 Task: Find connections with filter location Keratsíni with filter topic #productmanagementwith filter profile language Potuguese with filter current company CTG with filter school SP Jain School of Global Management - Dubai, Mumbai, Singapore & Sydney with filter industry Glass, Ceramics and Concrete Manufacturing with filter service category SupportTechnical Writing with filter keywords title Event Planner
Action: Mouse moved to (353, 250)
Screenshot: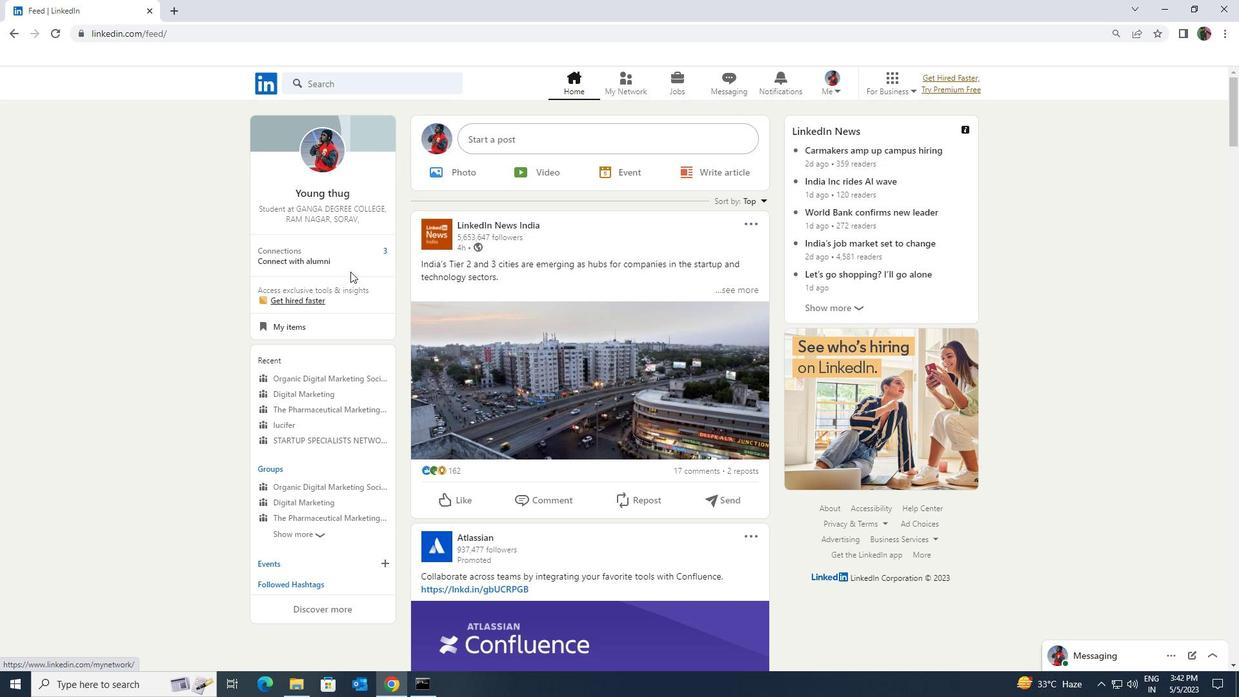 
Action: Mouse pressed left at (353, 250)
Screenshot: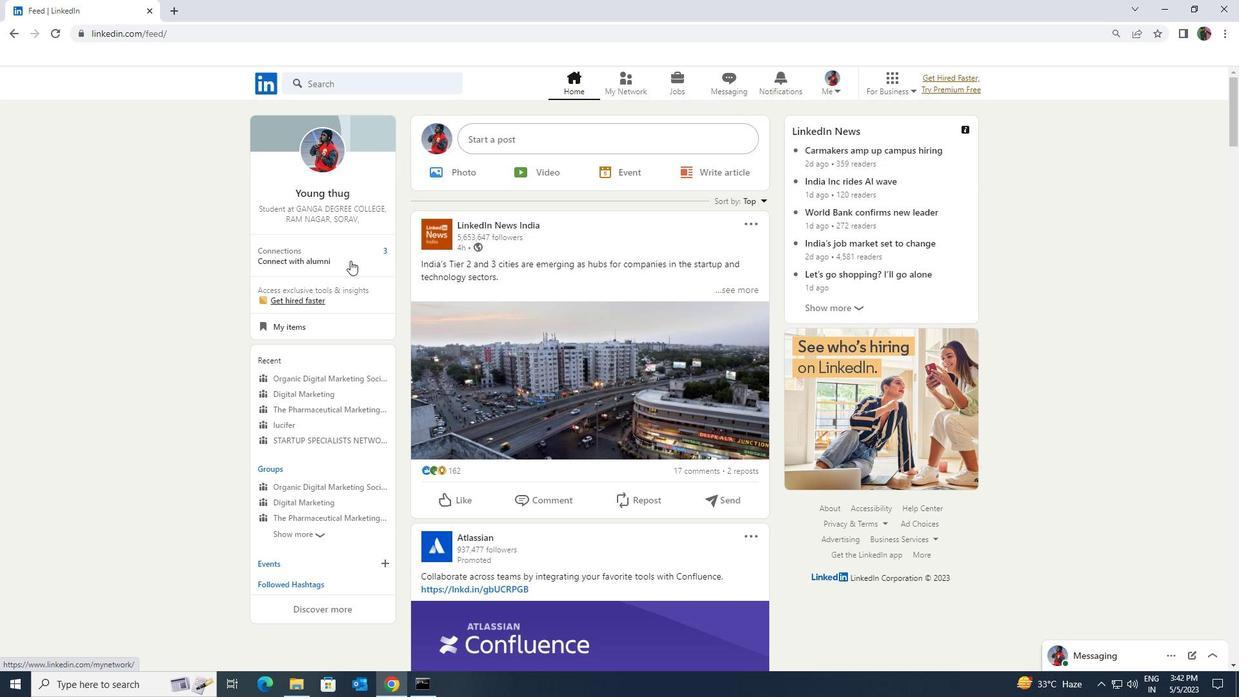 
Action: Mouse moved to (355, 160)
Screenshot: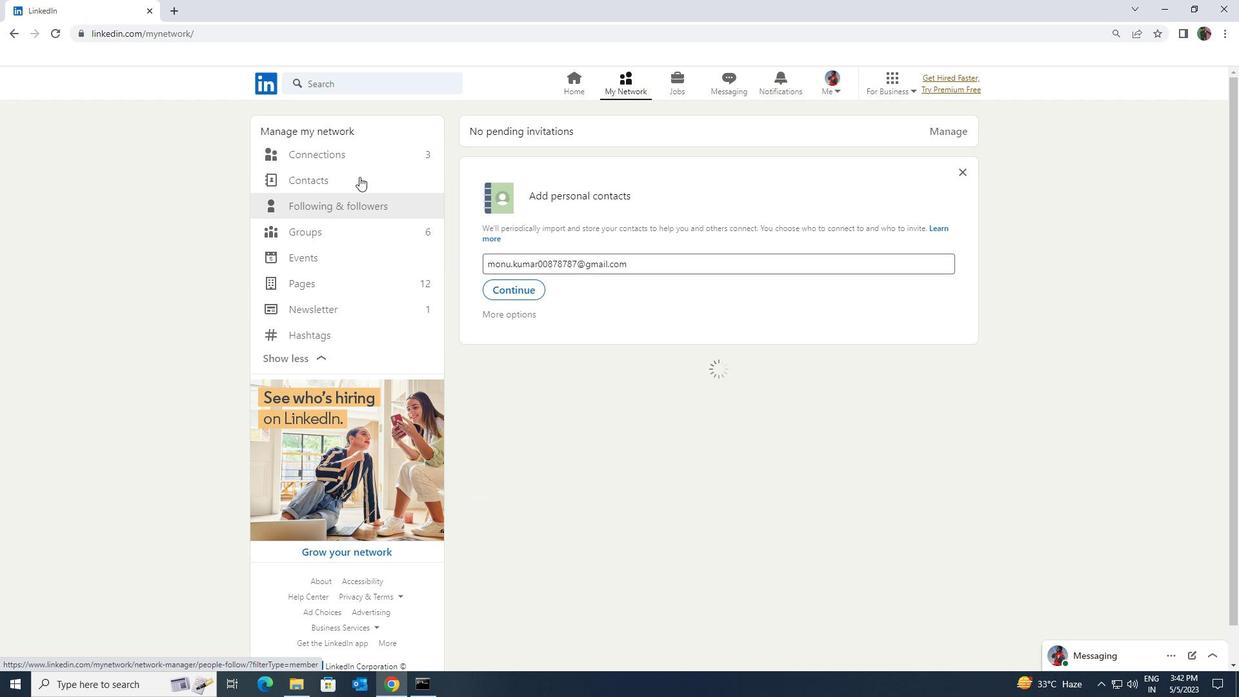 
Action: Mouse pressed left at (355, 160)
Screenshot: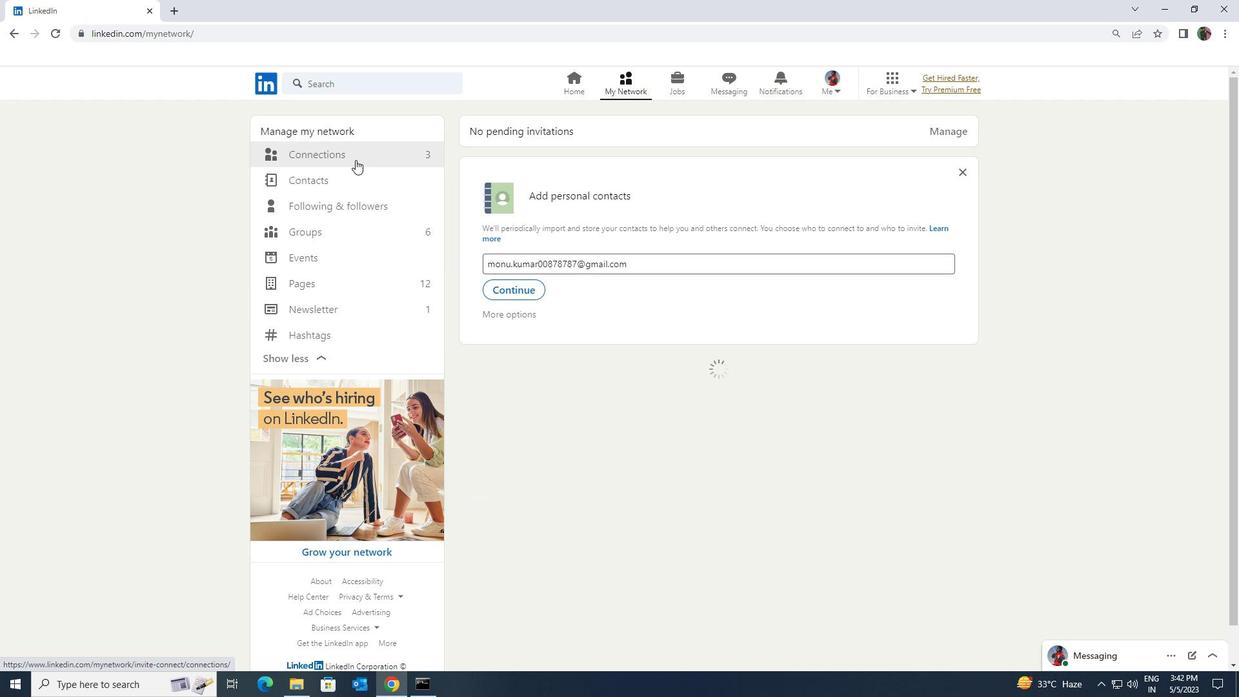 
Action: Mouse moved to (701, 158)
Screenshot: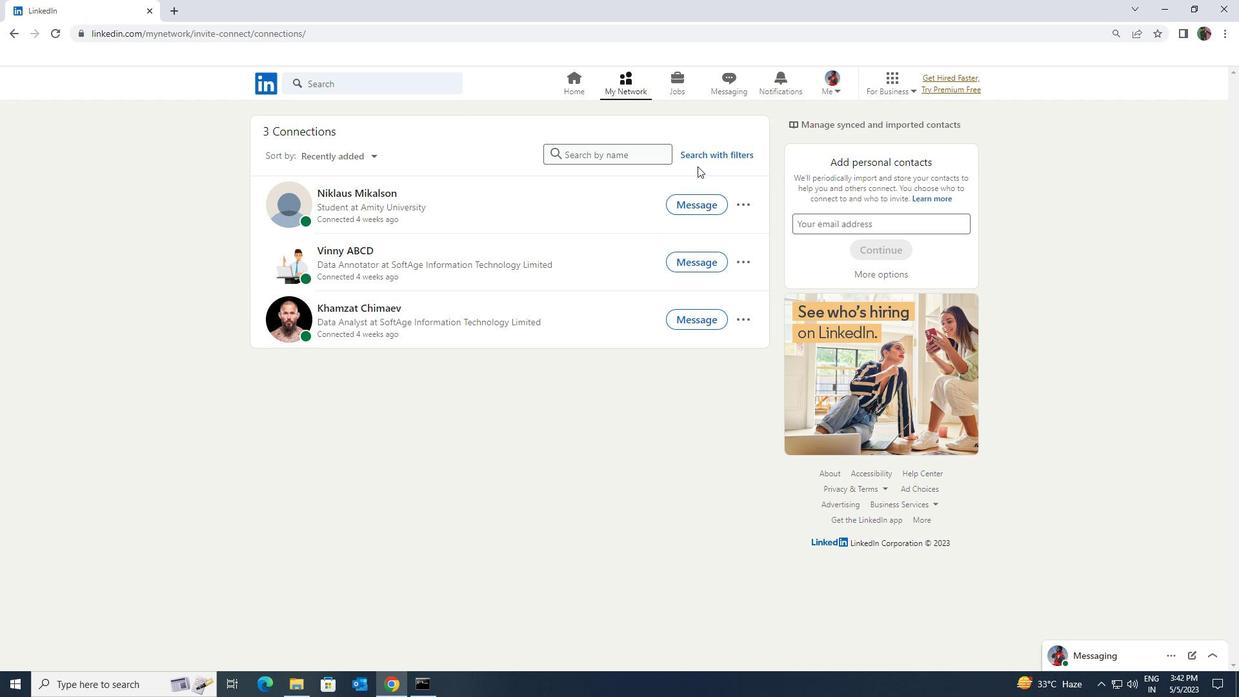 
Action: Mouse pressed left at (701, 158)
Screenshot: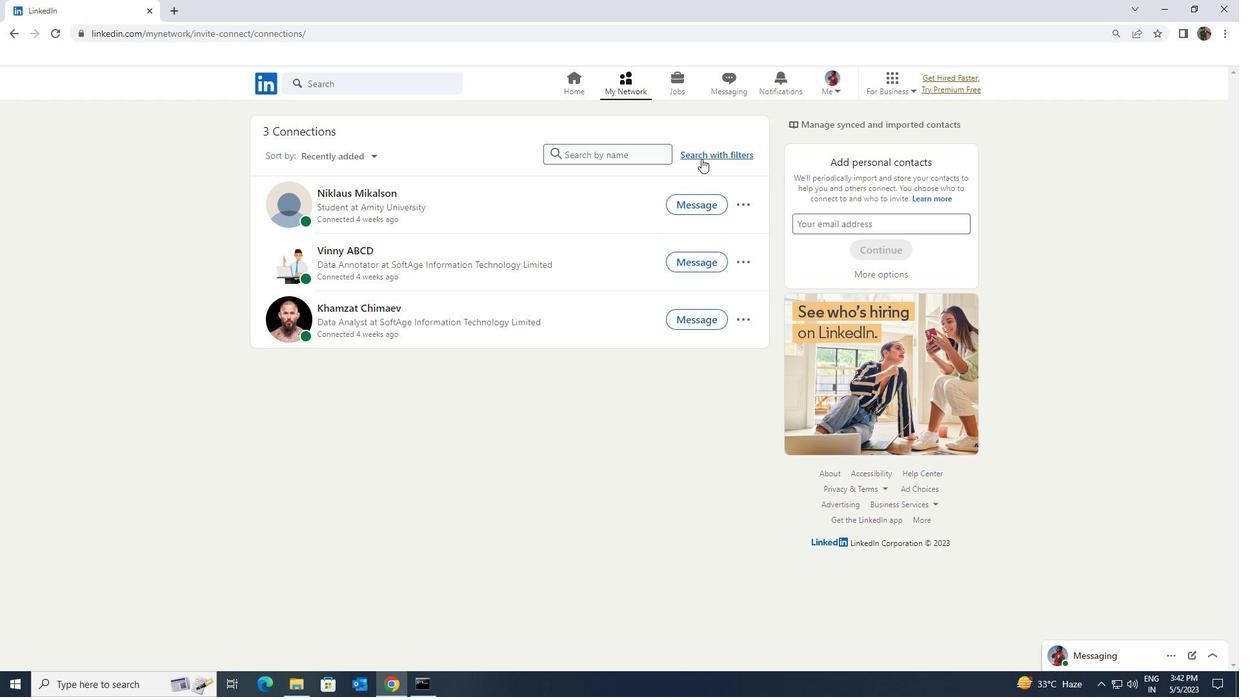 
Action: Mouse moved to (668, 118)
Screenshot: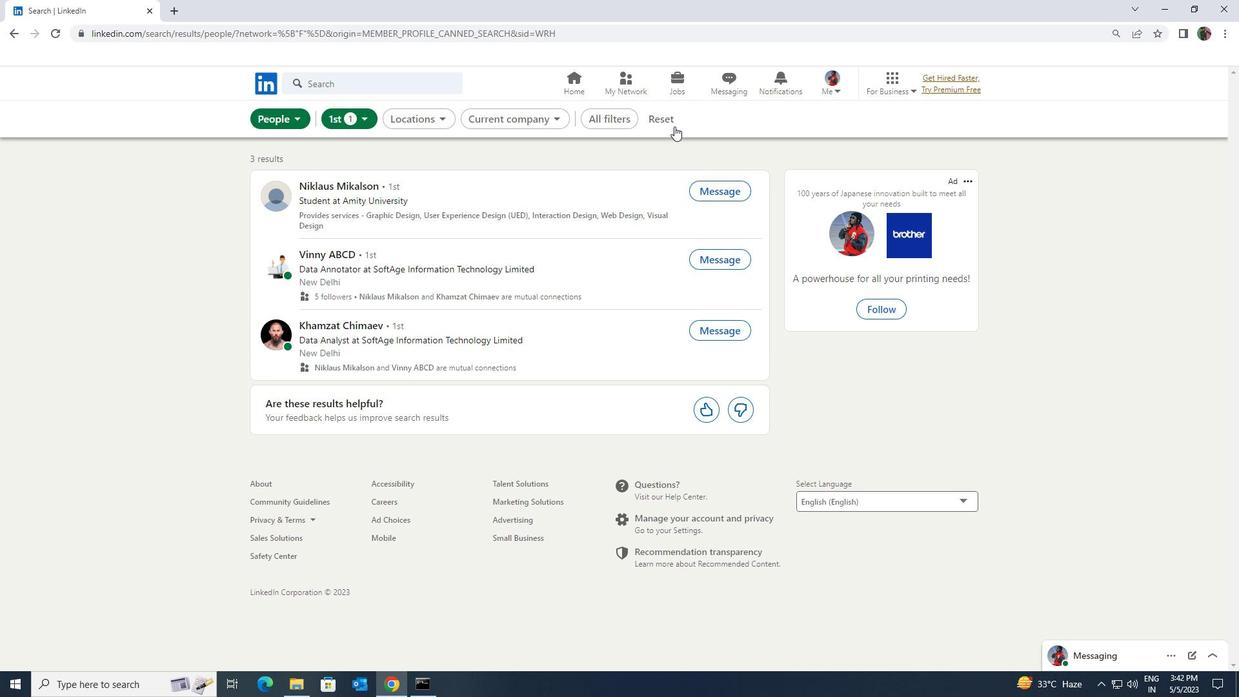 
Action: Mouse pressed left at (668, 118)
Screenshot: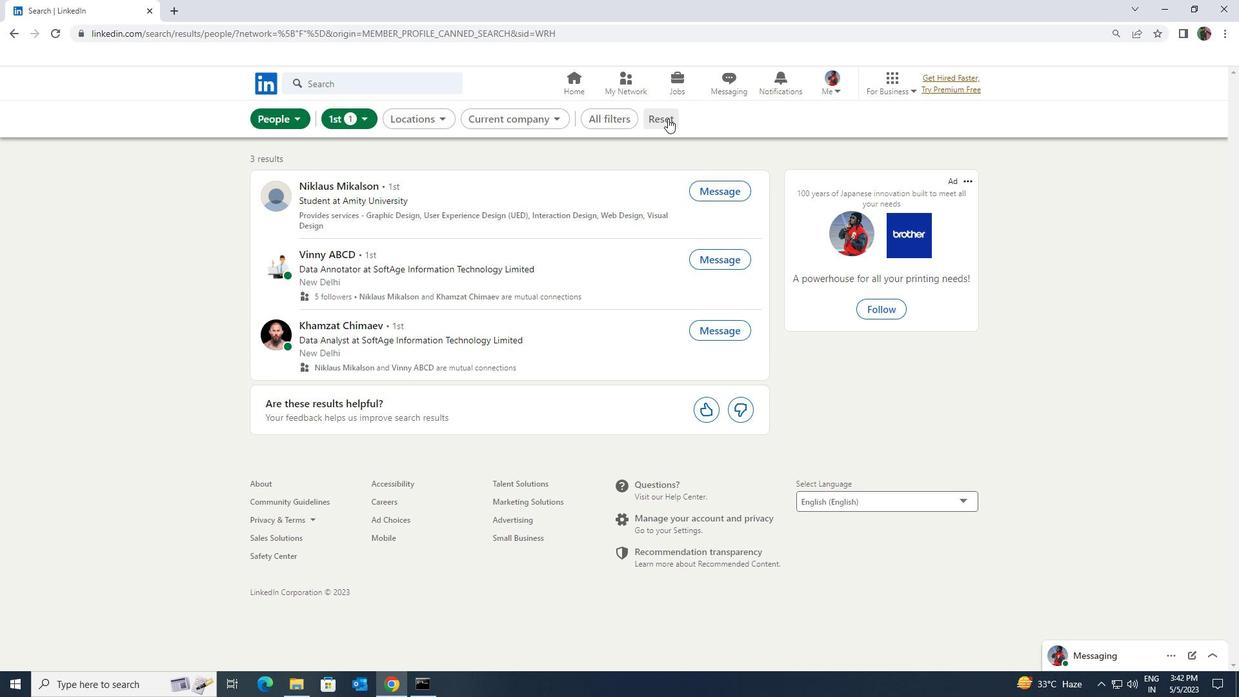 
Action: Mouse moved to (646, 118)
Screenshot: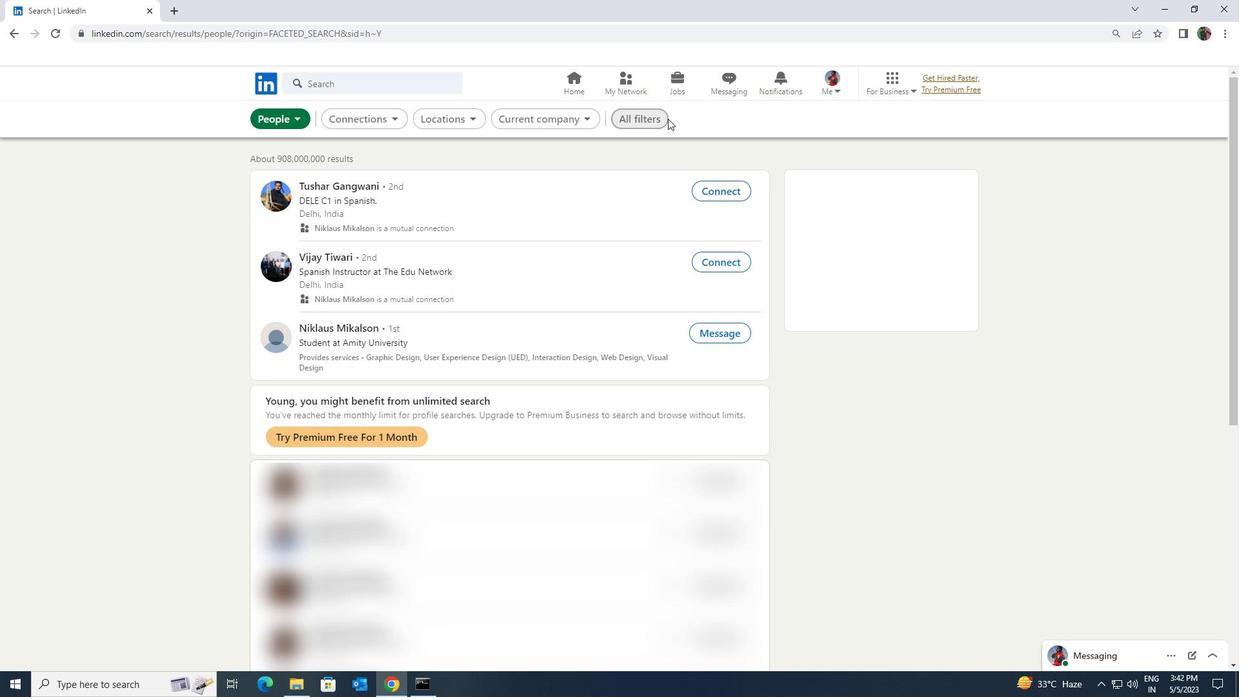 
Action: Mouse pressed left at (646, 118)
Screenshot: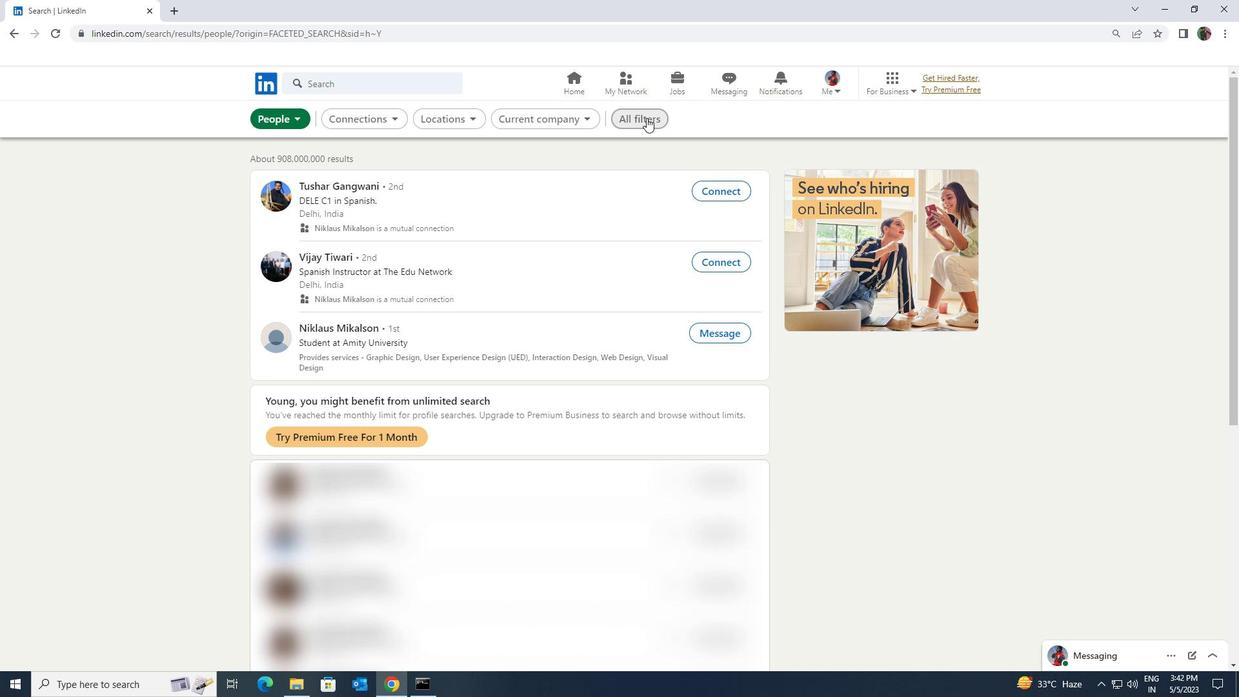 
Action: Mouse moved to (1083, 506)
Screenshot: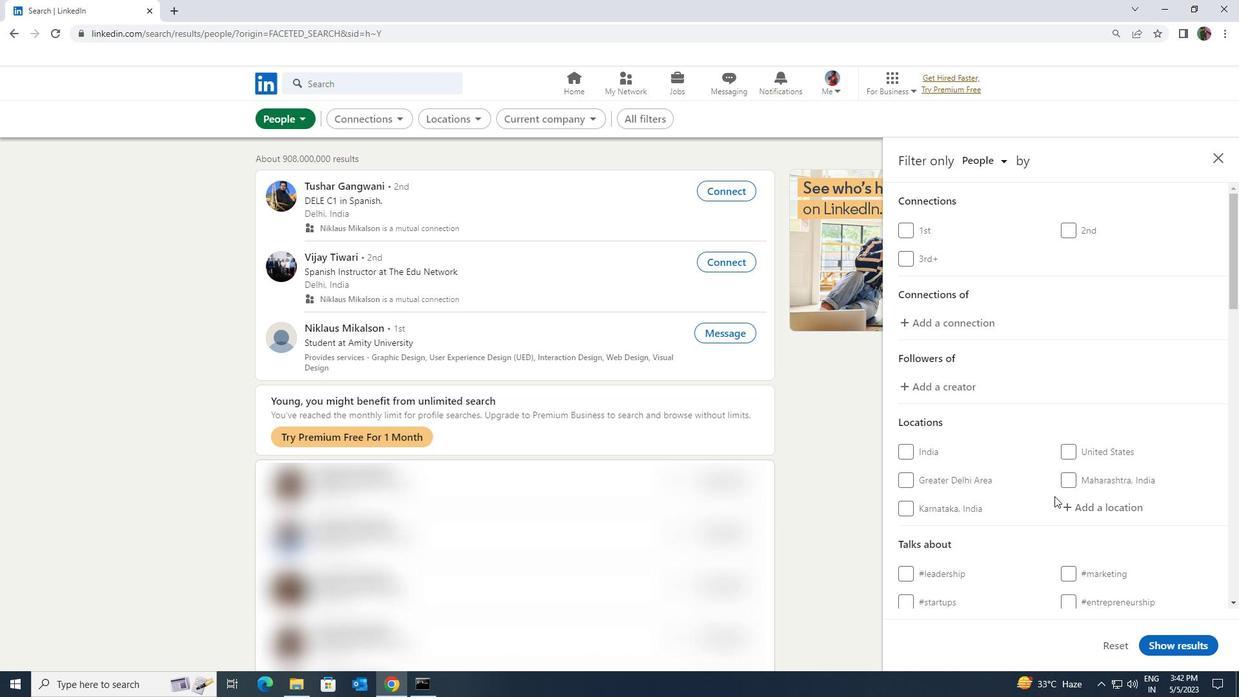 
Action: Mouse pressed left at (1083, 506)
Screenshot: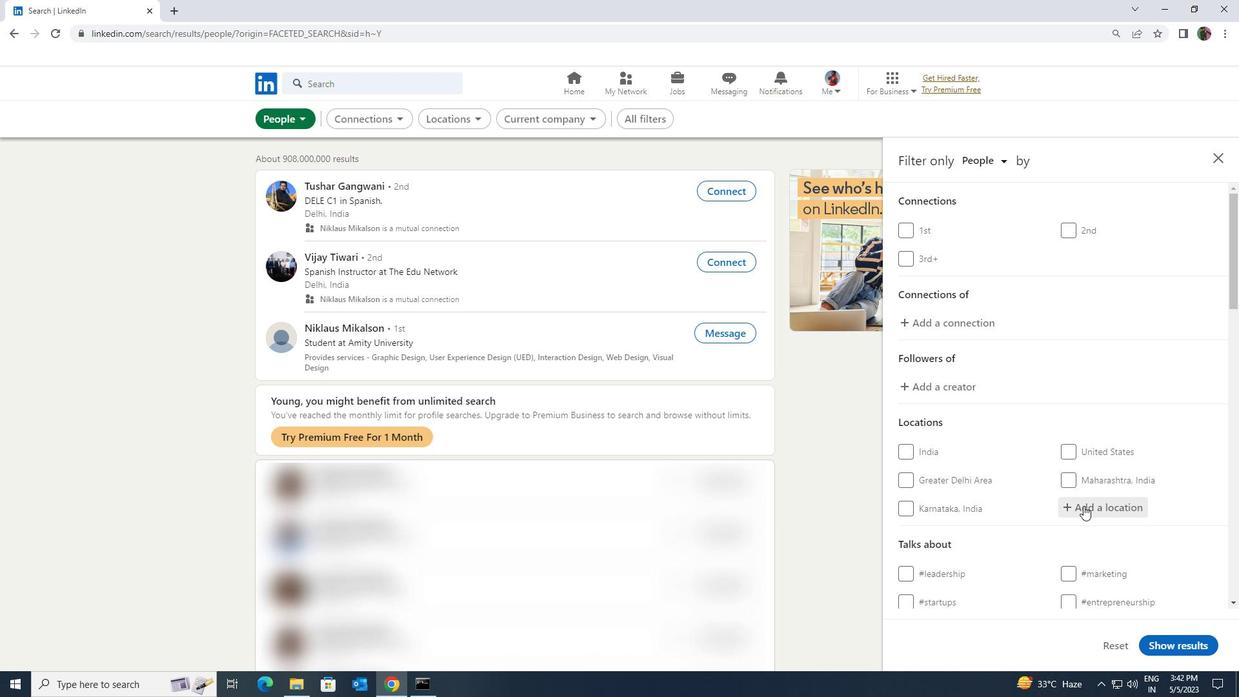 
Action: Key pressed <Key.shift>KERATSINI
Screenshot: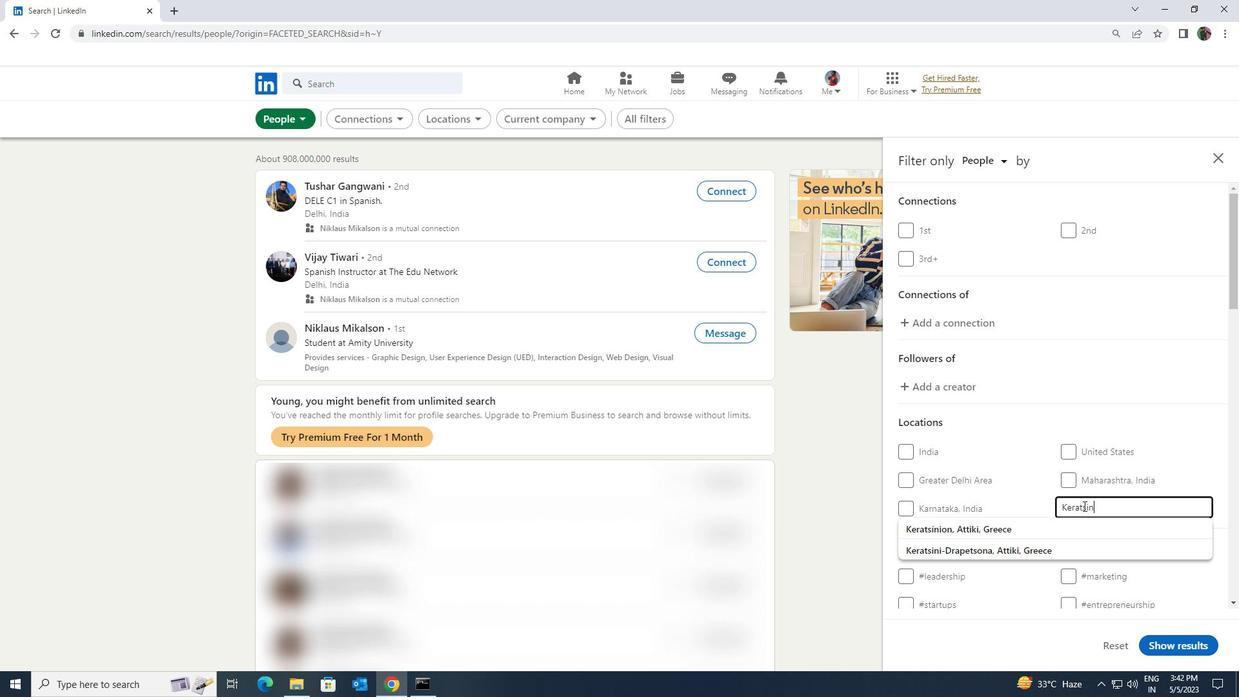
Action: Mouse moved to (1083, 520)
Screenshot: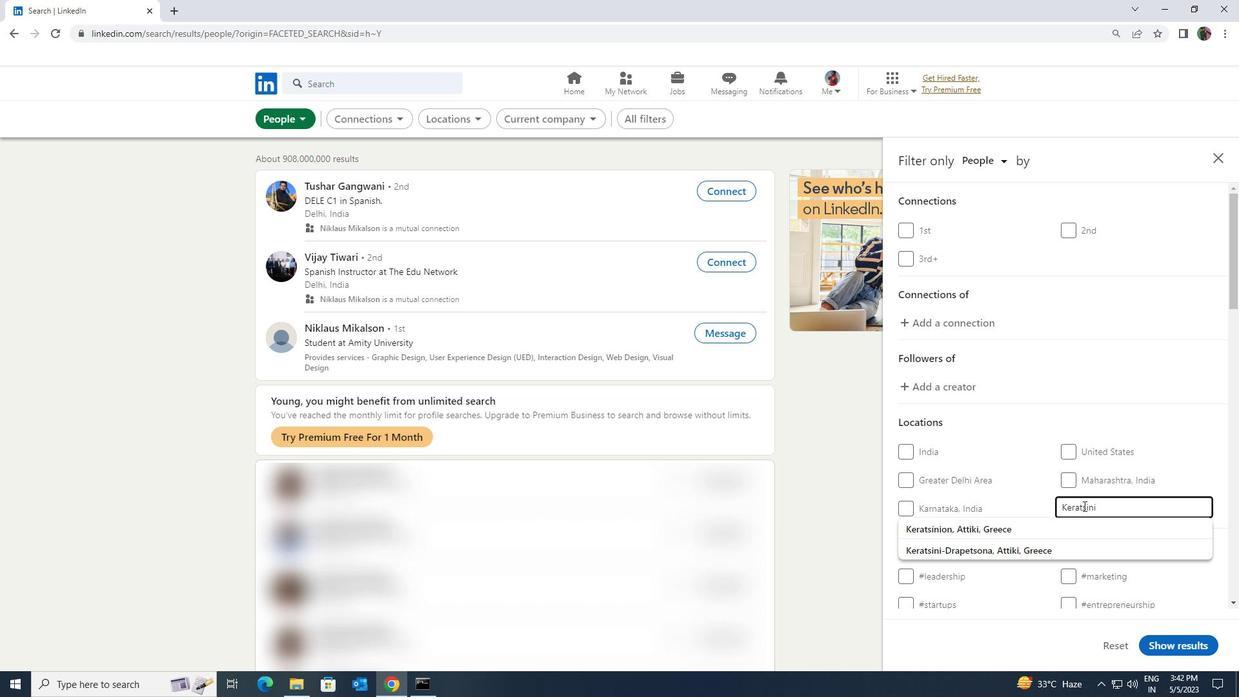 
Action: Mouse pressed left at (1083, 520)
Screenshot: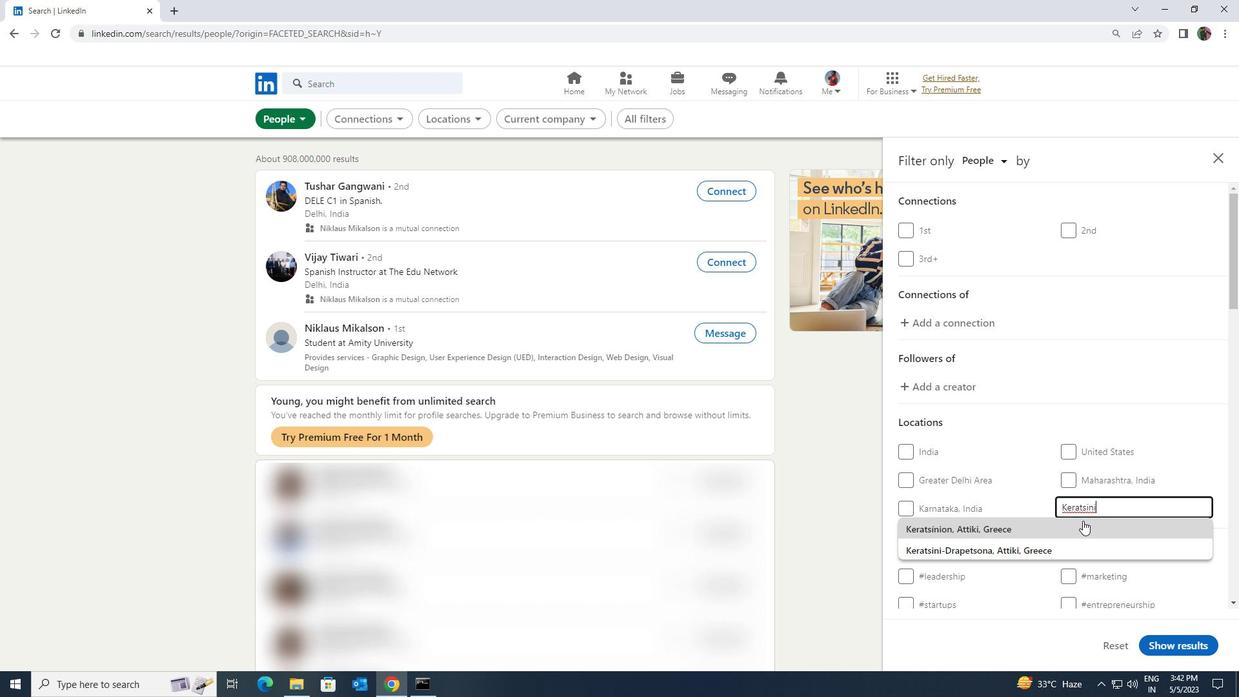 
Action: Mouse scrolled (1083, 520) with delta (0, 0)
Screenshot: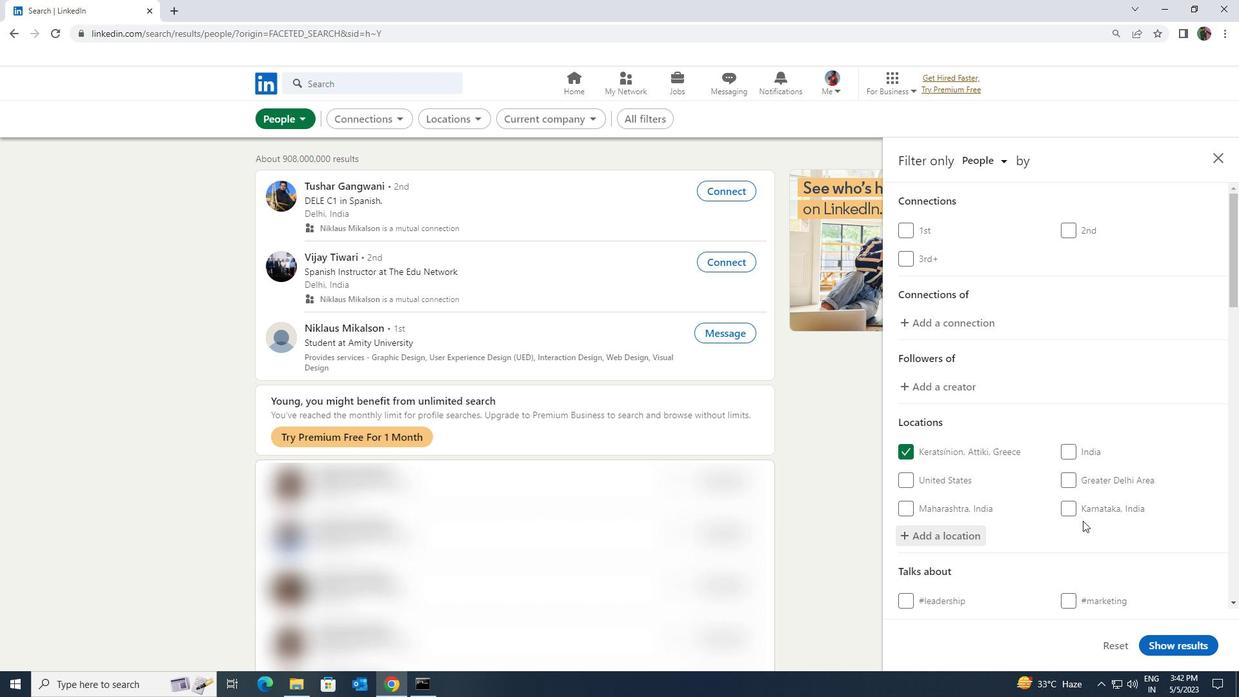 
Action: Mouse scrolled (1083, 520) with delta (0, 0)
Screenshot: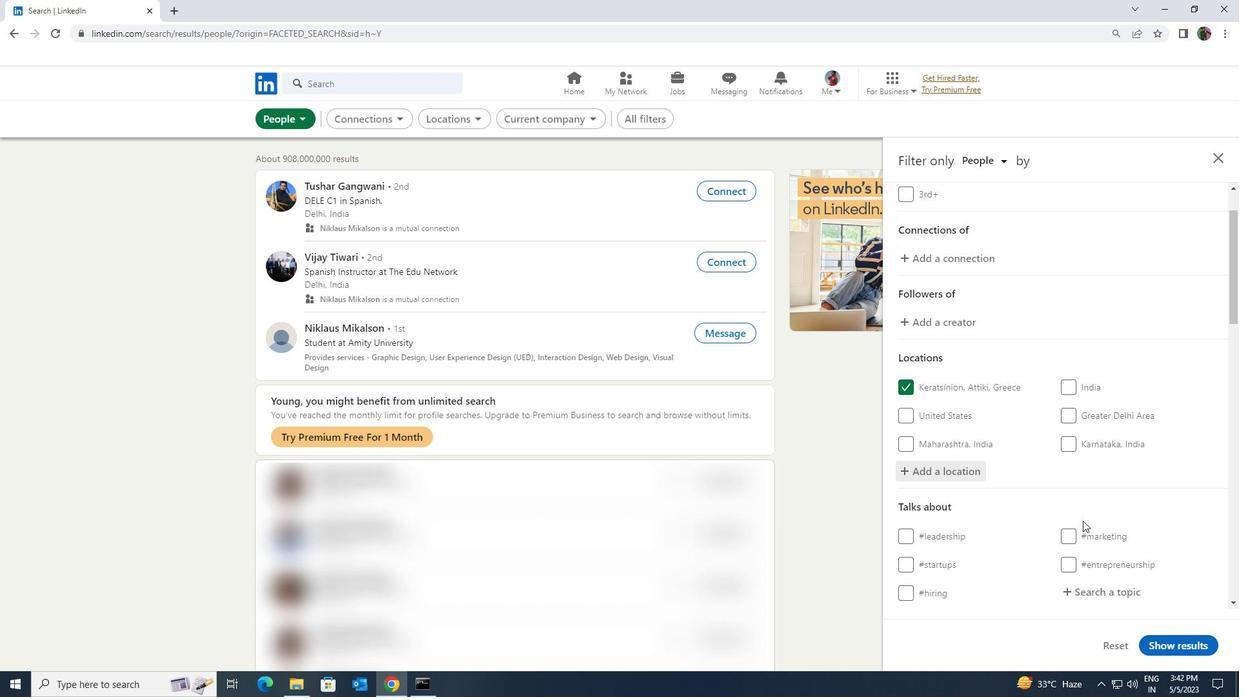 
Action: Mouse moved to (1082, 523)
Screenshot: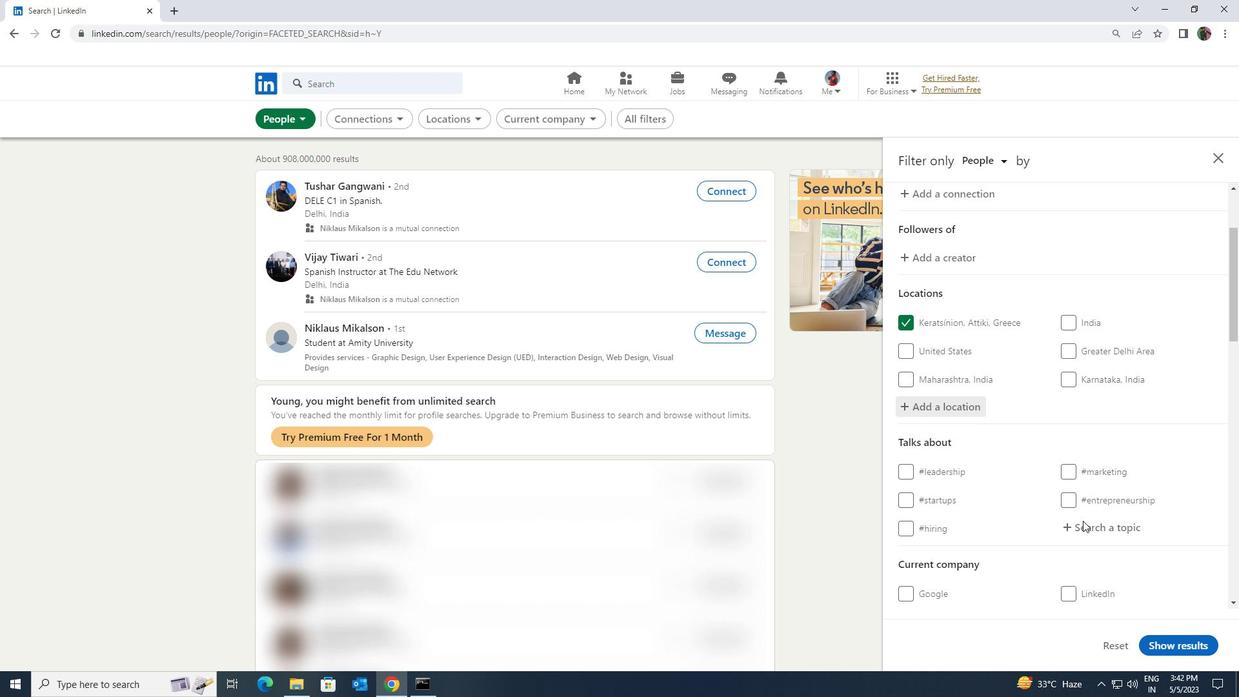 
Action: Mouse pressed left at (1082, 523)
Screenshot: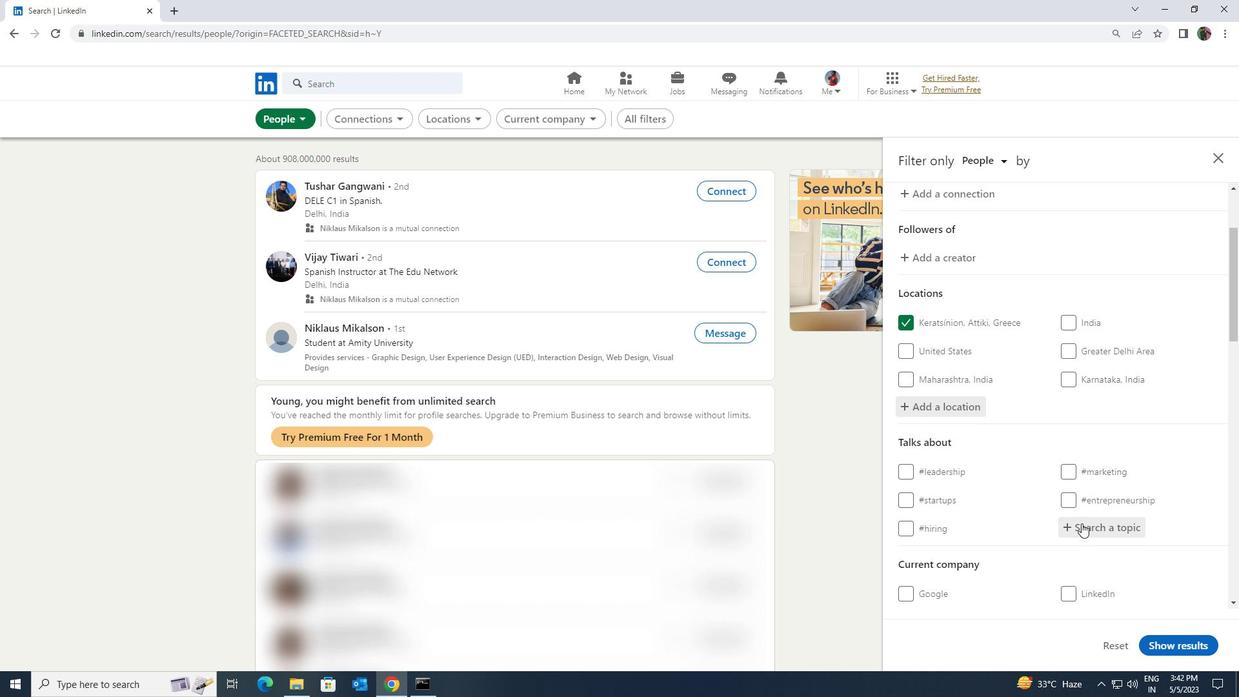 
Action: Key pressed <Key.shift><Key.shift><Key.shift><Key.shift>PRODUCTMANAGEMN<Key.backspace>
Screenshot: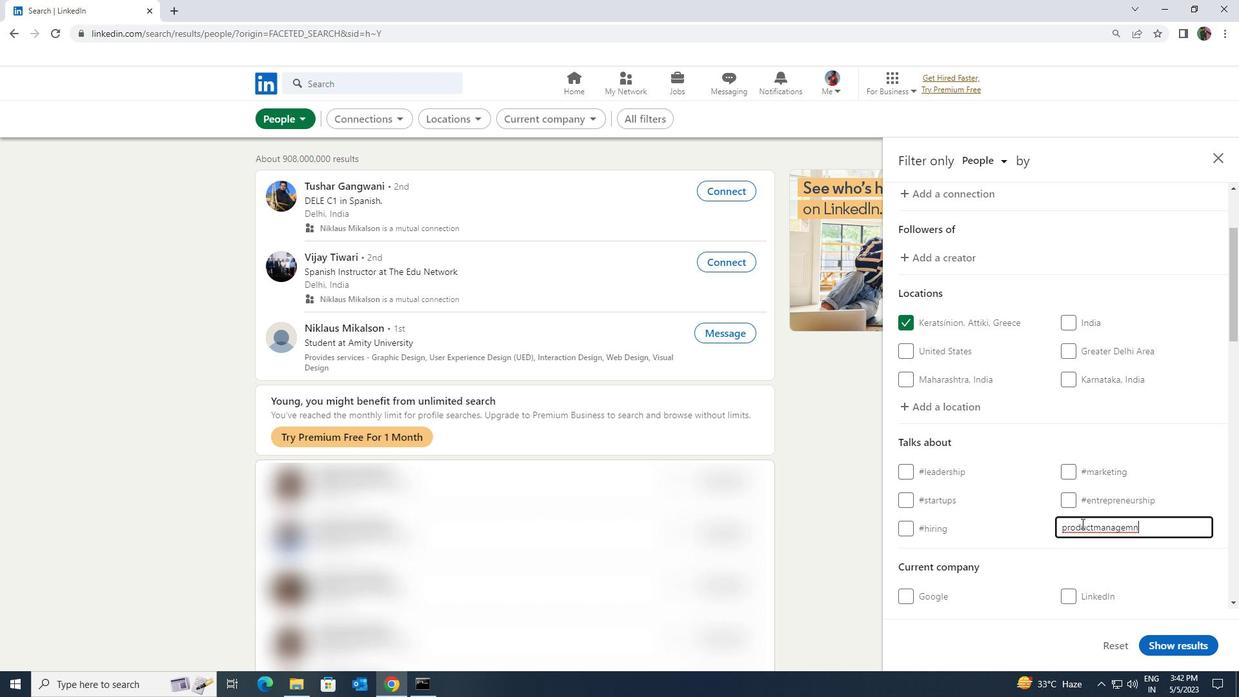 
Action: Mouse moved to (1072, 544)
Screenshot: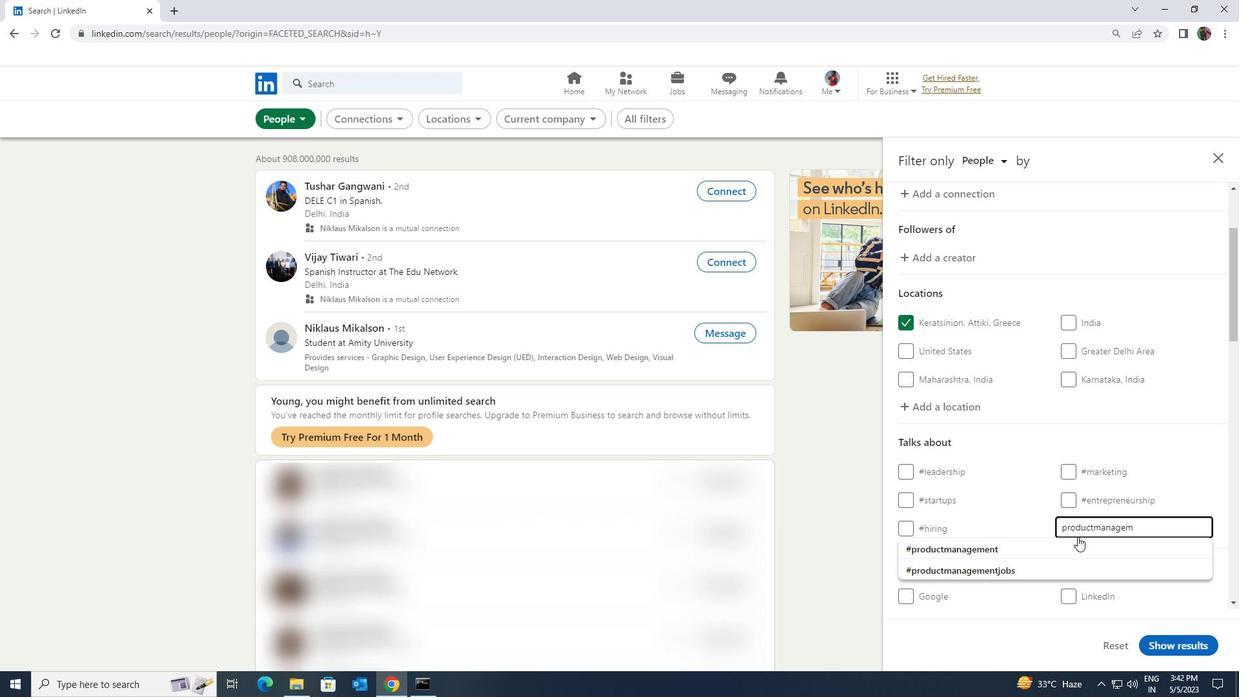 
Action: Mouse pressed left at (1072, 544)
Screenshot: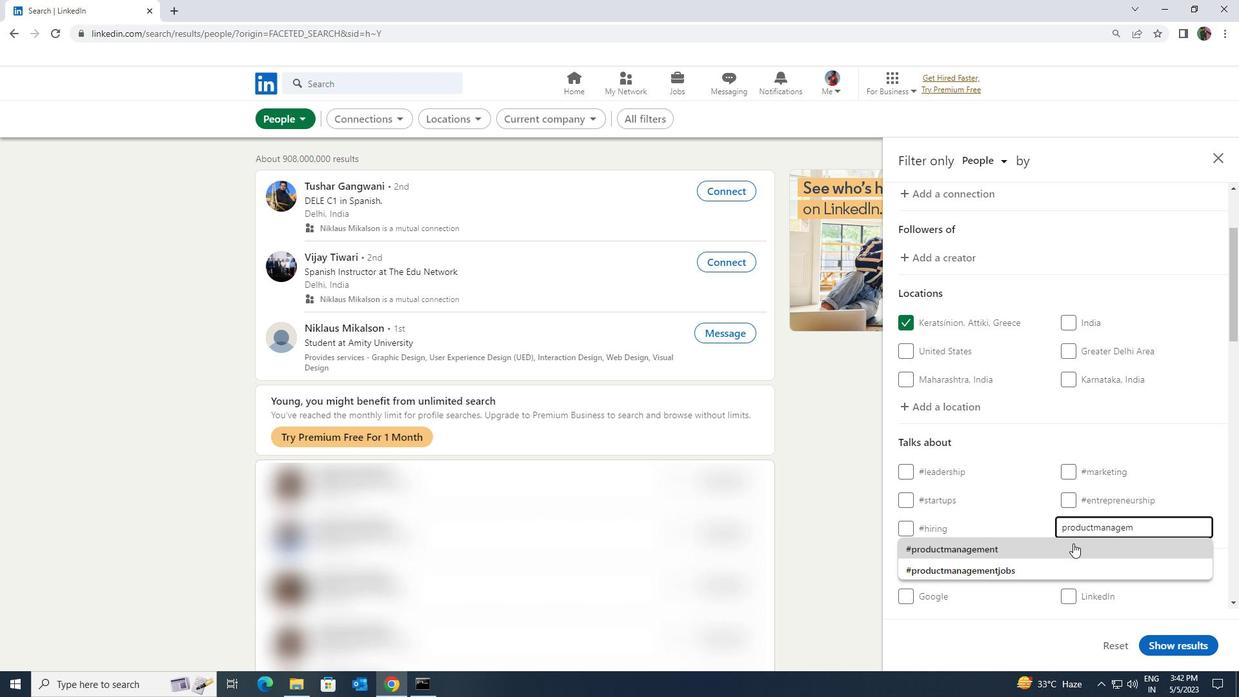 
Action: Mouse scrolled (1072, 544) with delta (0, 0)
Screenshot: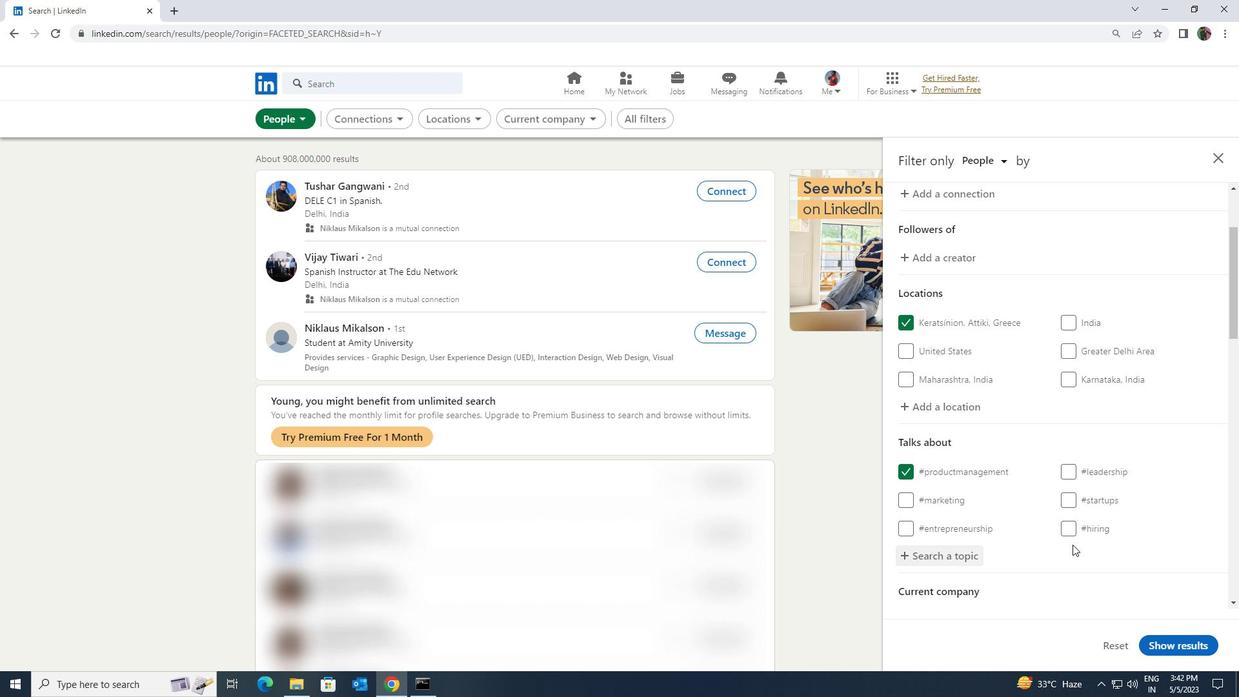
Action: Mouse scrolled (1072, 544) with delta (0, 0)
Screenshot: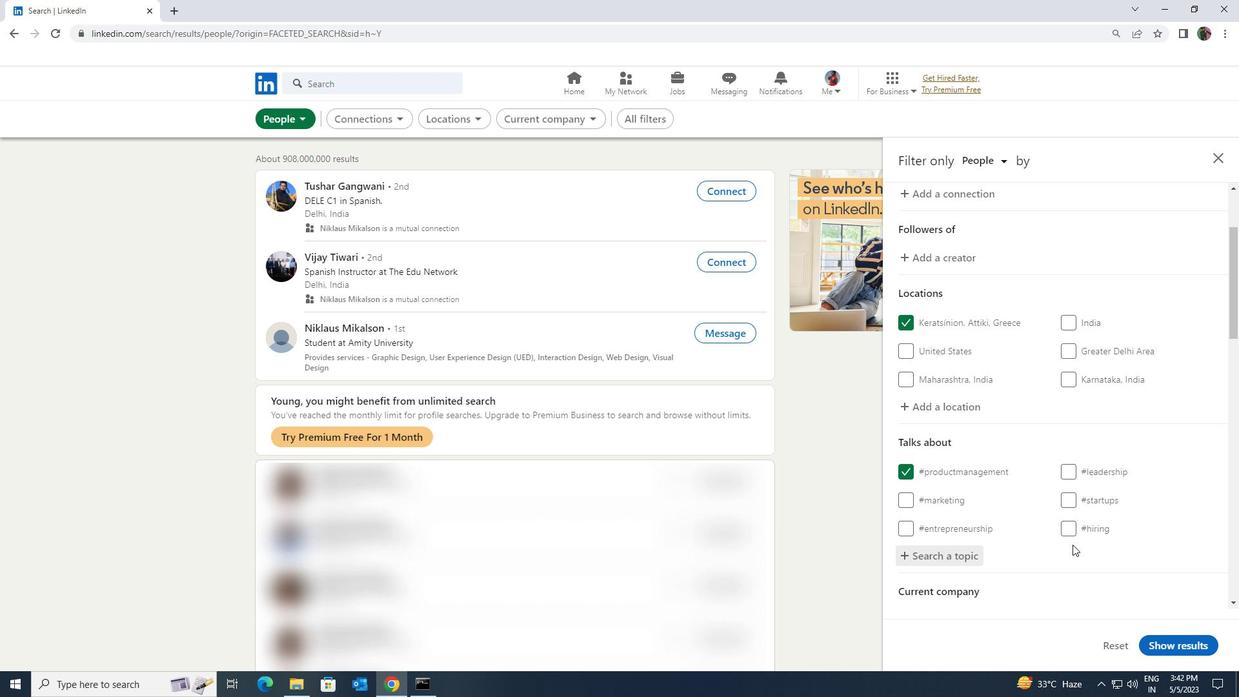 
Action: Mouse scrolled (1072, 544) with delta (0, 0)
Screenshot: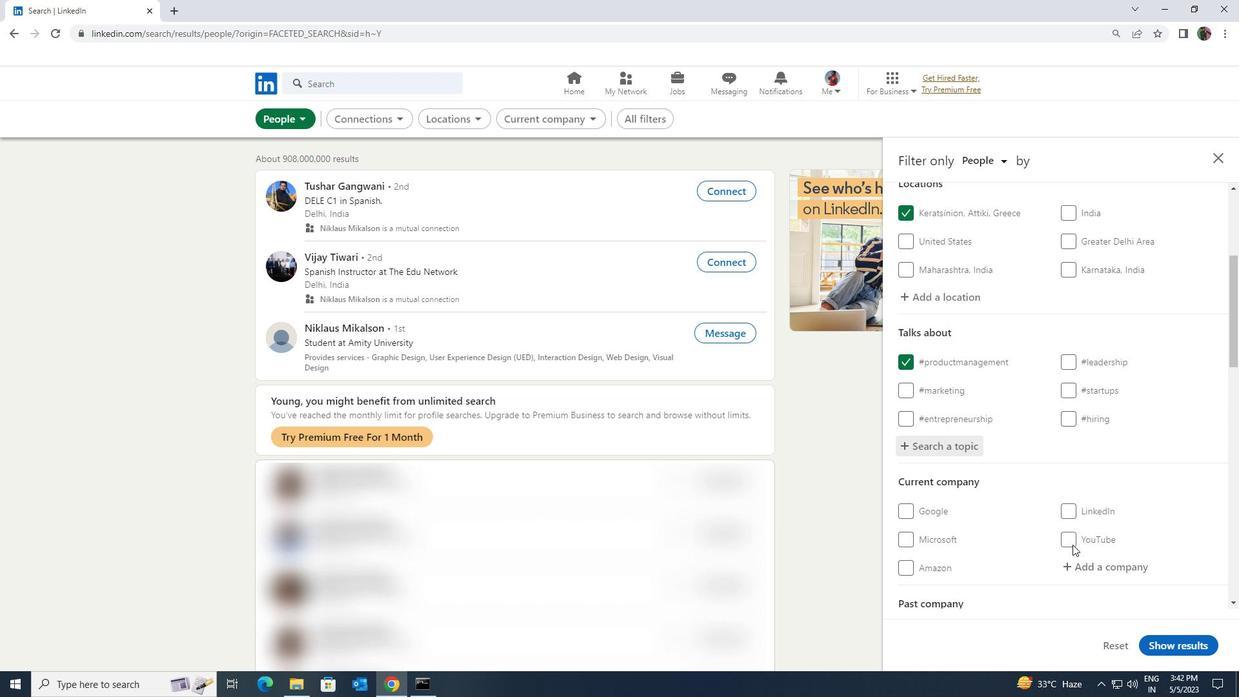 
Action: Mouse scrolled (1072, 544) with delta (0, 0)
Screenshot: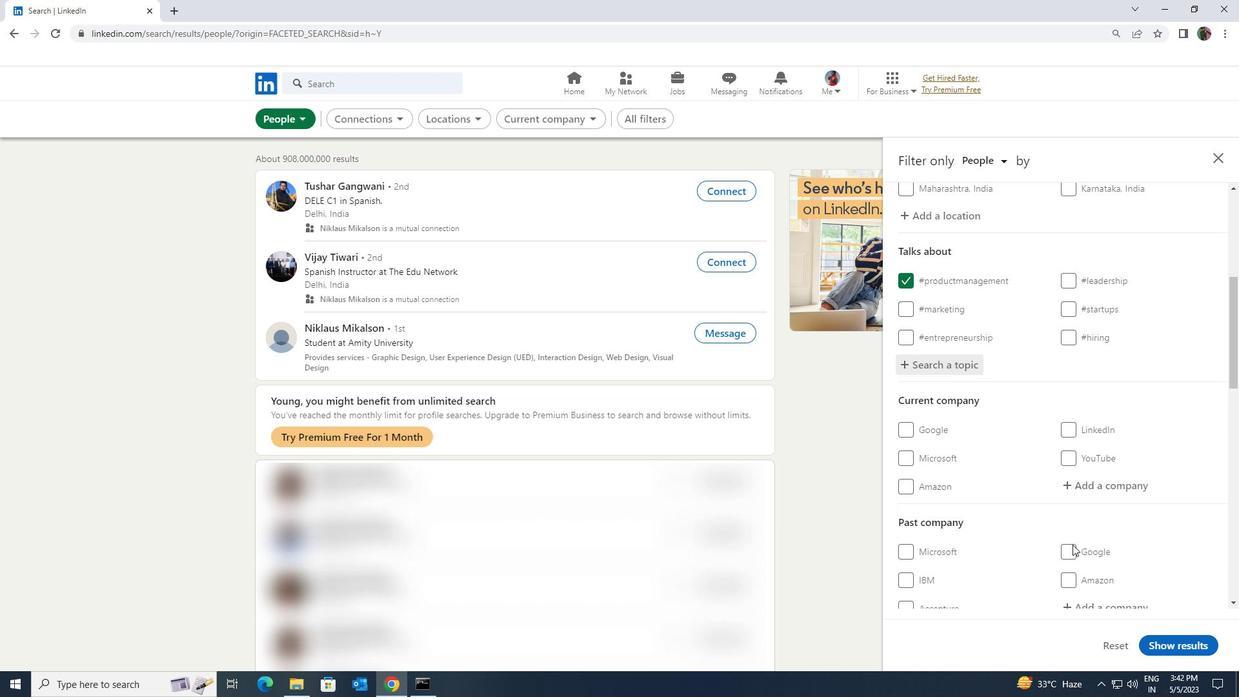 
Action: Mouse scrolled (1072, 544) with delta (0, 0)
Screenshot: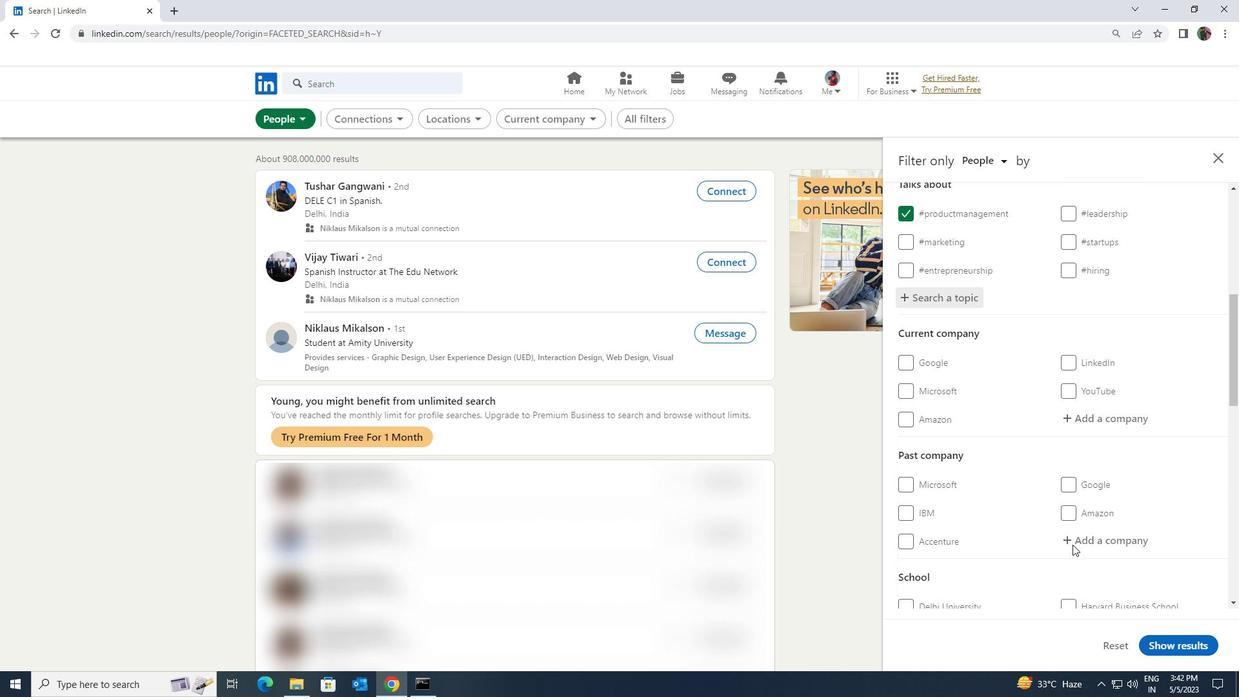 
Action: Mouse scrolled (1072, 544) with delta (0, 0)
Screenshot: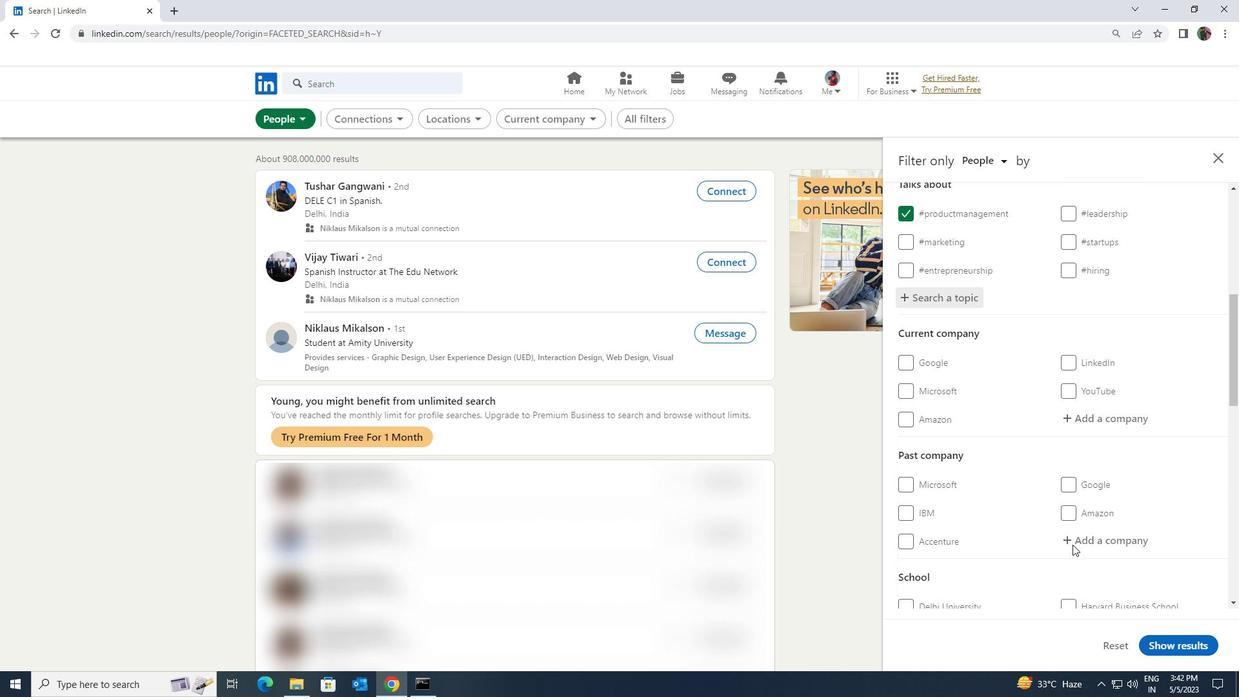 
Action: Mouse scrolled (1072, 545) with delta (0, 0)
Screenshot: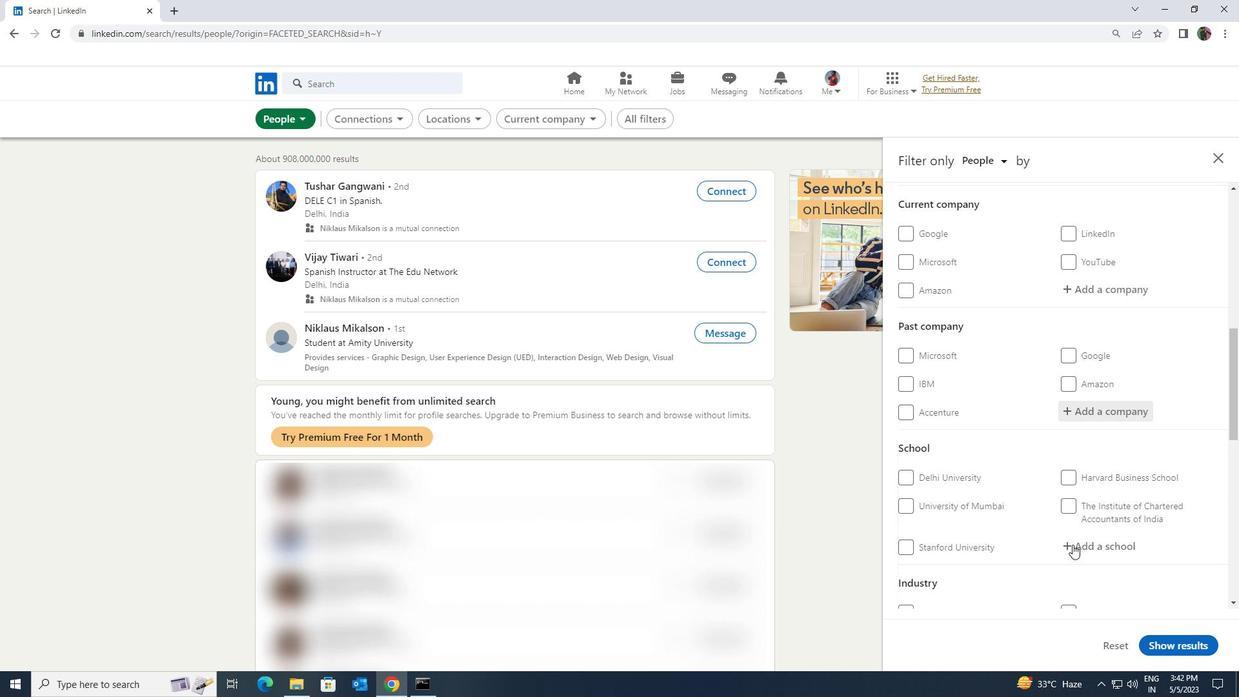 
Action: Mouse scrolled (1072, 545) with delta (0, 0)
Screenshot: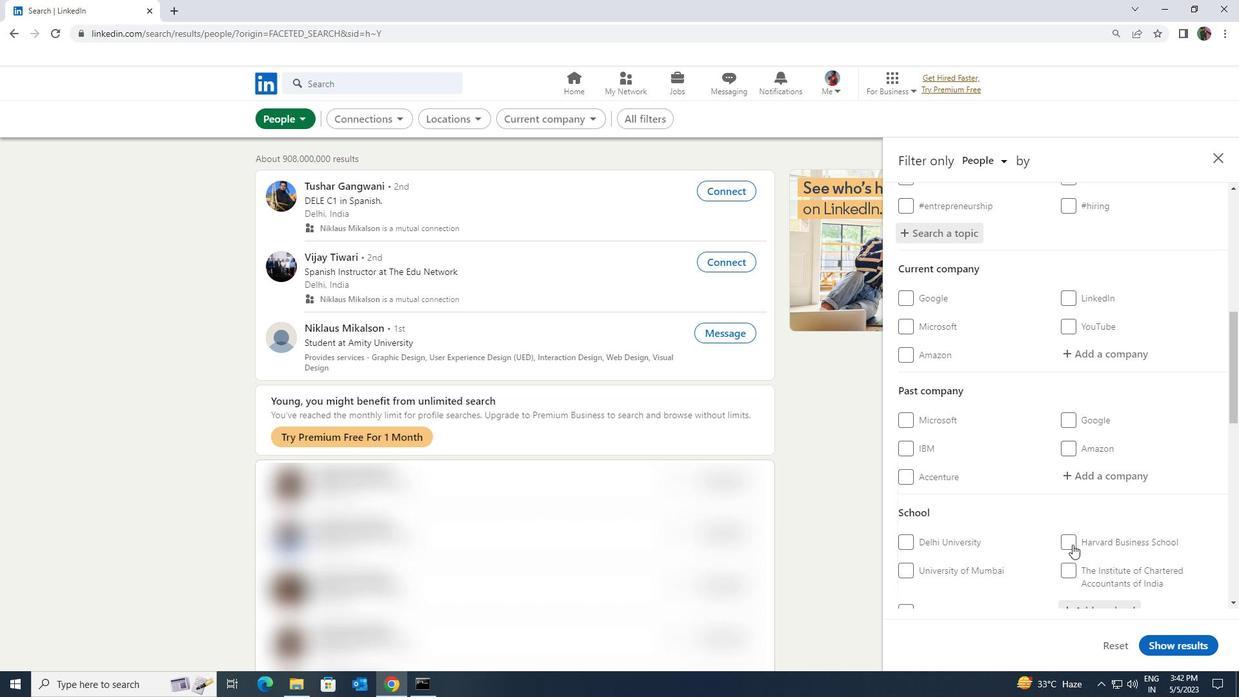 
Action: Mouse scrolled (1072, 545) with delta (0, 0)
Screenshot: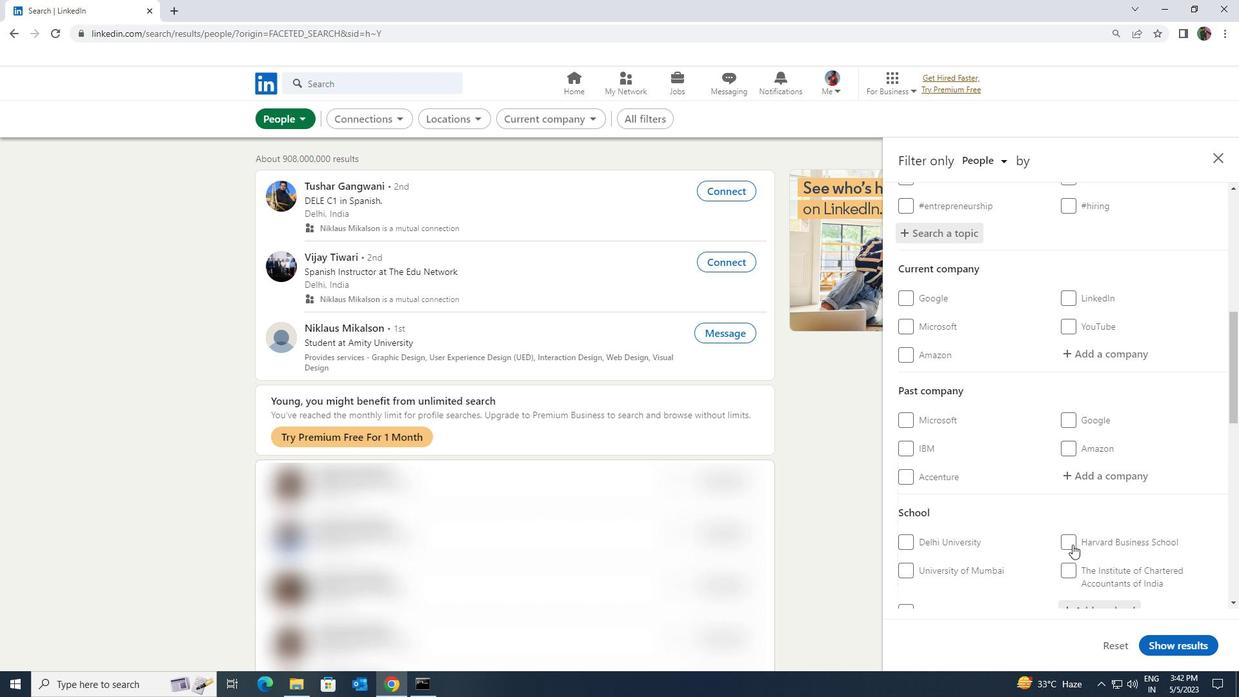 
Action: Mouse moved to (1096, 495)
Screenshot: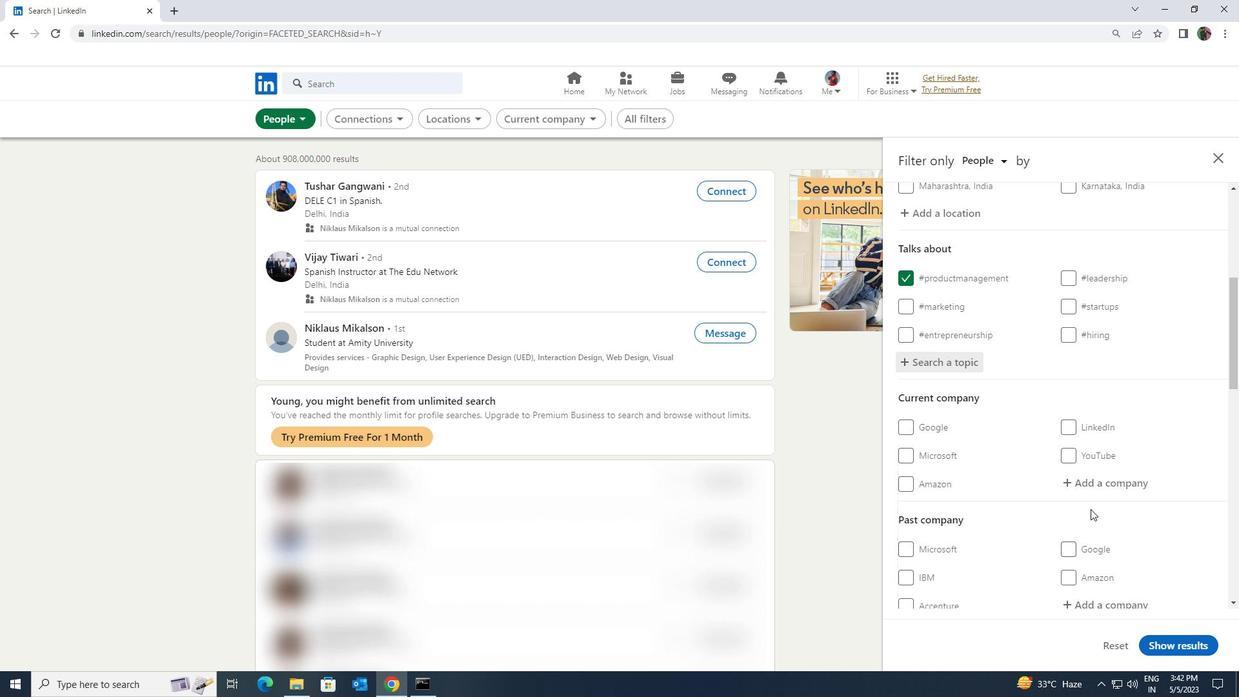 
Action: Mouse scrolled (1096, 494) with delta (0, 0)
Screenshot: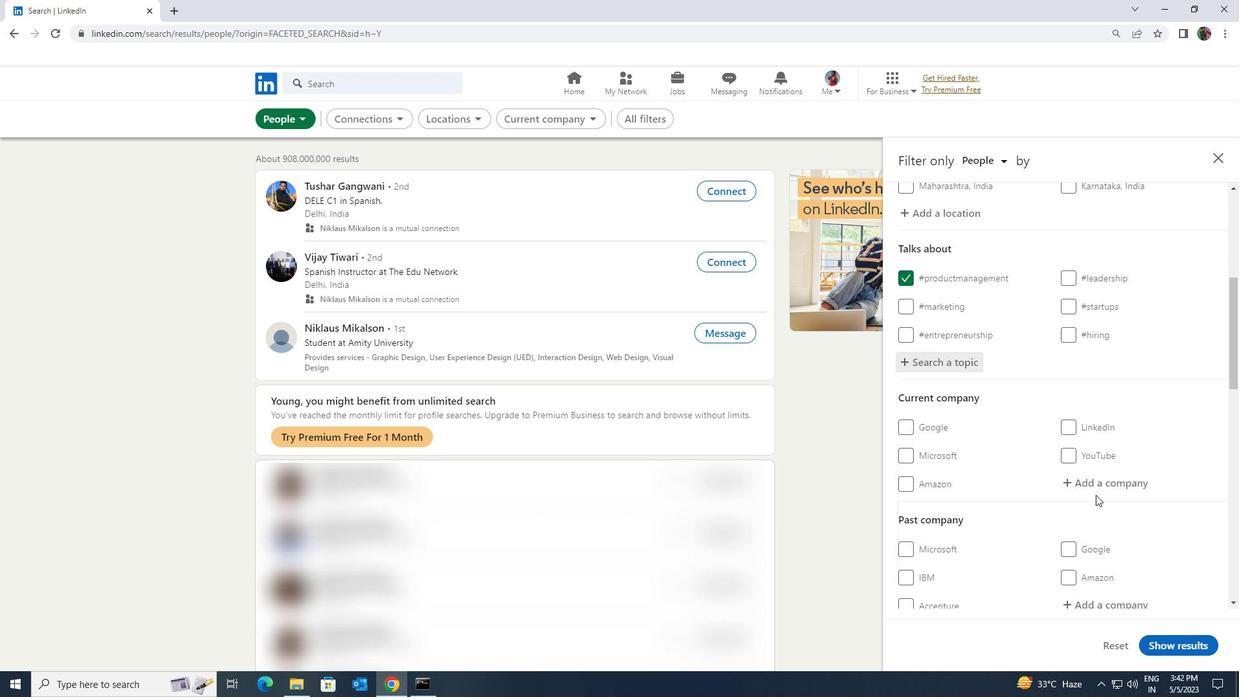 
Action: Mouse scrolled (1096, 494) with delta (0, 0)
Screenshot: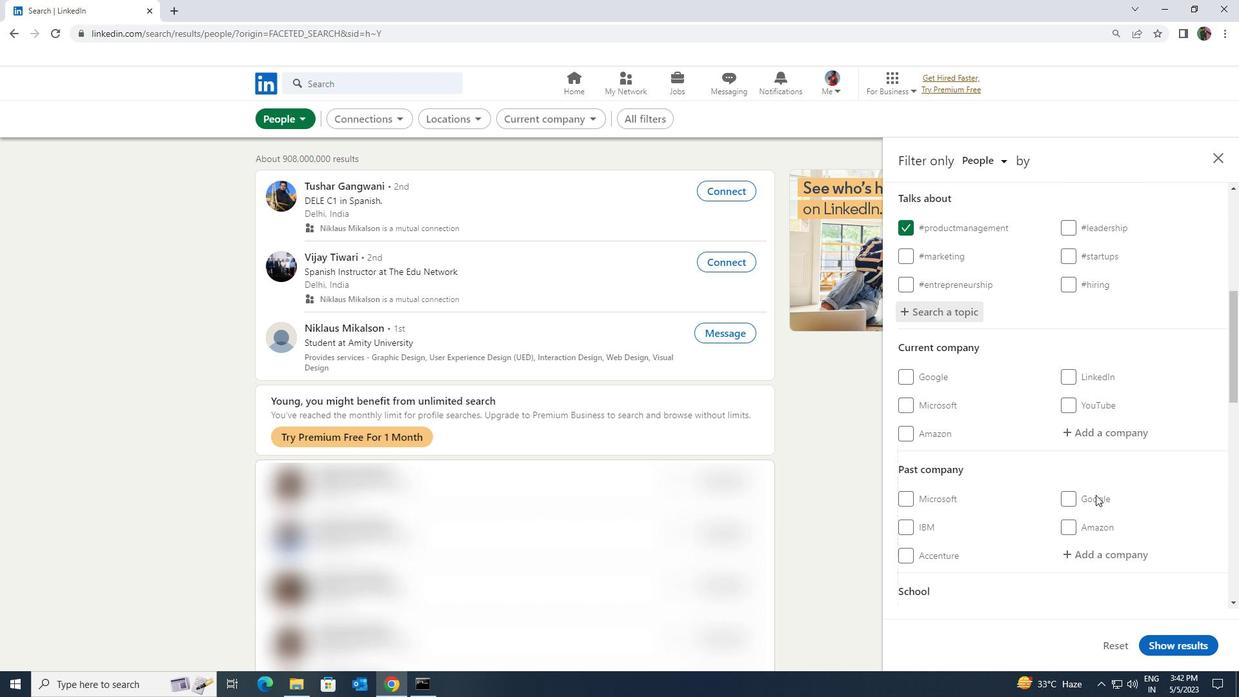 
Action: Mouse scrolled (1096, 494) with delta (0, 0)
Screenshot: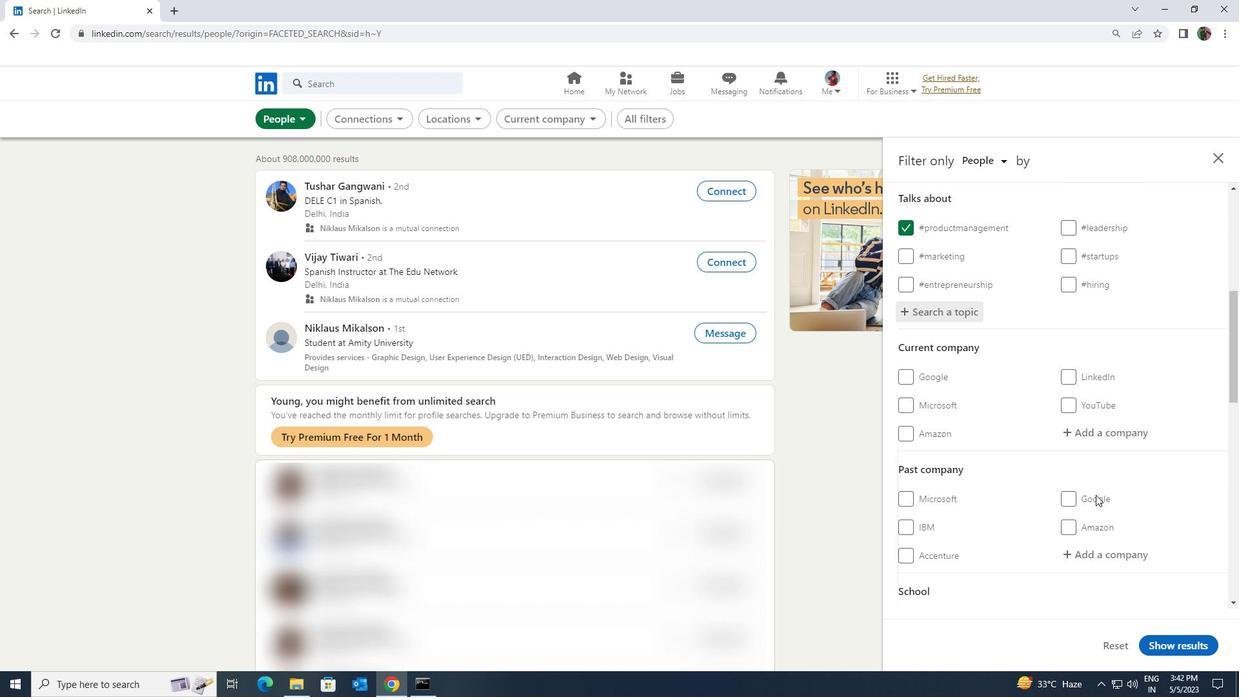 
Action: Mouse scrolled (1096, 494) with delta (0, 0)
Screenshot: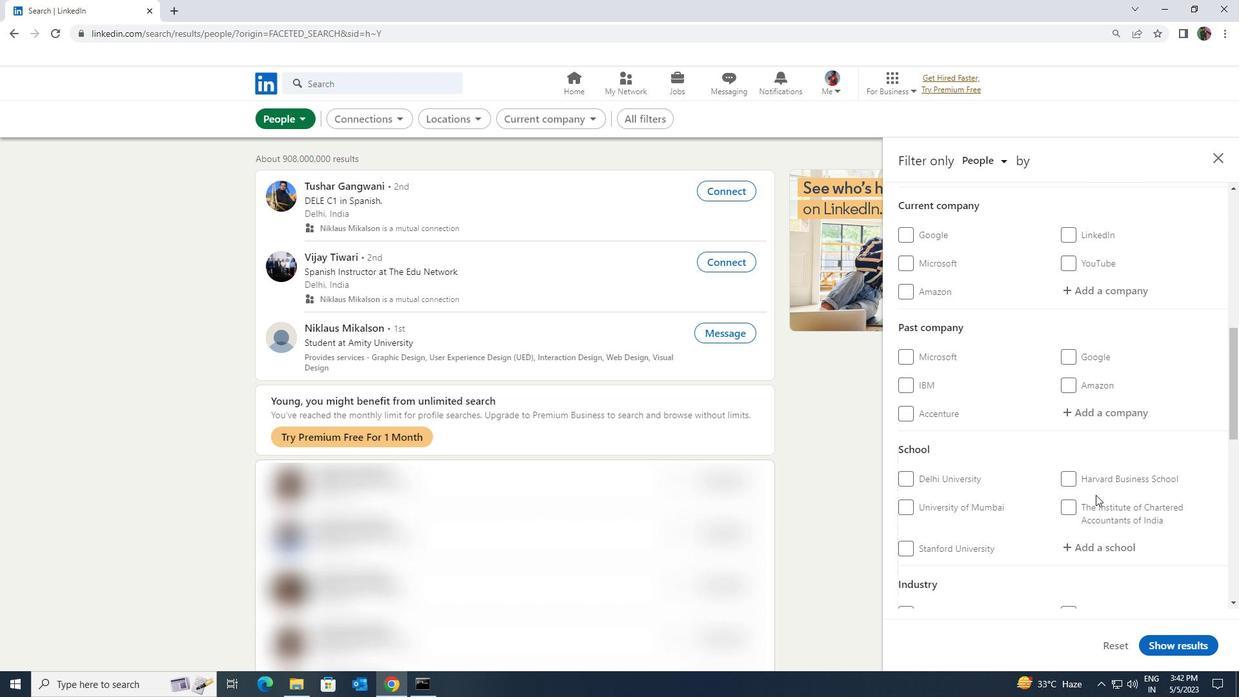 
Action: Mouse scrolled (1096, 494) with delta (0, 0)
Screenshot: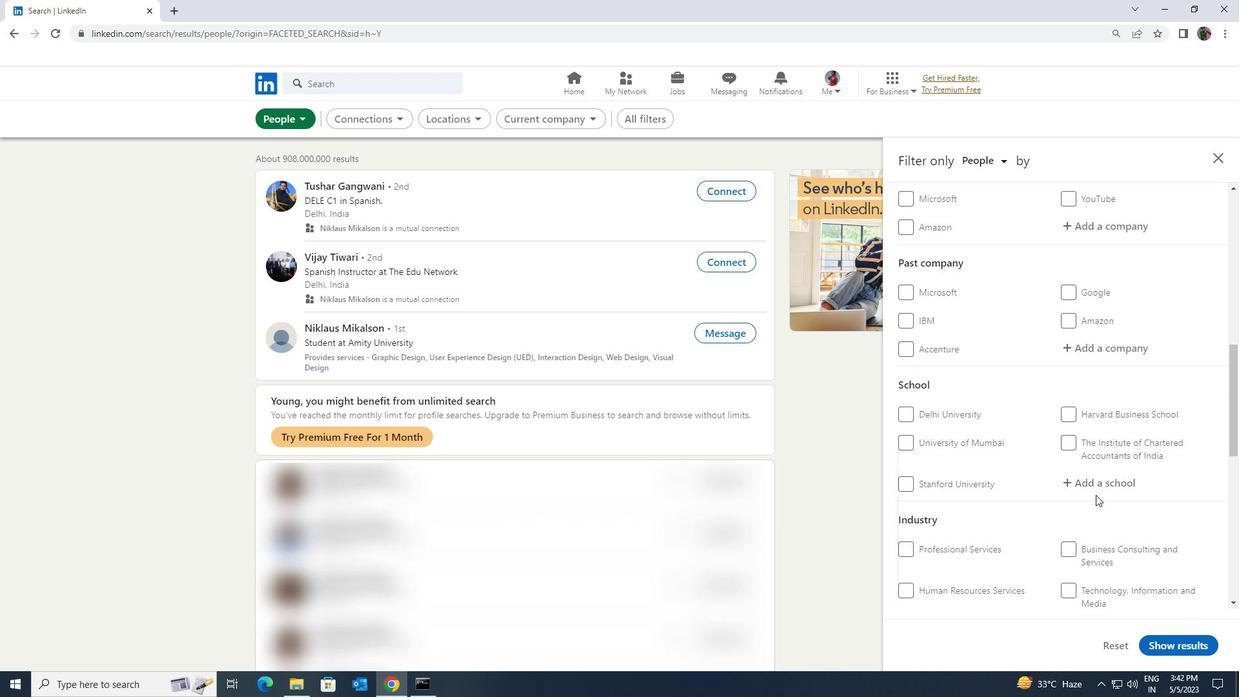 
Action: Mouse scrolled (1096, 494) with delta (0, 0)
Screenshot: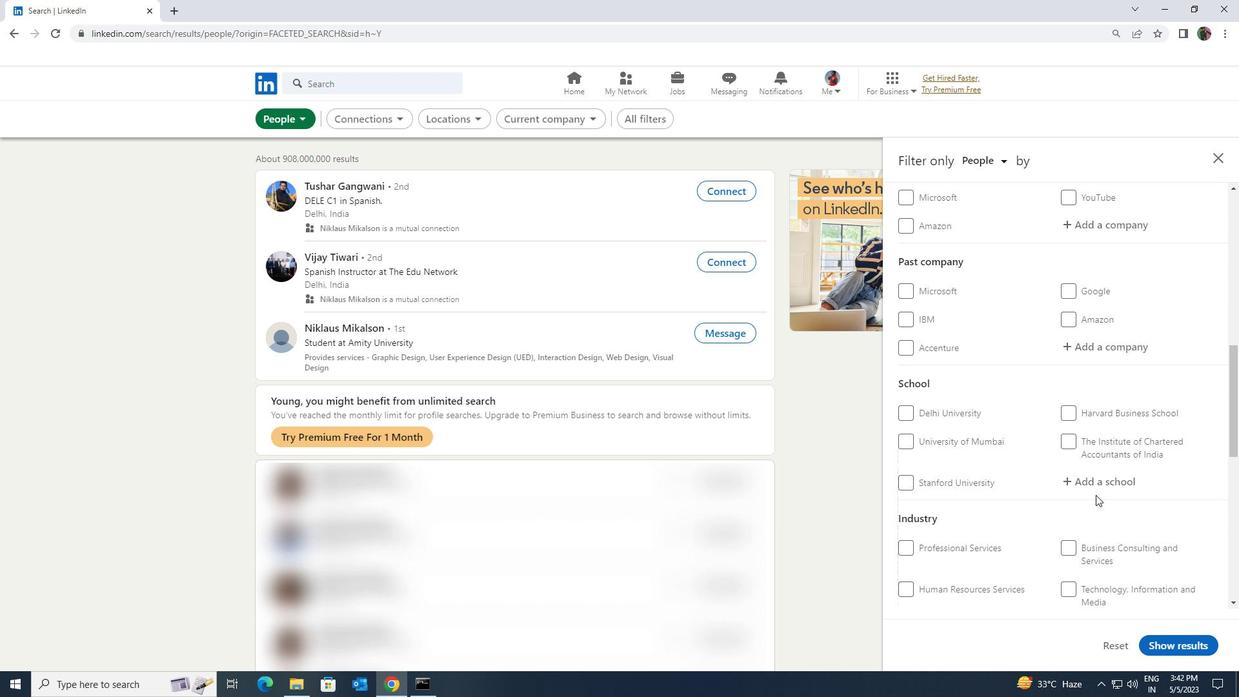 
Action: Mouse scrolled (1096, 494) with delta (0, 0)
Screenshot: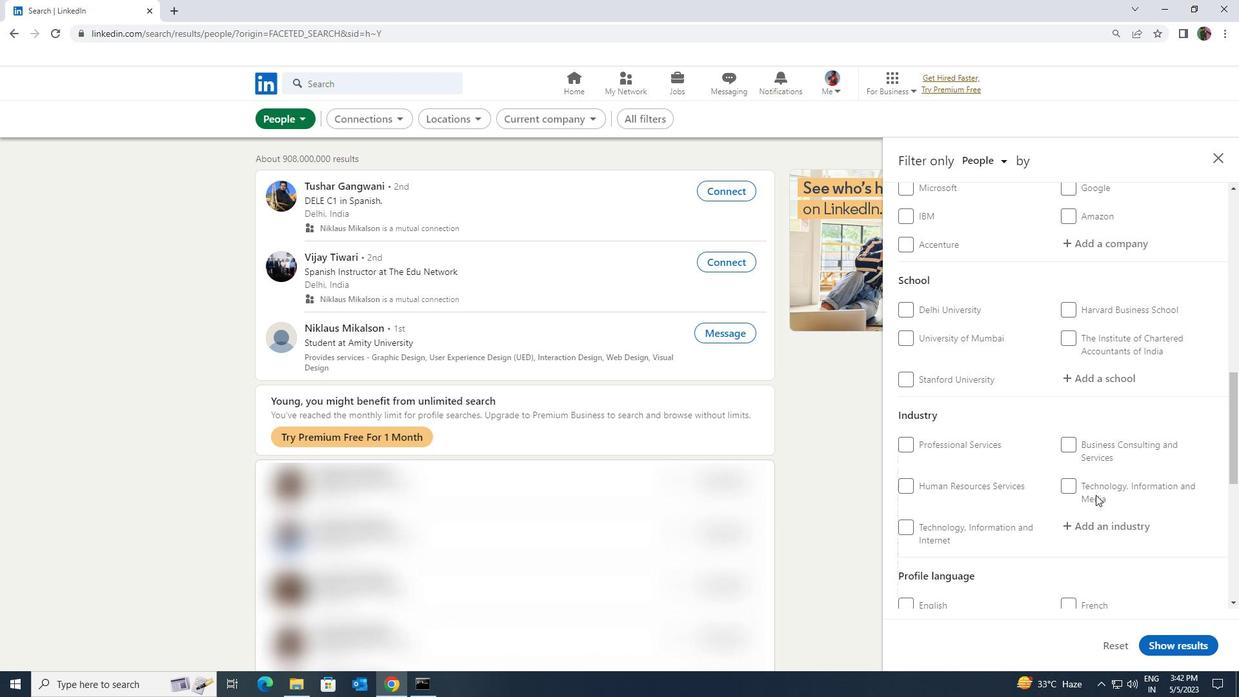 
Action: Mouse scrolled (1096, 494) with delta (0, 0)
Screenshot: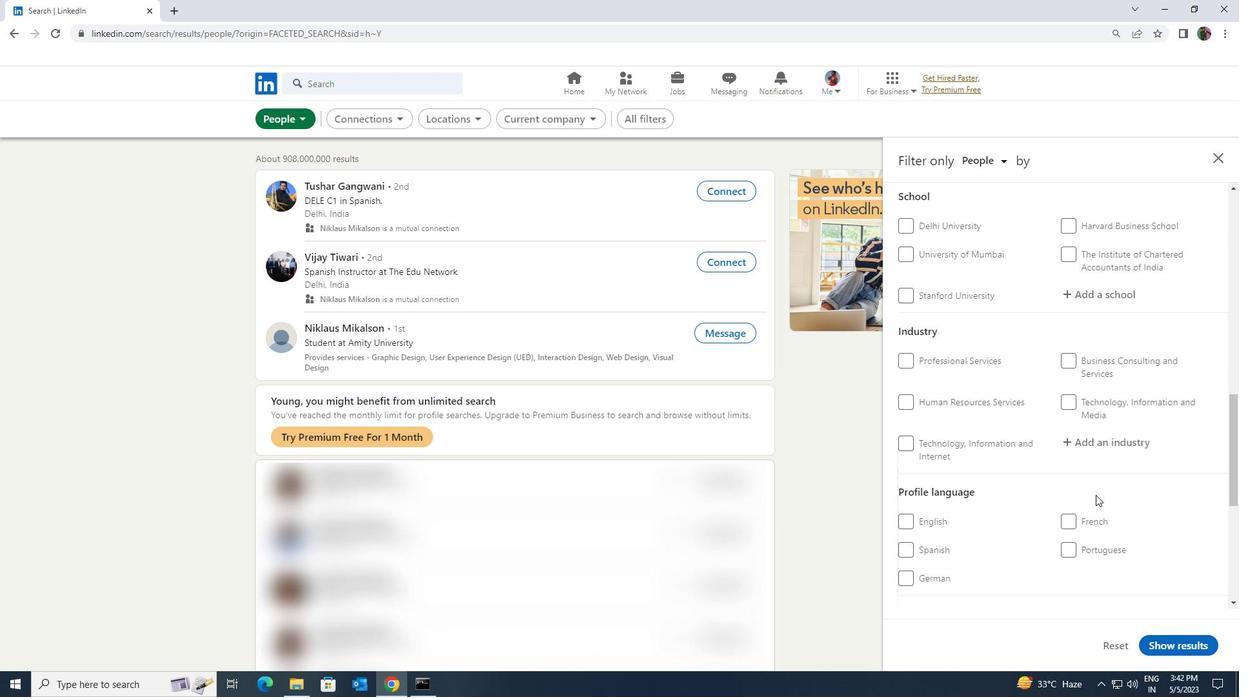 
Action: Mouse scrolled (1096, 494) with delta (0, 0)
Screenshot: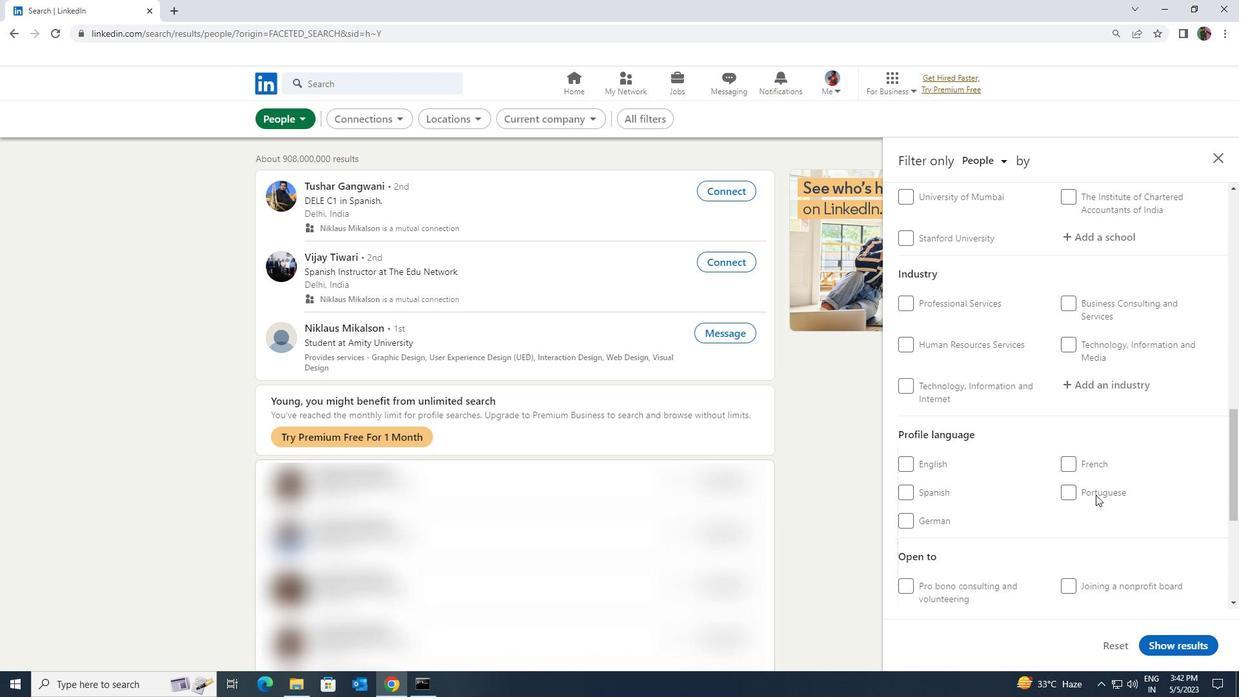 
Action: Mouse scrolled (1096, 494) with delta (0, 0)
Screenshot: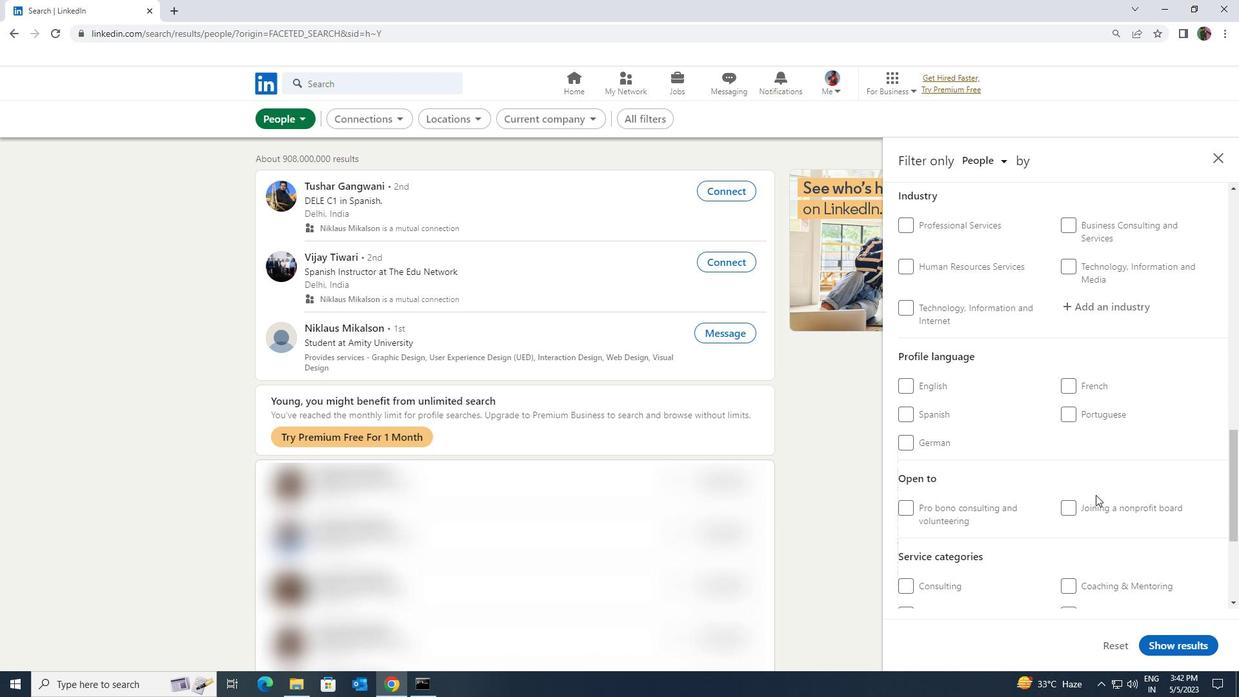 
Action: Mouse scrolled (1096, 494) with delta (0, 0)
Screenshot: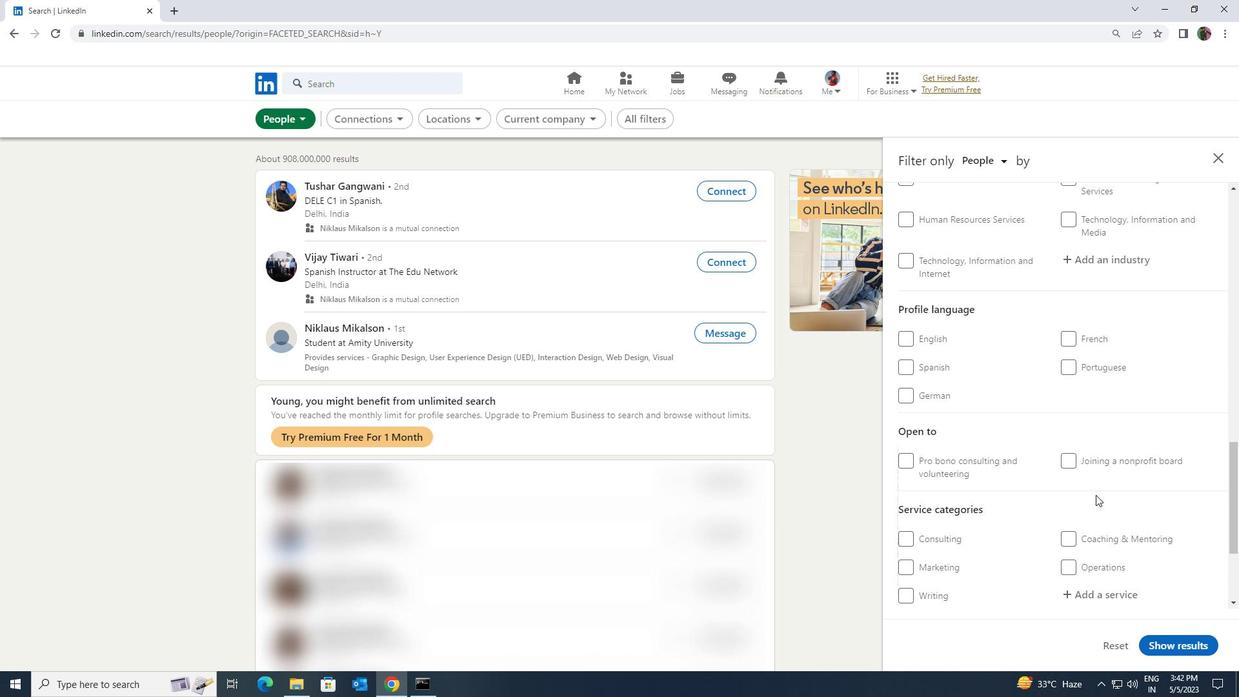 
Action: Mouse scrolled (1096, 495) with delta (0, 0)
Screenshot: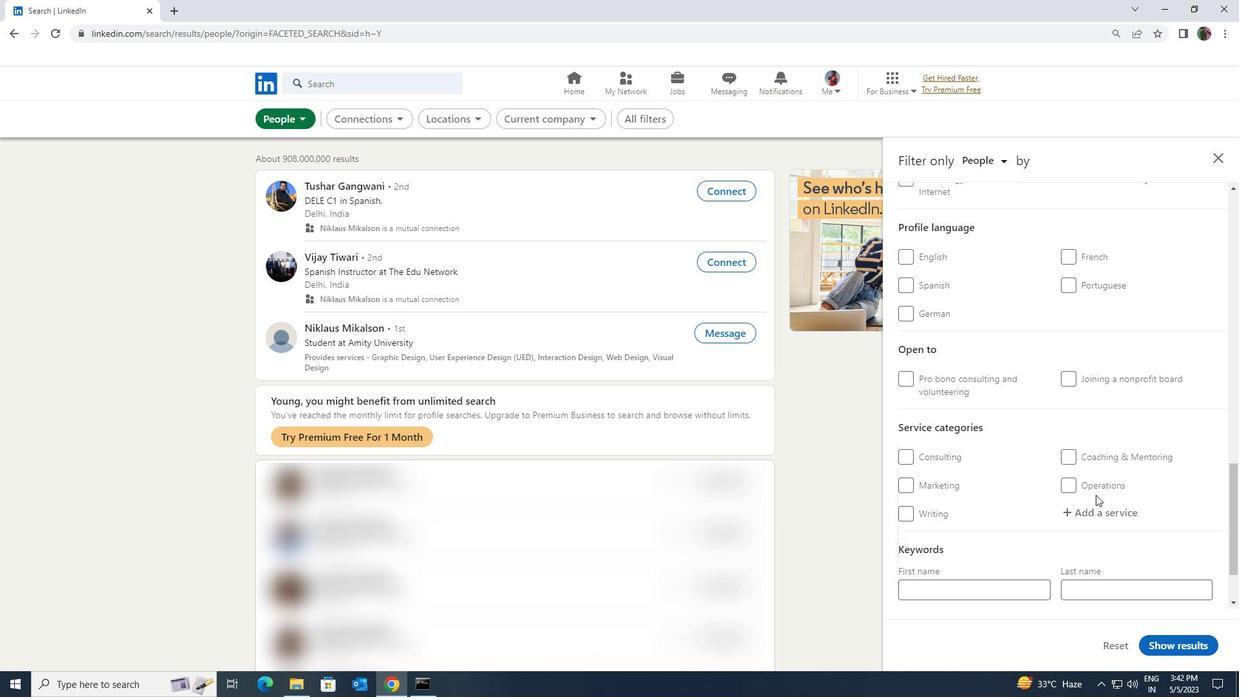 
Action: Mouse scrolled (1096, 495) with delta (0, 0)
Screenshot: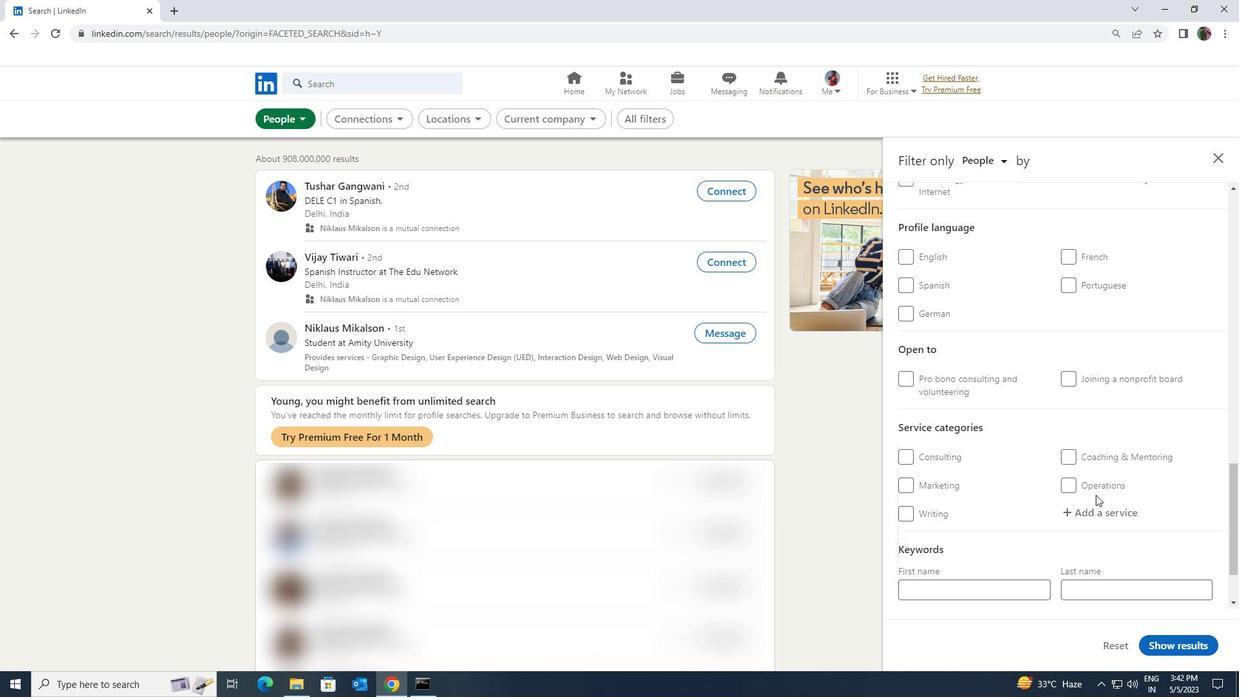 
Action: Mouse scrolled (1096, 495) with delta (0, 0)
Screenshot: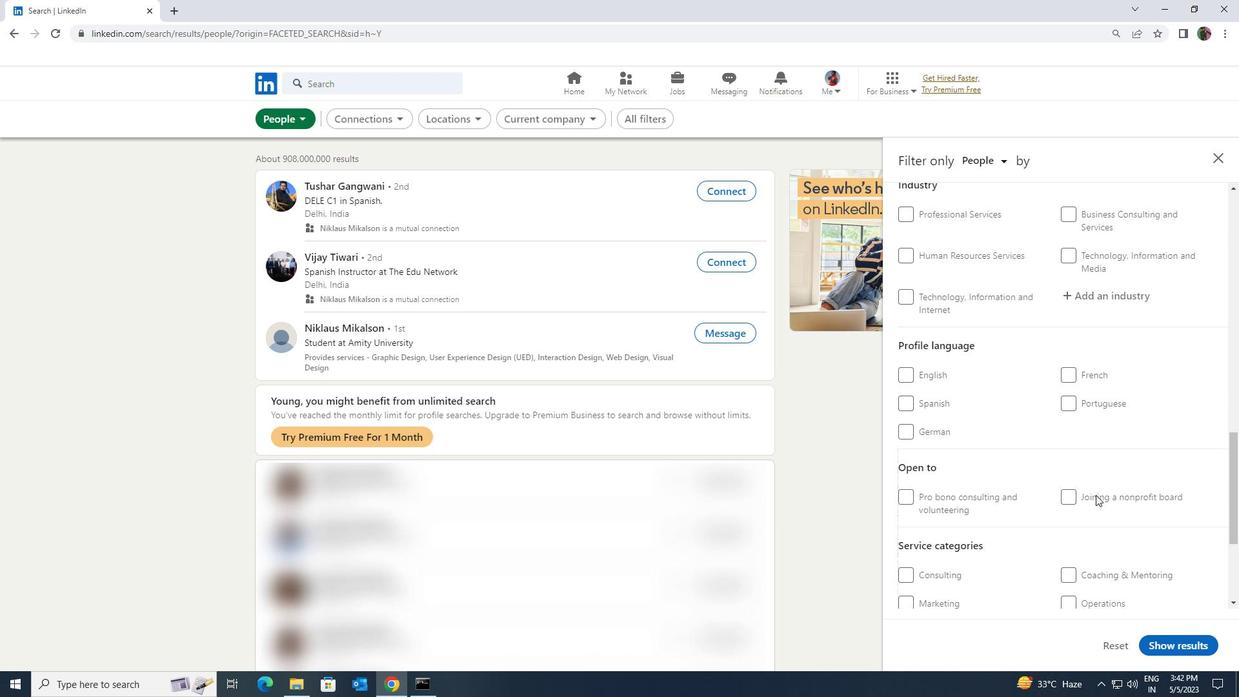 
Action: Mouse scrolled (1096, 495) with delta (0, 0)
Screenshot: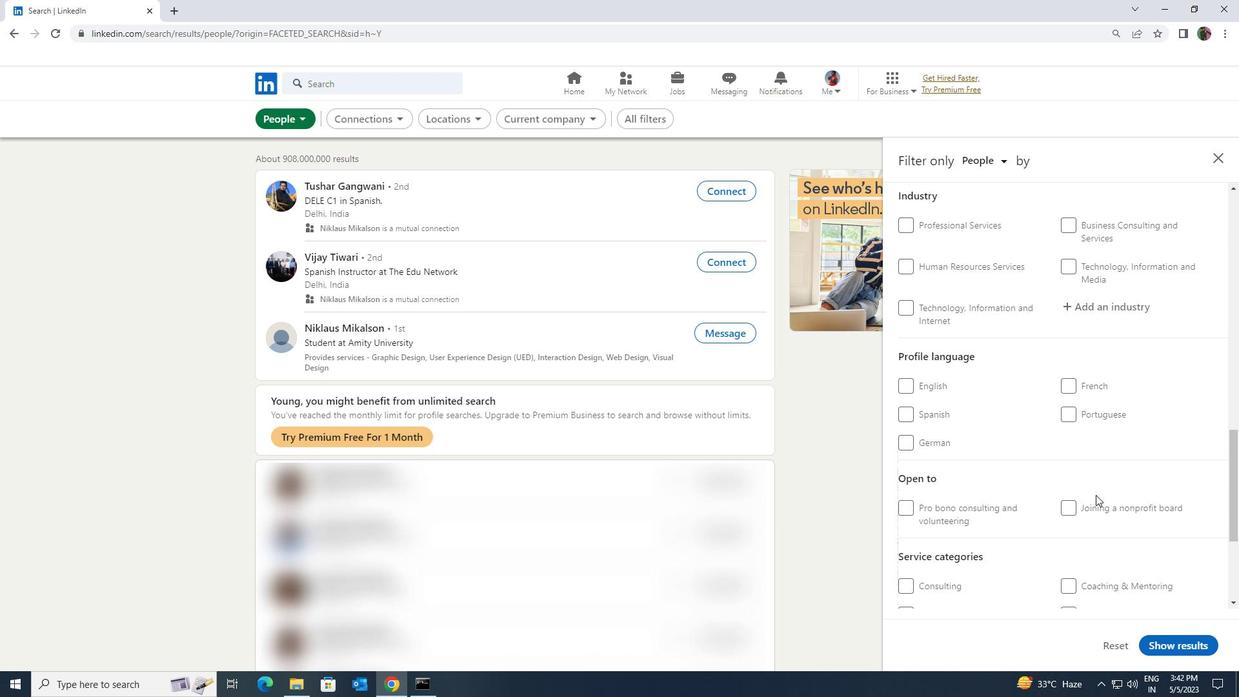 
Action: Mouse moved to (1067, 539)
Screenshot: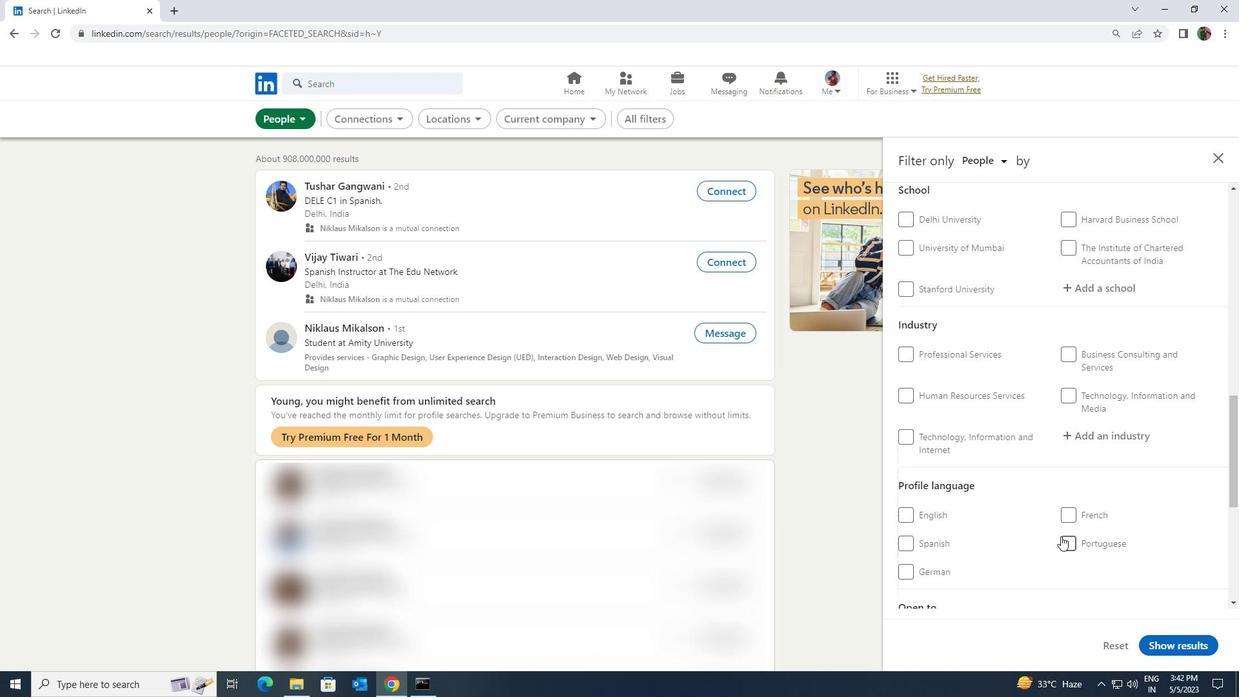 
Action: Mouse pressed left at (1067, 539)
Screenshot: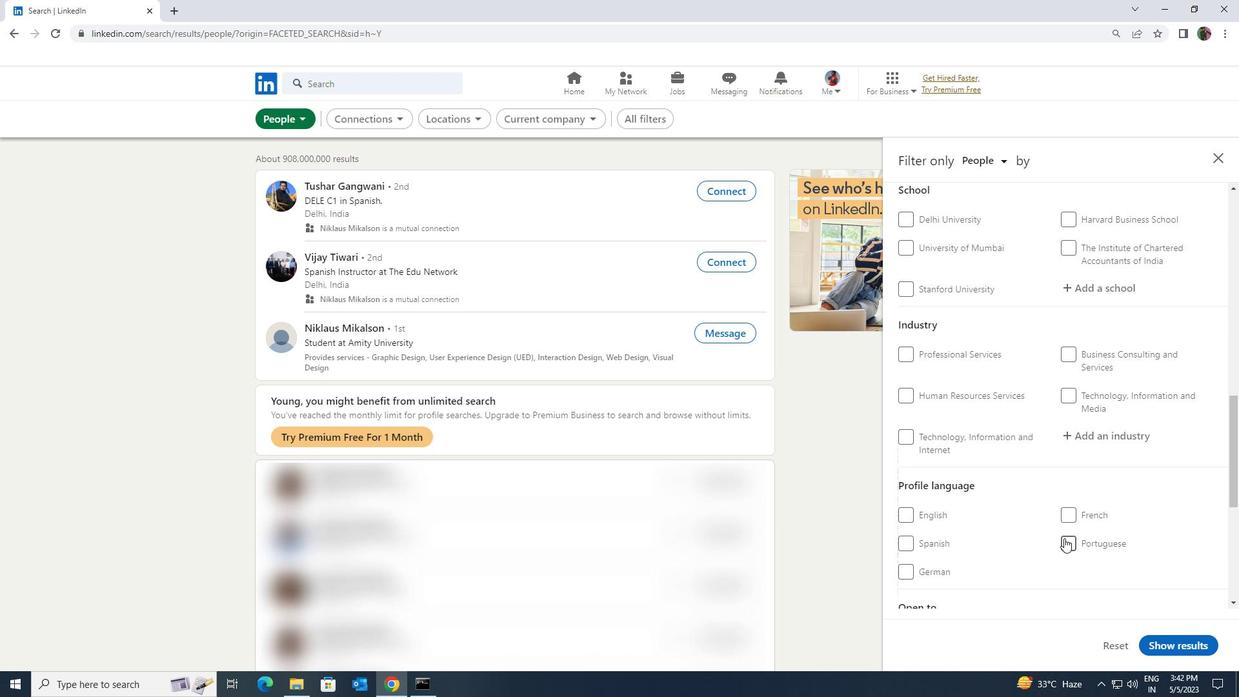 
Action: Mouse scrolled (1067, 540) with delta (0, 0)
Screenshot: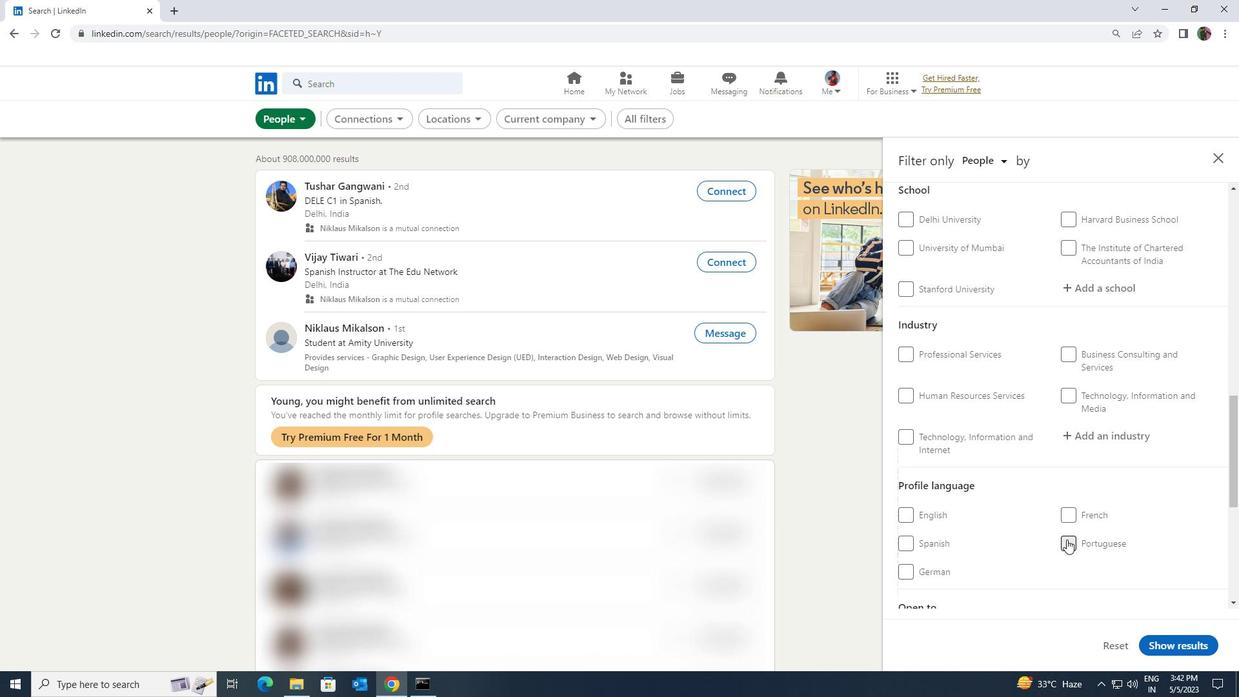 
Action: Mouse scrolled (1067, 540) with delta (0, 0)
Screenshot: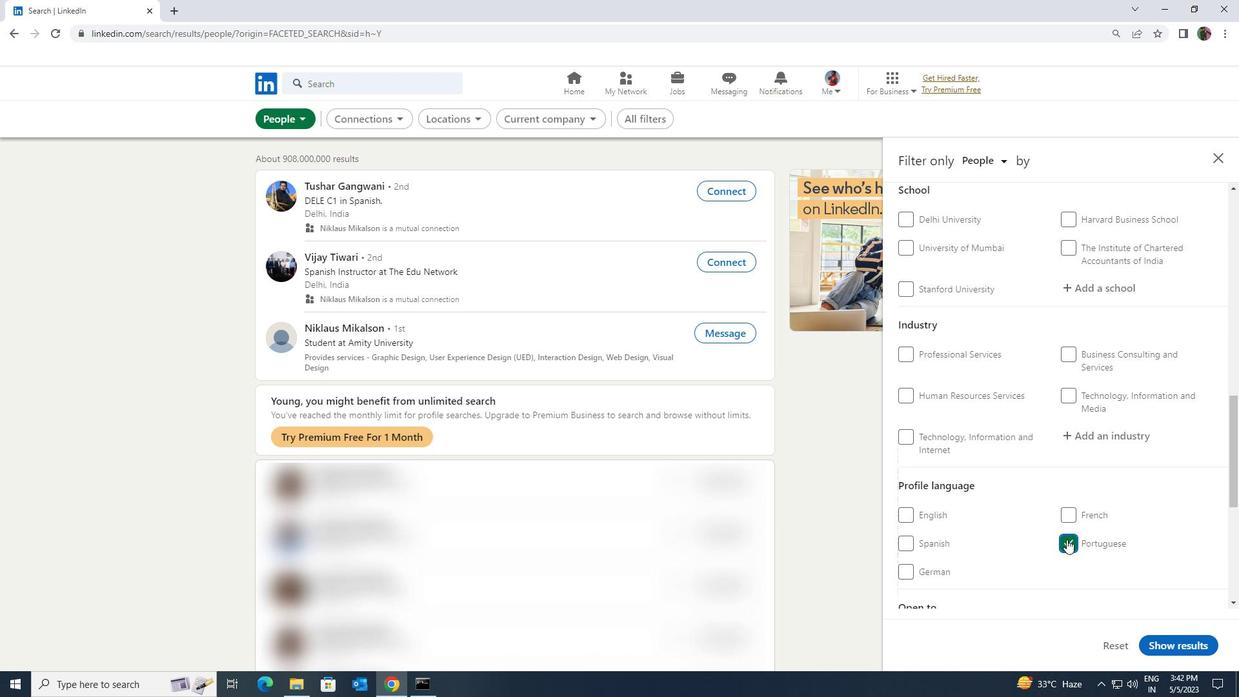 
Action: Mouse scrolled (1067, 540) with delta (0, 0)
Screenshot: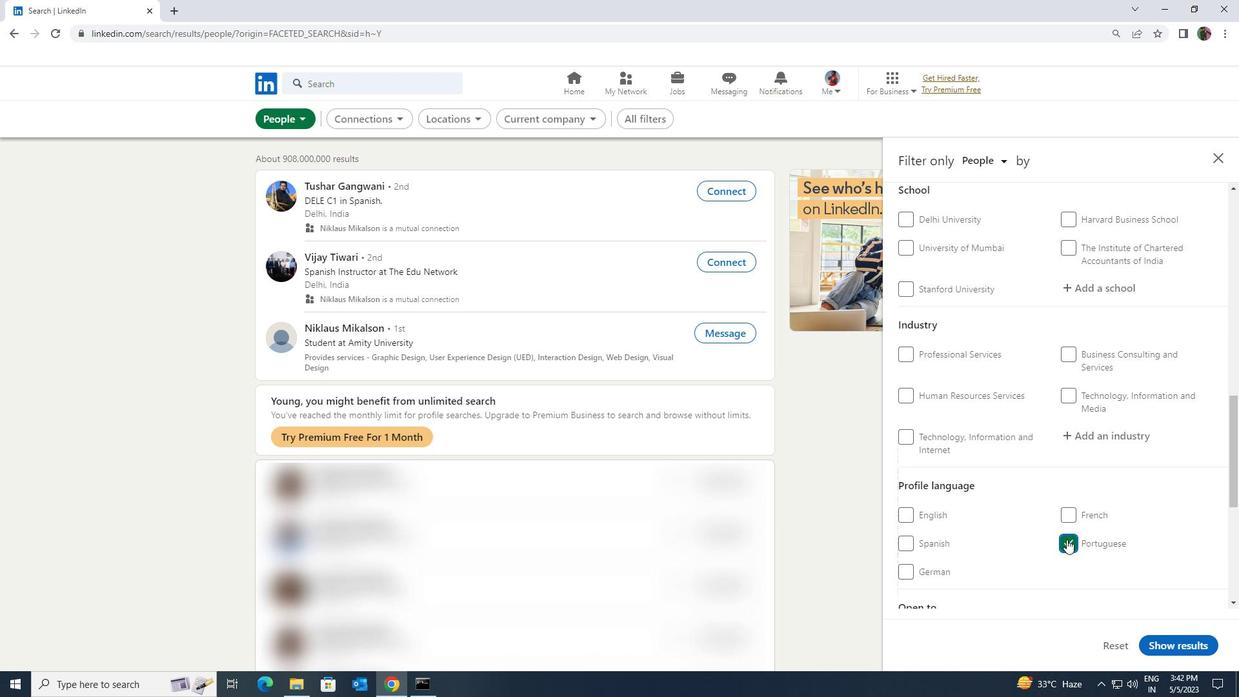 
Action: Mouse scrolled (1067, 540) with delta (0, 0)
Screenshot: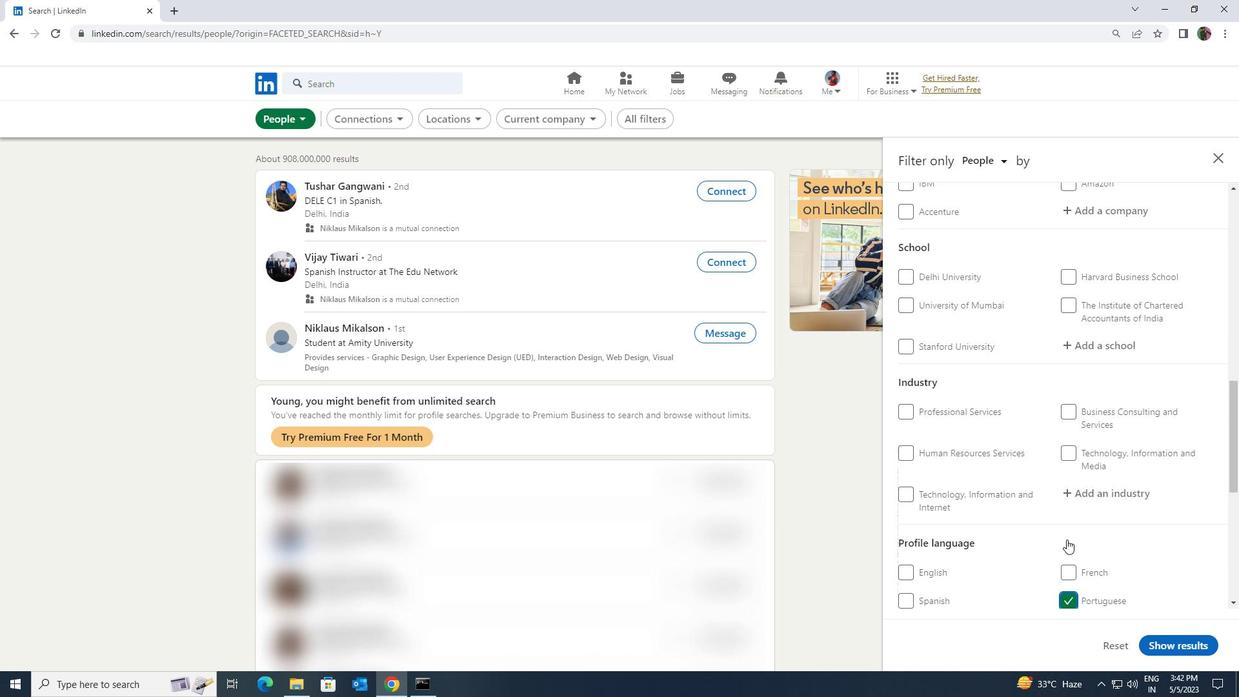 
Action: Mouse moved to (1067, 539)
Screenshot: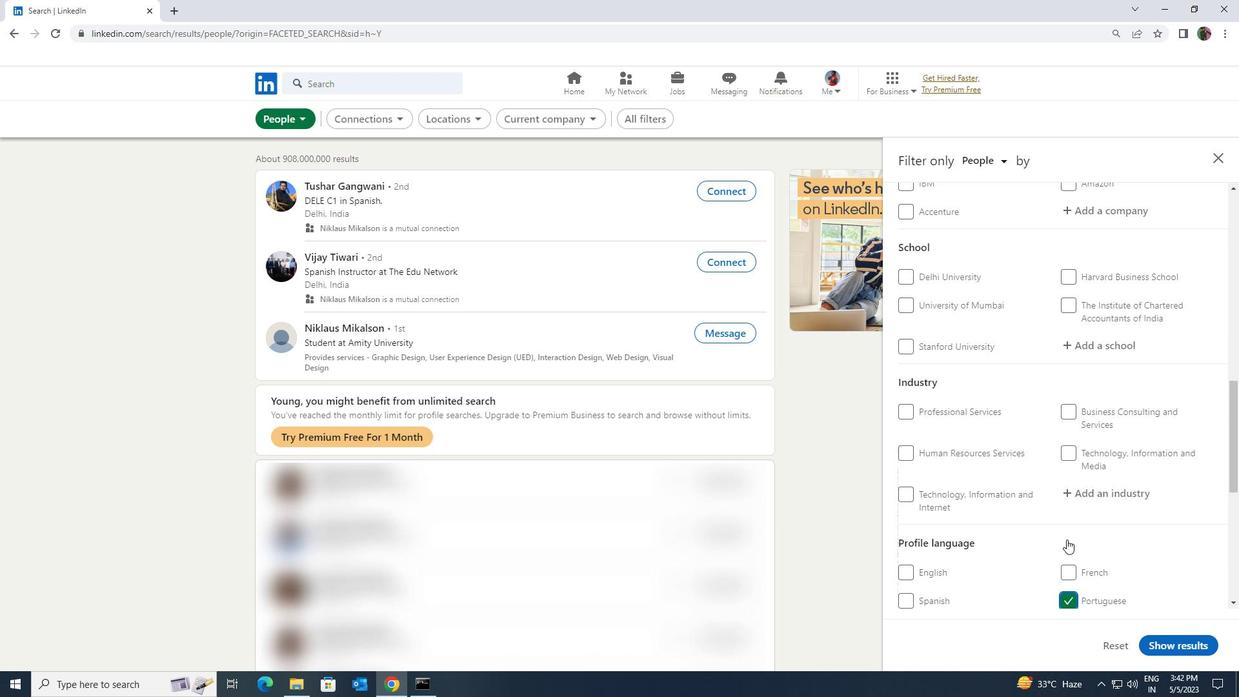 
Action: Mouse scrolled (1067, 540) with delta (0, 0)
Screenshot: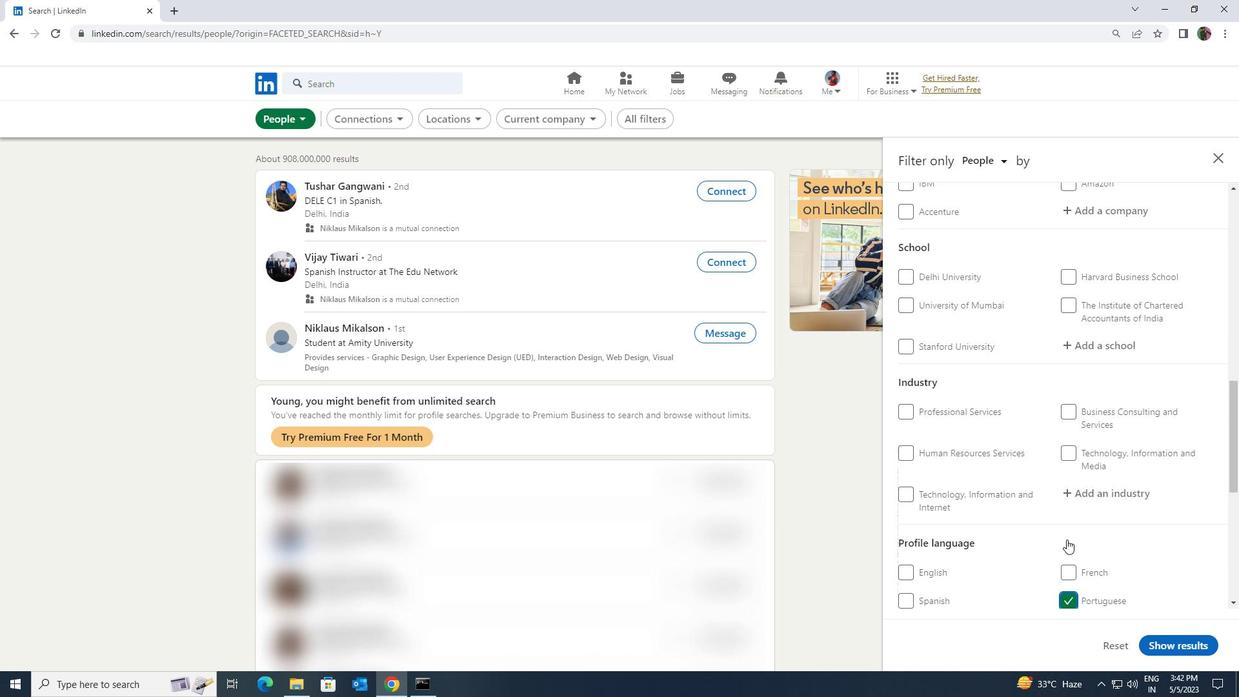 
Action: Mouse scrolled (1067, 540) with delta (0, 0)
Screenshot: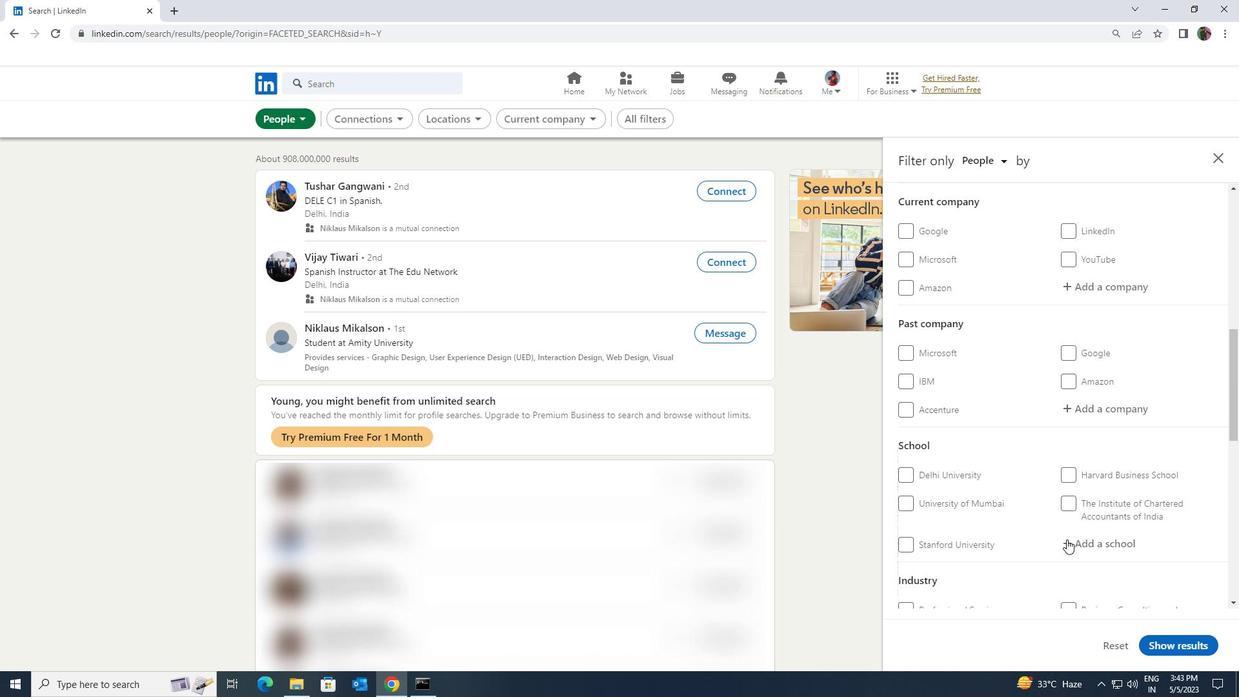 
Action: Mouse scrolled (1067, 540) with delta (0, 0)
Screenshot: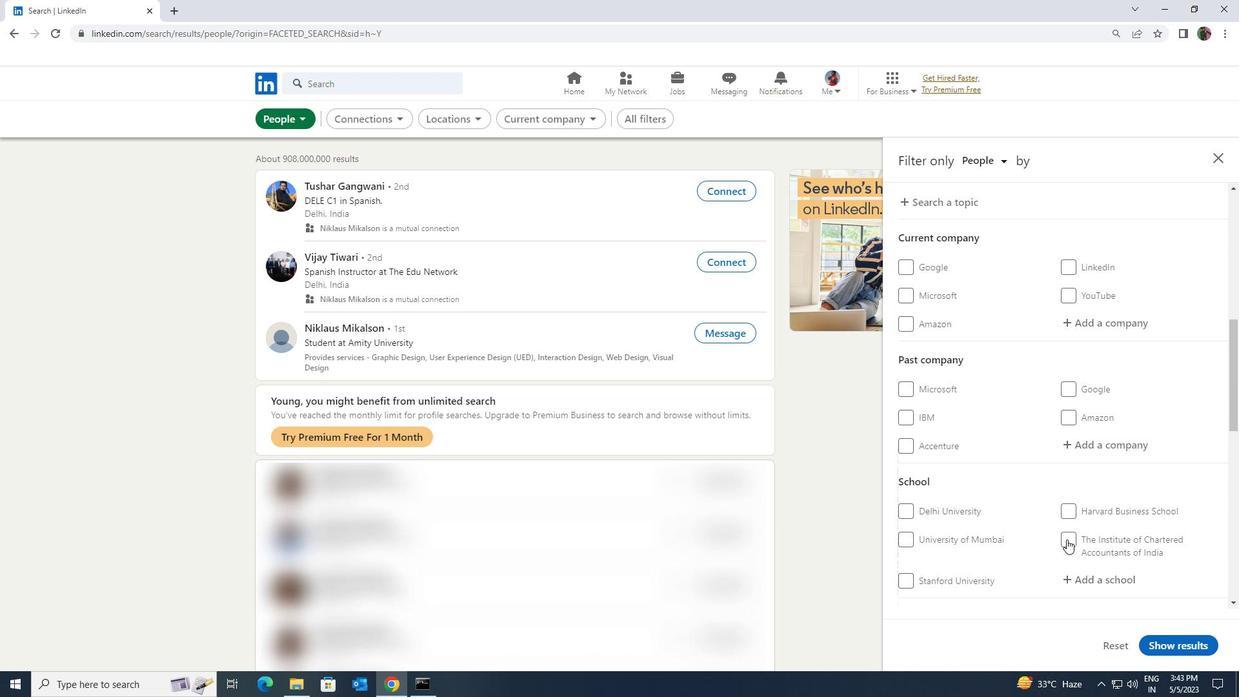 
Action: Mouse moved to (1078, 474)
Screenshot: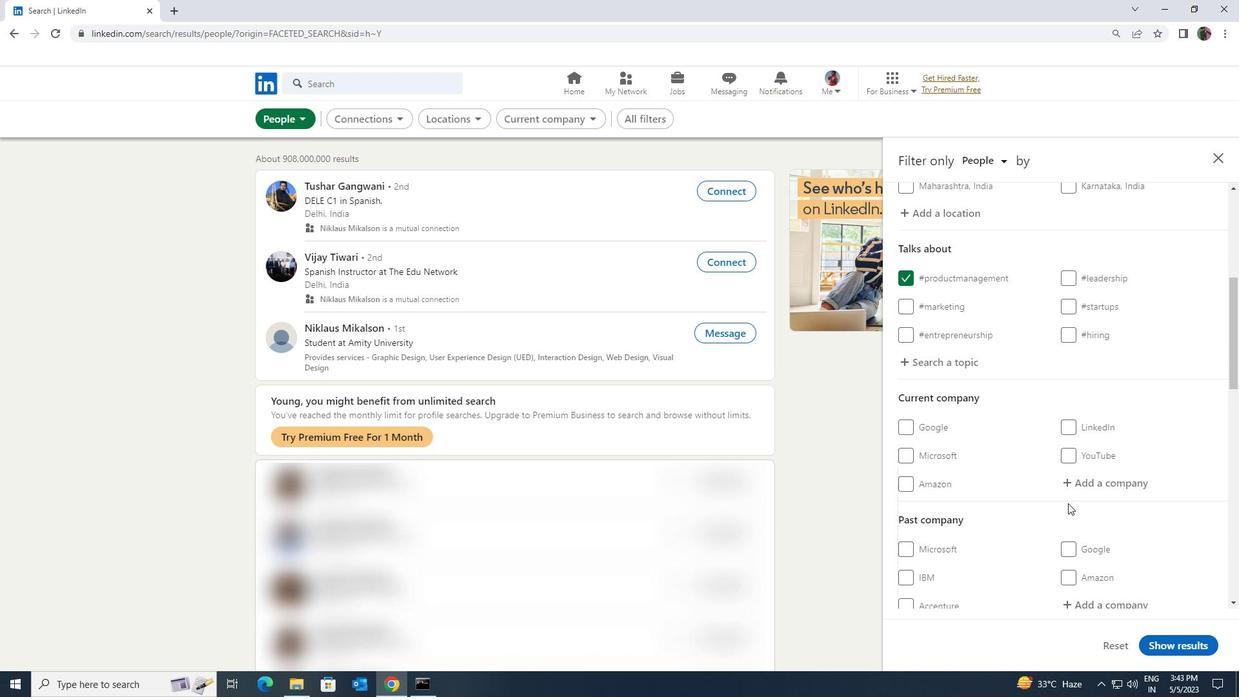 
Action: Mouse pressed left at (1078, 474)
Screenshot: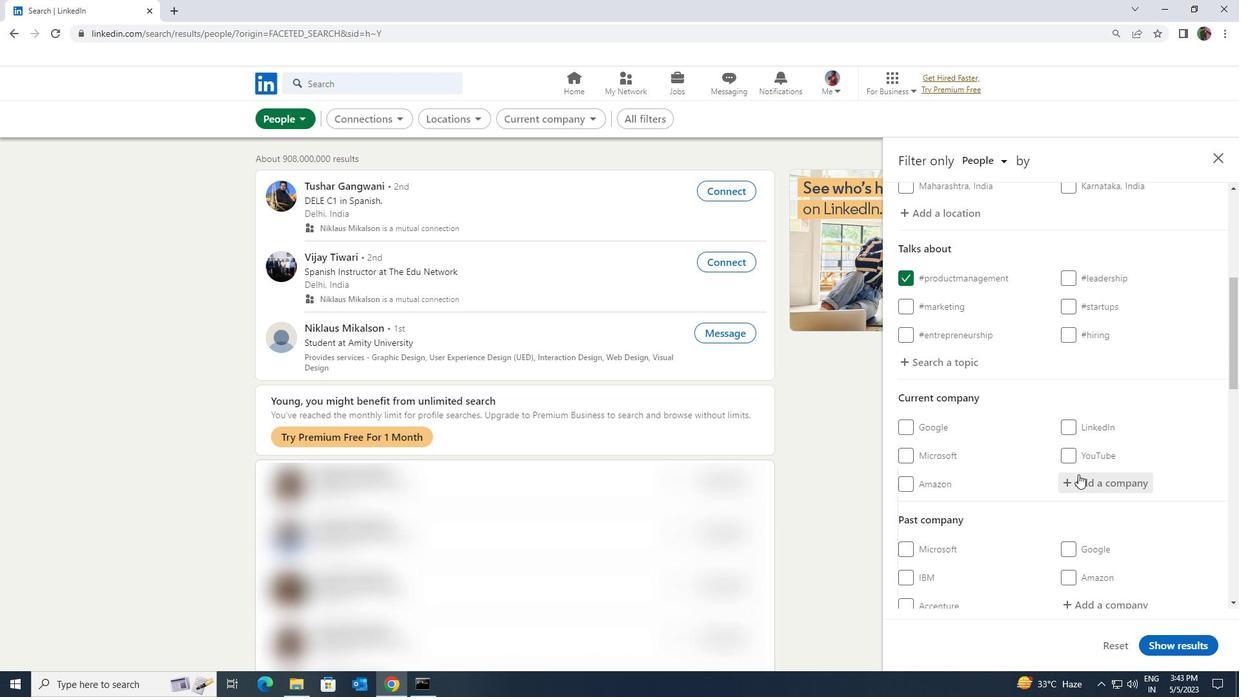 
Action: Key pressed <Key.shift><Key.shift><Key.shift><Key.shift><Key.shift><Key.shift><Key.shift><Key.shift><Key.shift><Key.shift><Key.shift><Key.shift><Key.shift><Key.shift><Key.shift><Key.shift><Key.shift><Key.shift>CTG
Screenshot: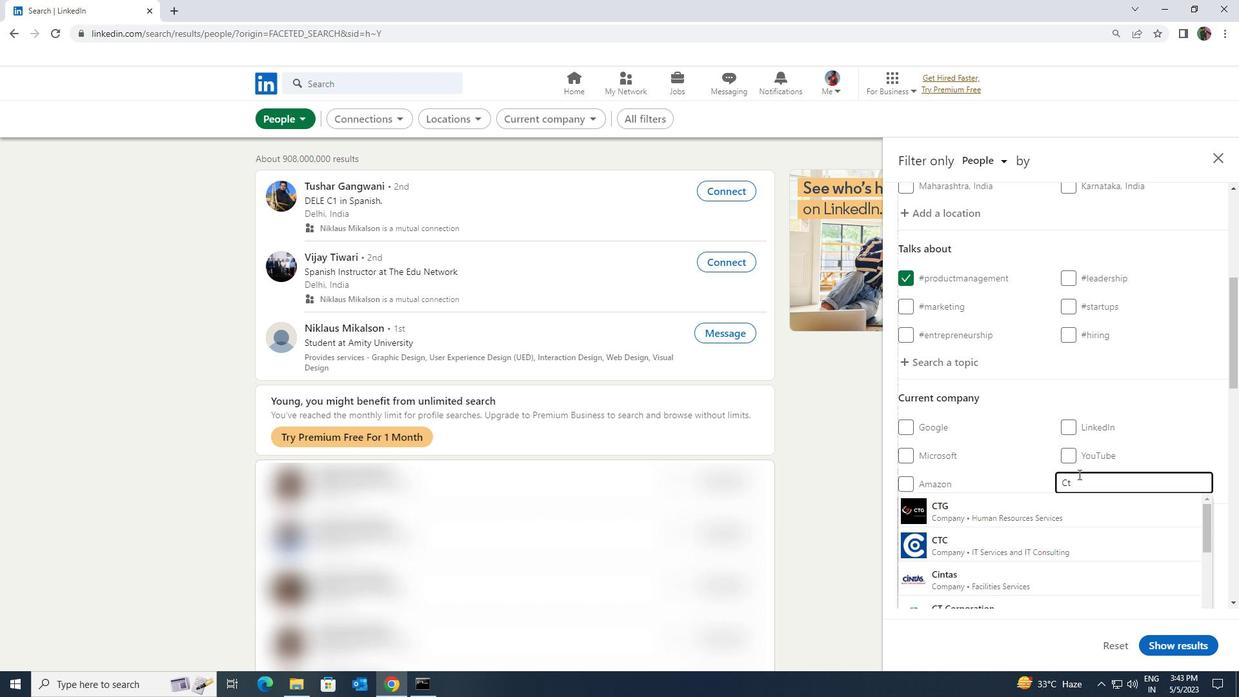 
Action: Mouse moved to (1071, 494)
Screenshot: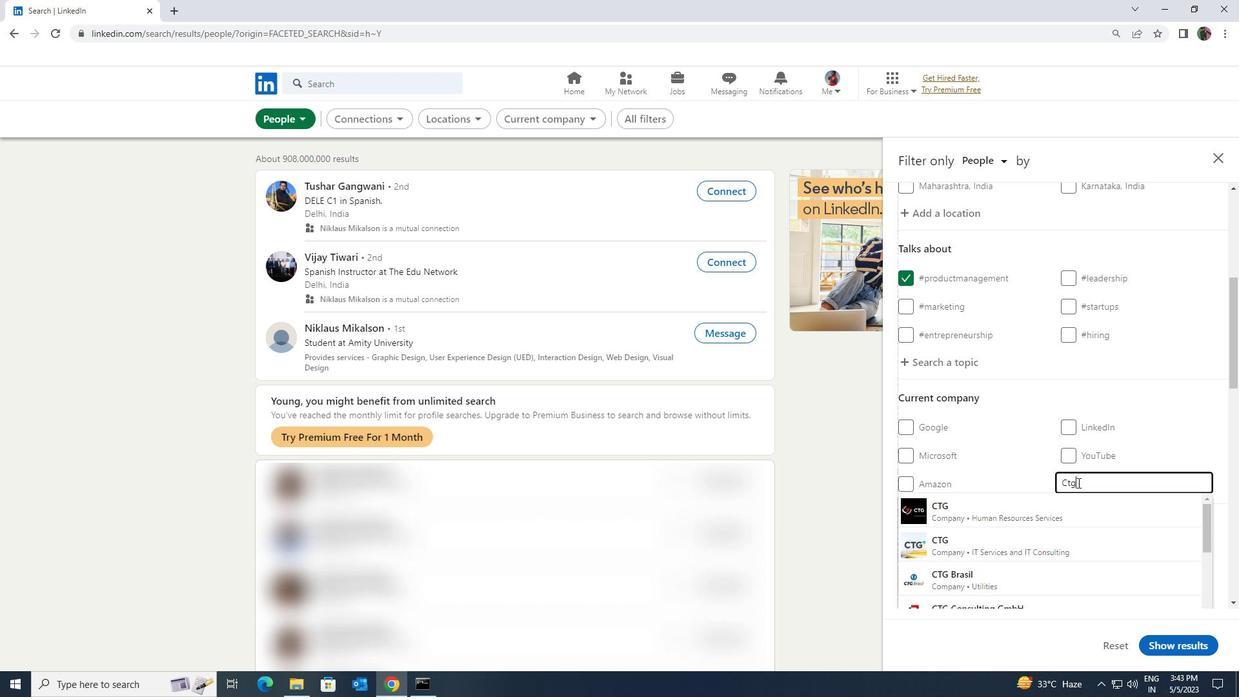 
Action: Mouse pressed left at (1071, 494)
Screenshot: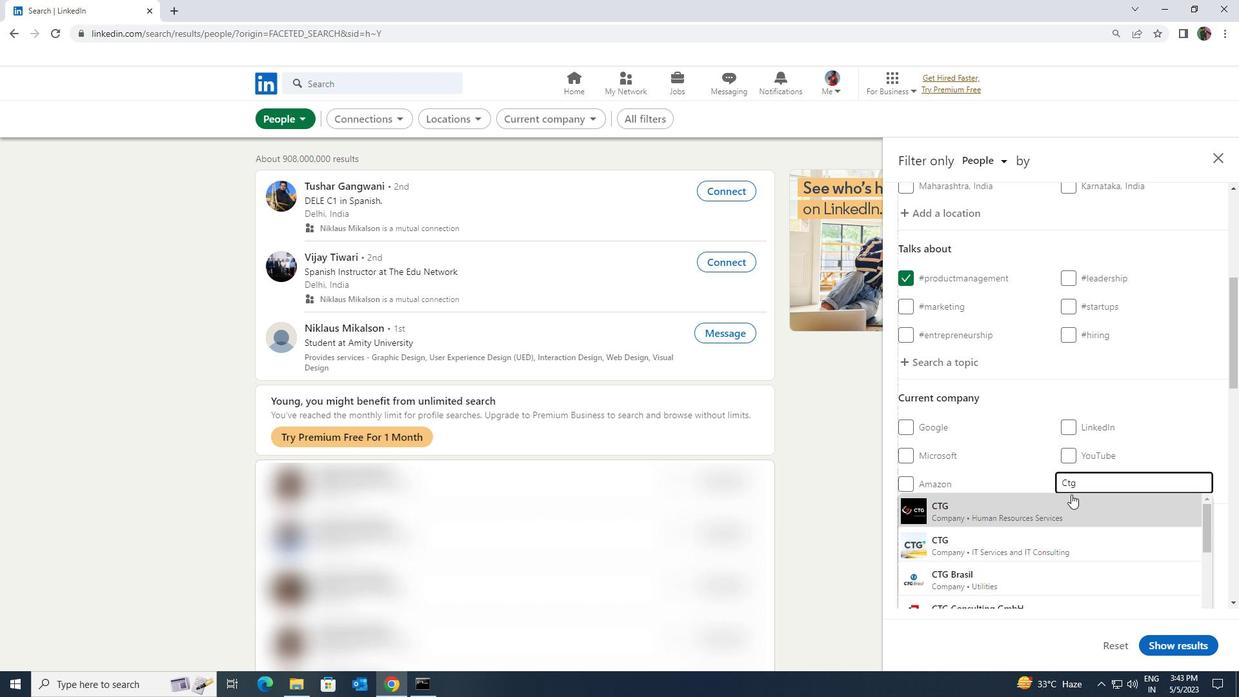 
Action: Mouse scrolled (1071, 493) with delta (0, 0)
Screenshot: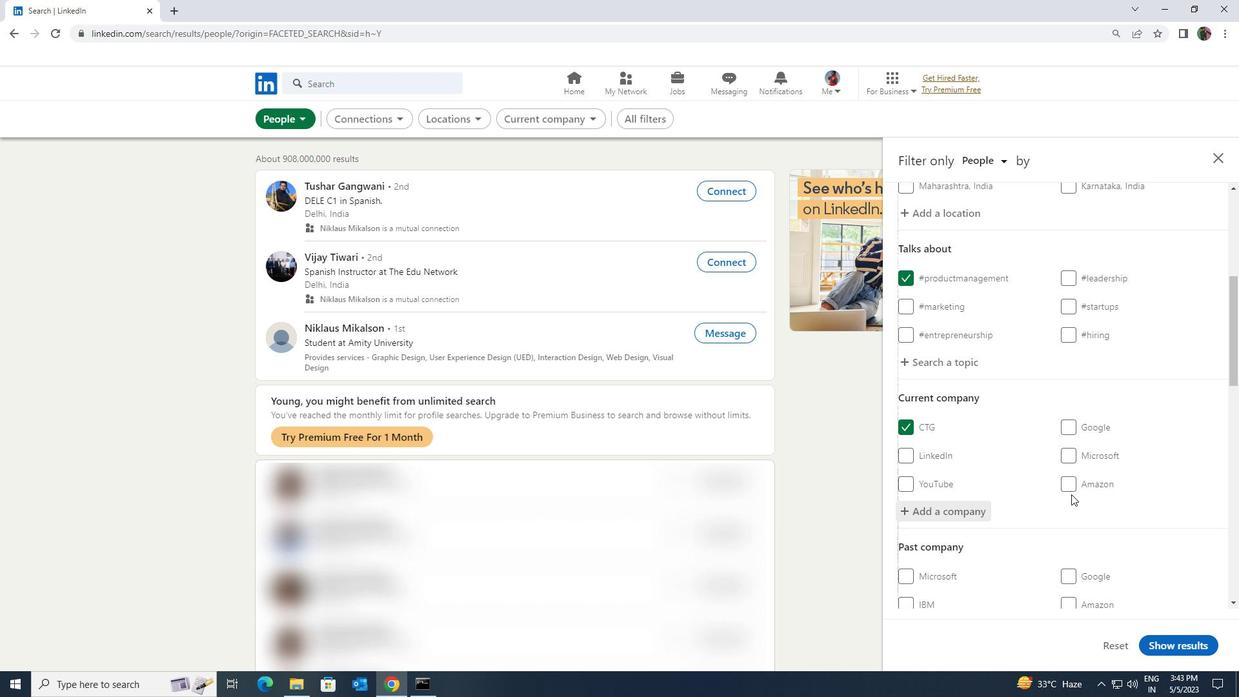 
Action: Mouse scrolled (1071, 493) with delta (0, 0)
Screenshot: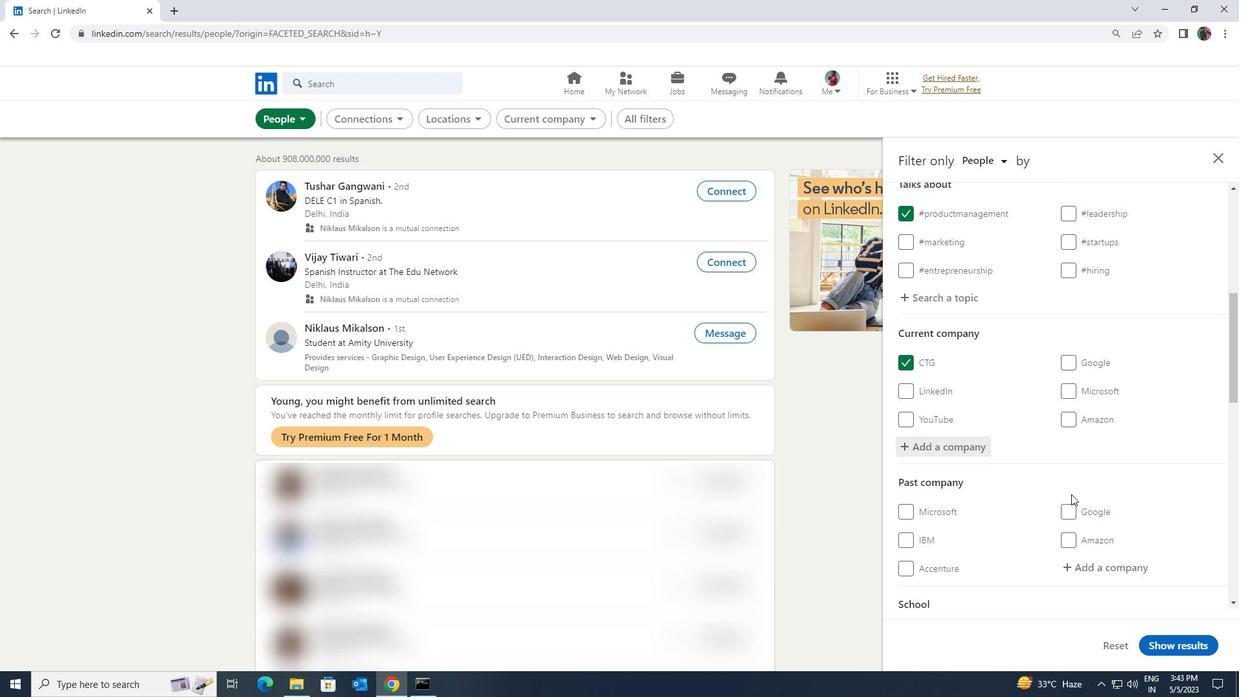 
Action: Mouse scrolled (1071, 493) with delta (0, 0)
Screenshot: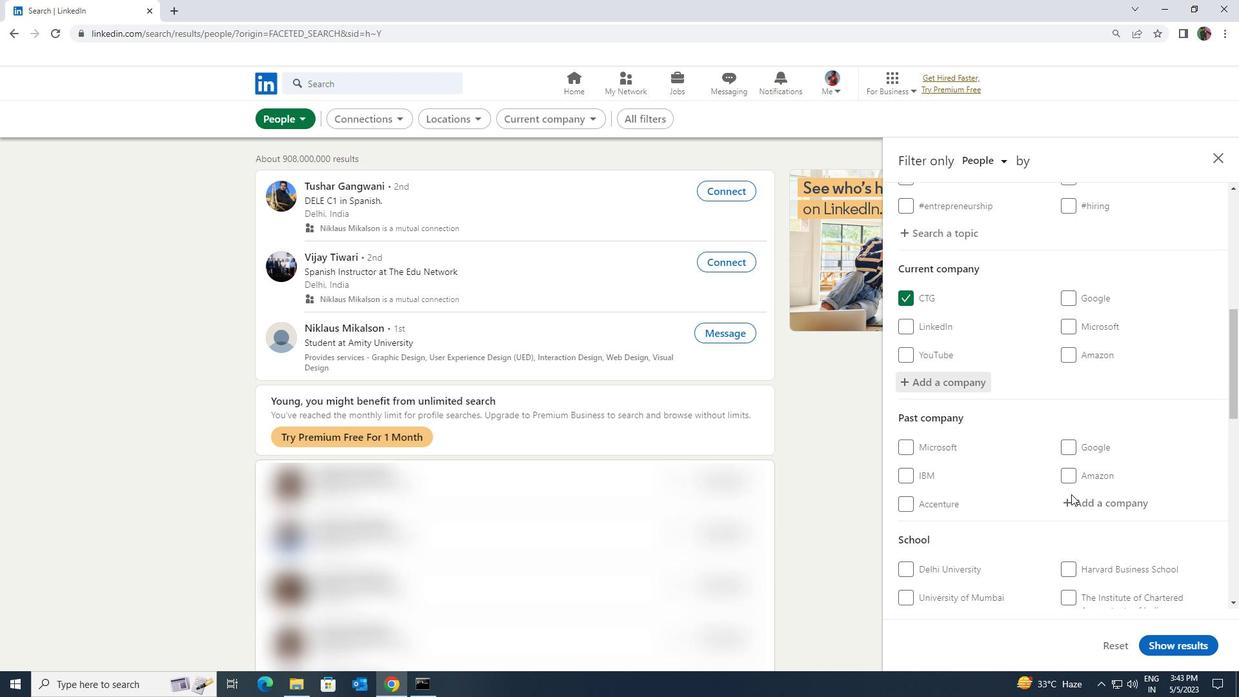 
Action: Mouse scrolled (1071, 493) with delta (0, 0)
Screenshot: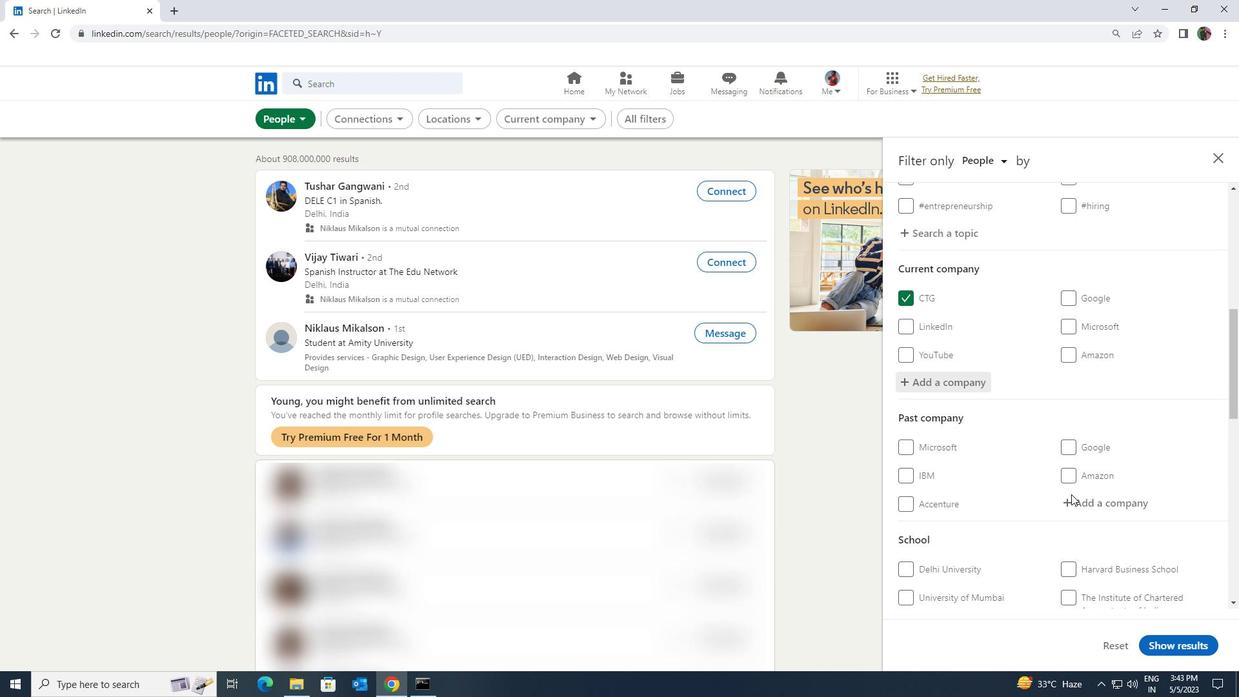 
Action: Mouse moved to (1072, 504)
Screenshot: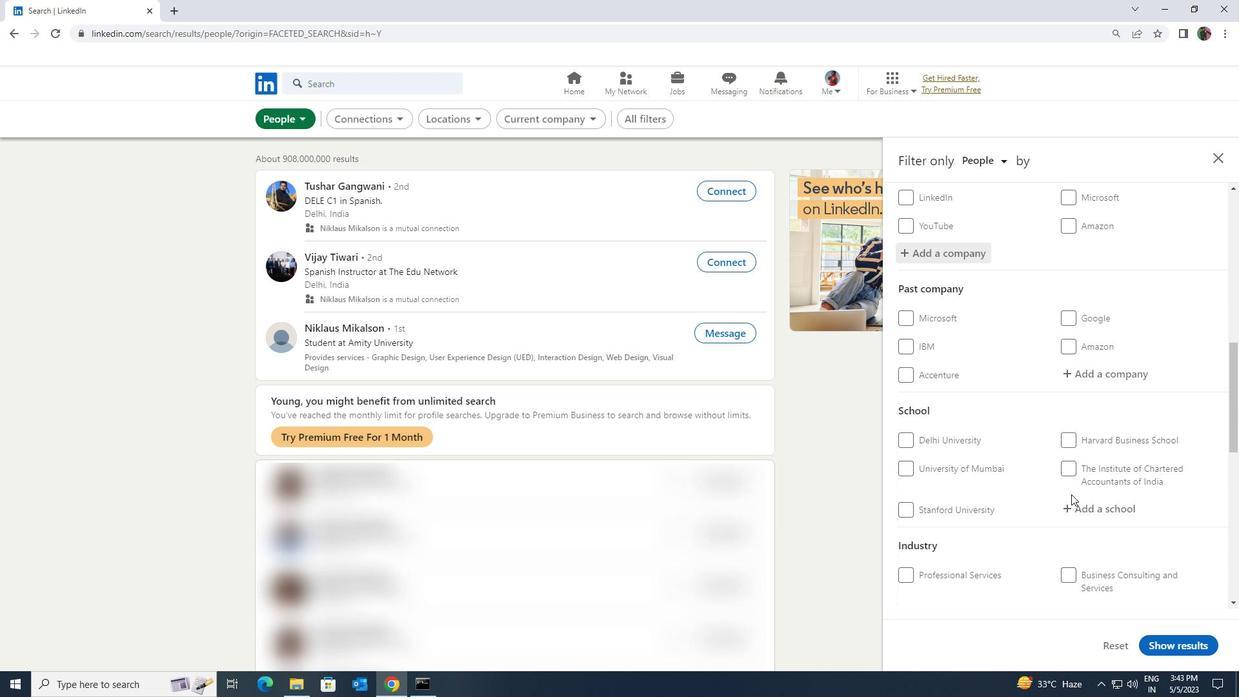 
Action: Mouse pressed left at (1072, 504)
Screenshot: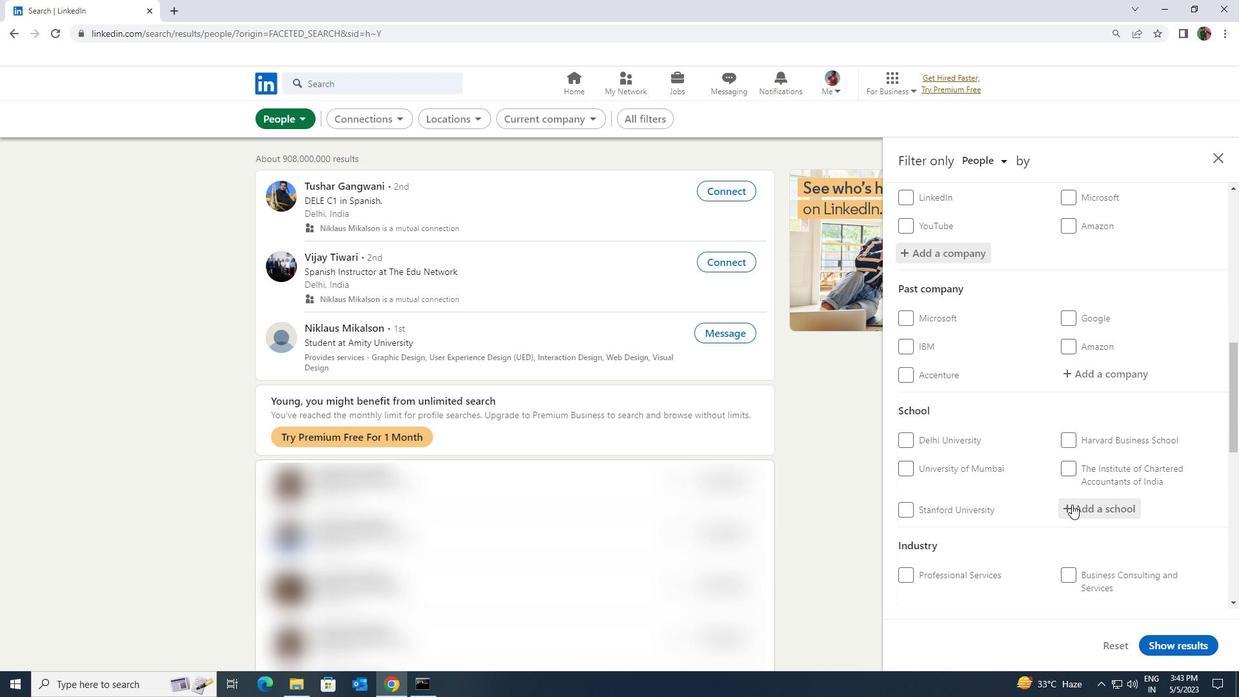 
Action: Key pressed <Key.shift><Key.shift><Key.shift><Key.shift>SP<Key.space><Key.shift><Key.shift><Key.shift>JAIN<Key.space><Key.shift><Key.shift><Key.shift><Key.shift><Key.shift><Key.shift><Key.shift><Key.shift><Key.shift><Key.shift><Key.shift><Key.shift><Key.shift><Key.shift><Key.shift><Key.shift><Key.shift><Key.shift><Key.shift><Key.shift><Key.shift><Key.shift><Key.shift><Key.shift><Key.shift><Key.shift><Key.shift><Key.shift><Key.shift><Key.shift><Key.shift><Key.shift>SCHOOL<Key.space><Key.shift><Key.shift><Key.shift>OF<Key.space><Key.shift>GLOBAL
Screenshot: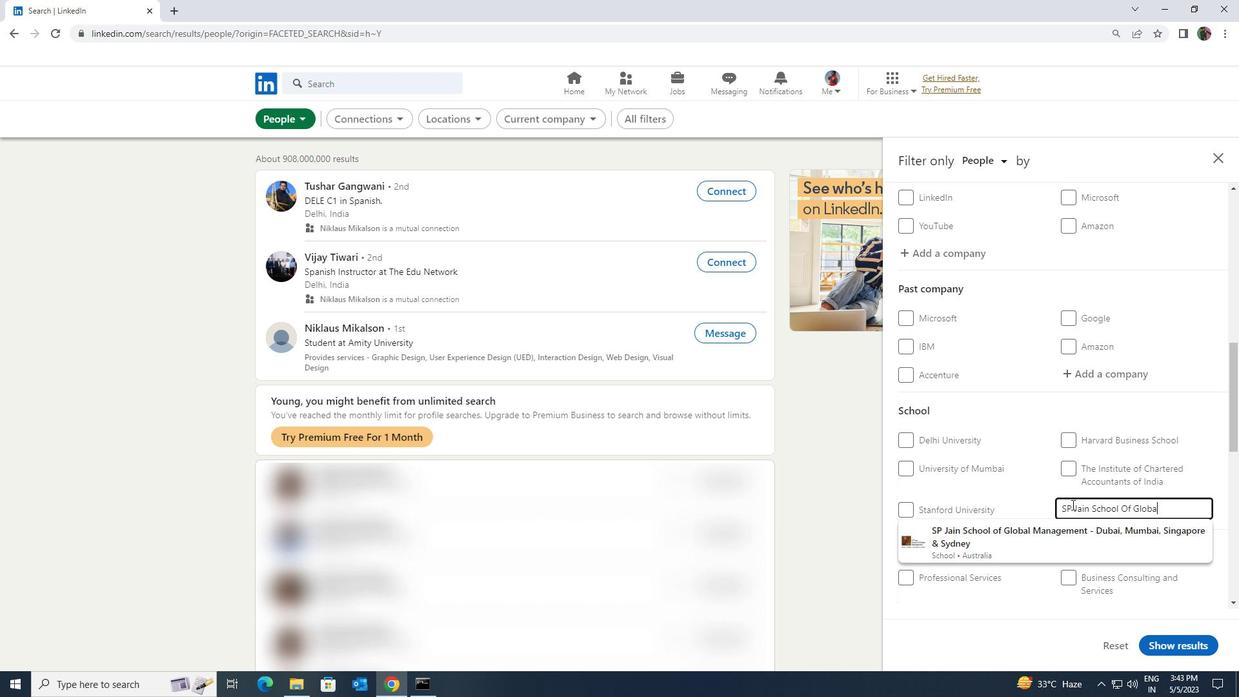 
Action: Mouse moved to (1086, 536)
Screenshot: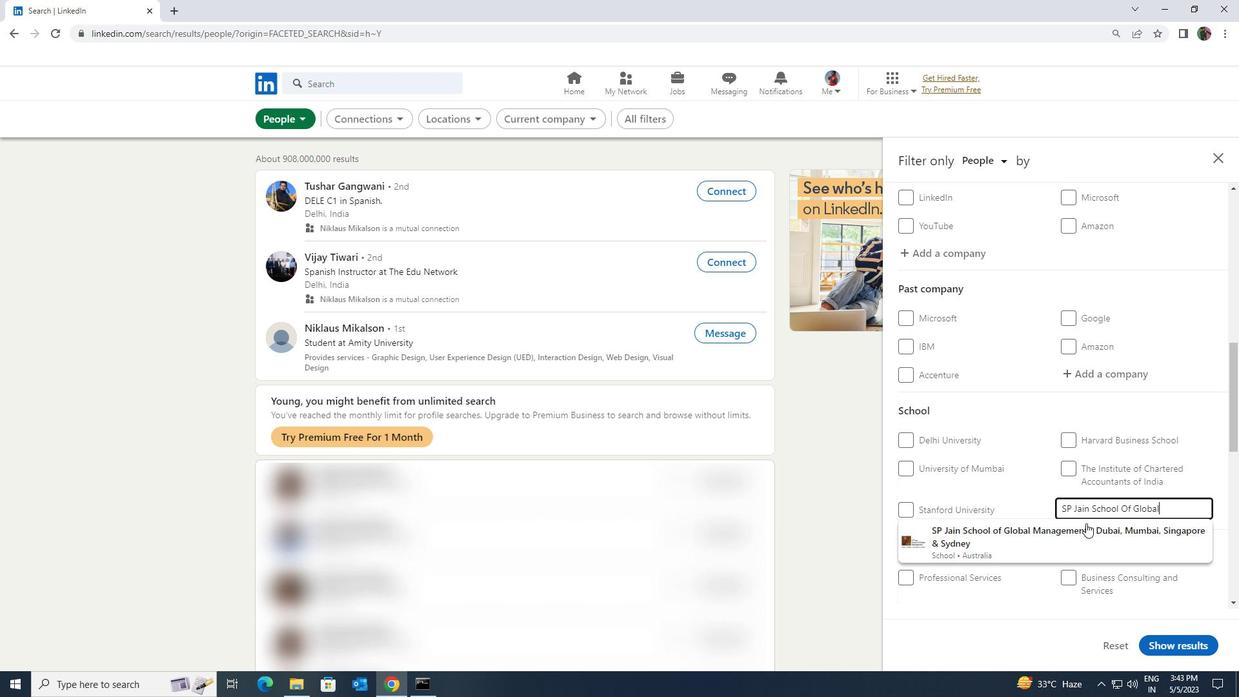 
Action: Mouse pressed left at (1086, 536)
Screenshot: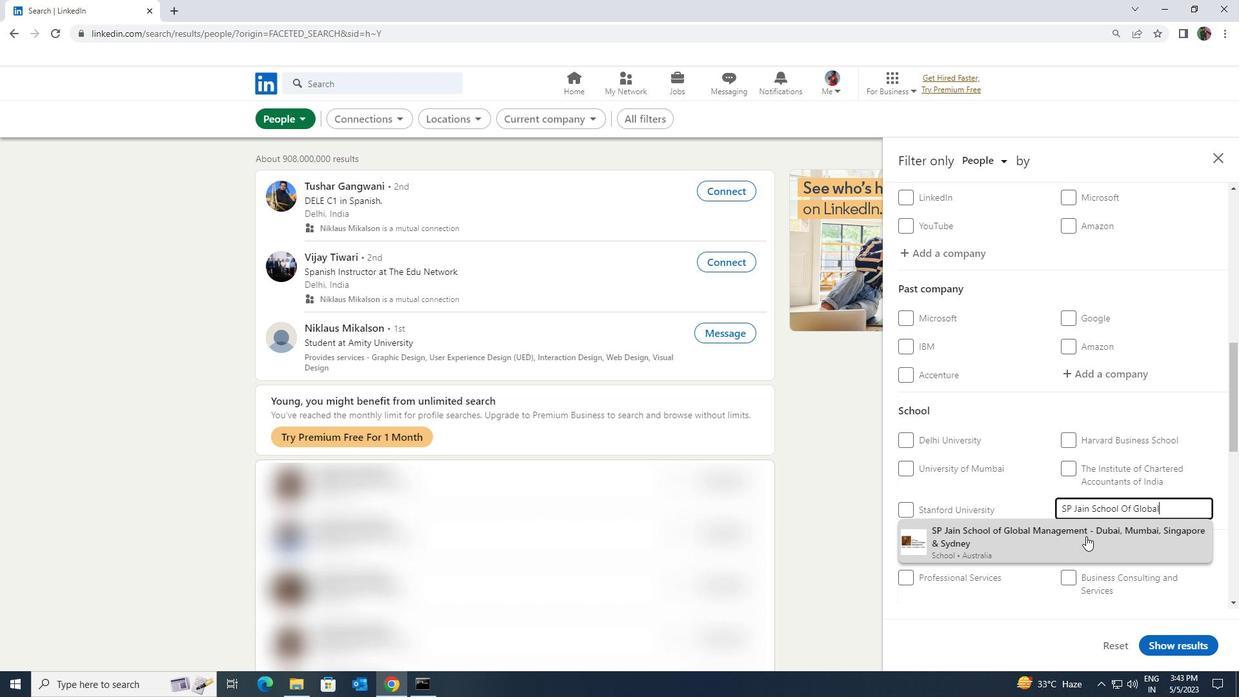 
Action: Mouse moved to (1087, 537)
Screenshot: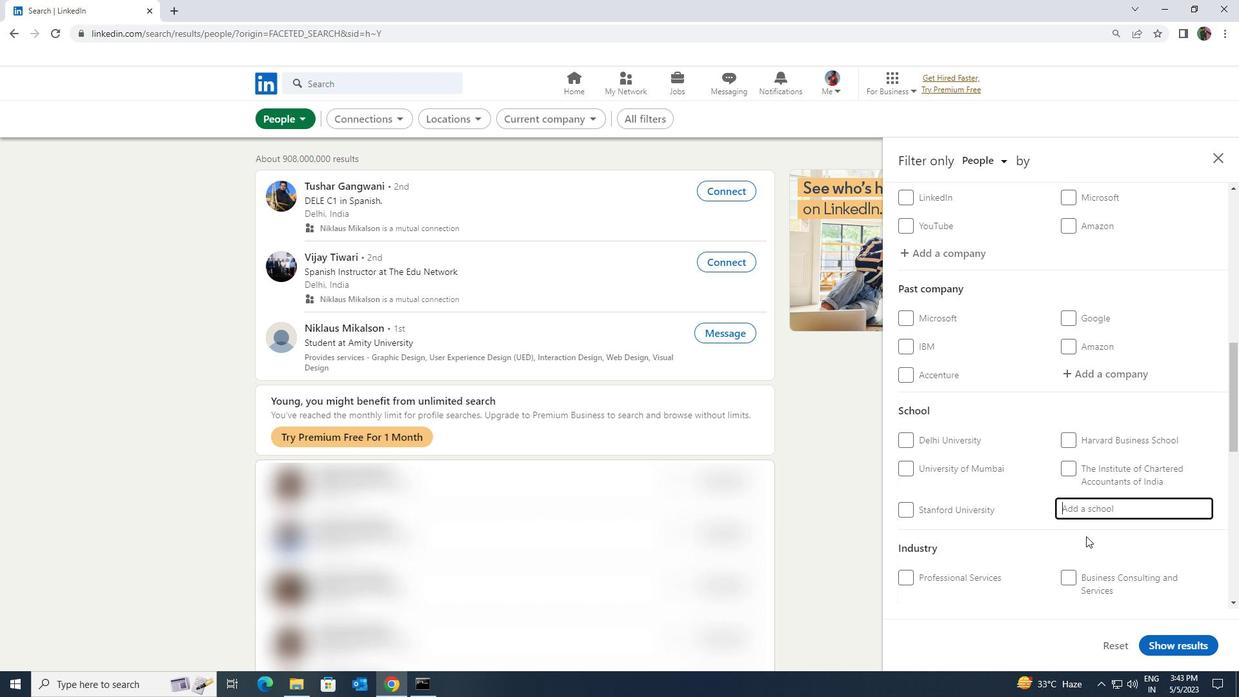 
Action: Mouse scrolled (1087, 536) with delta (0, 0)
Screenshot: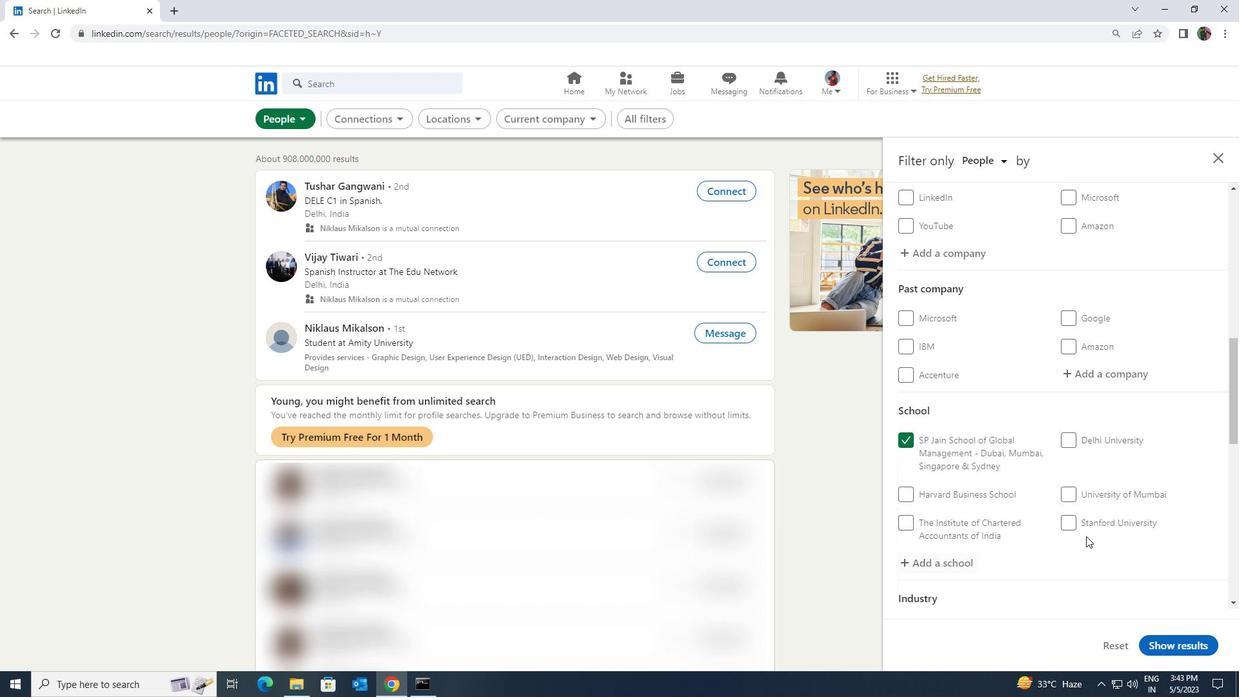 
Action: Mouse scrolled (1087, 536) with delta (0, 0)
Screenshot: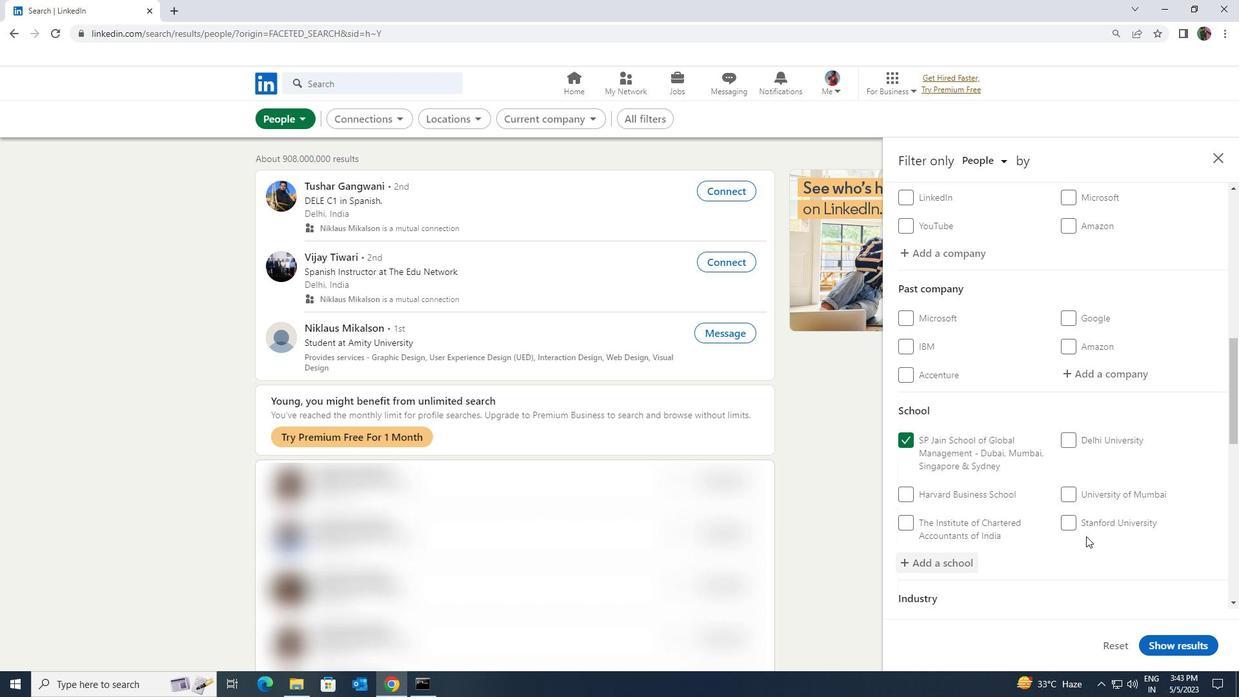
Action: Mouse moved to (1089, 535)
Screenshot: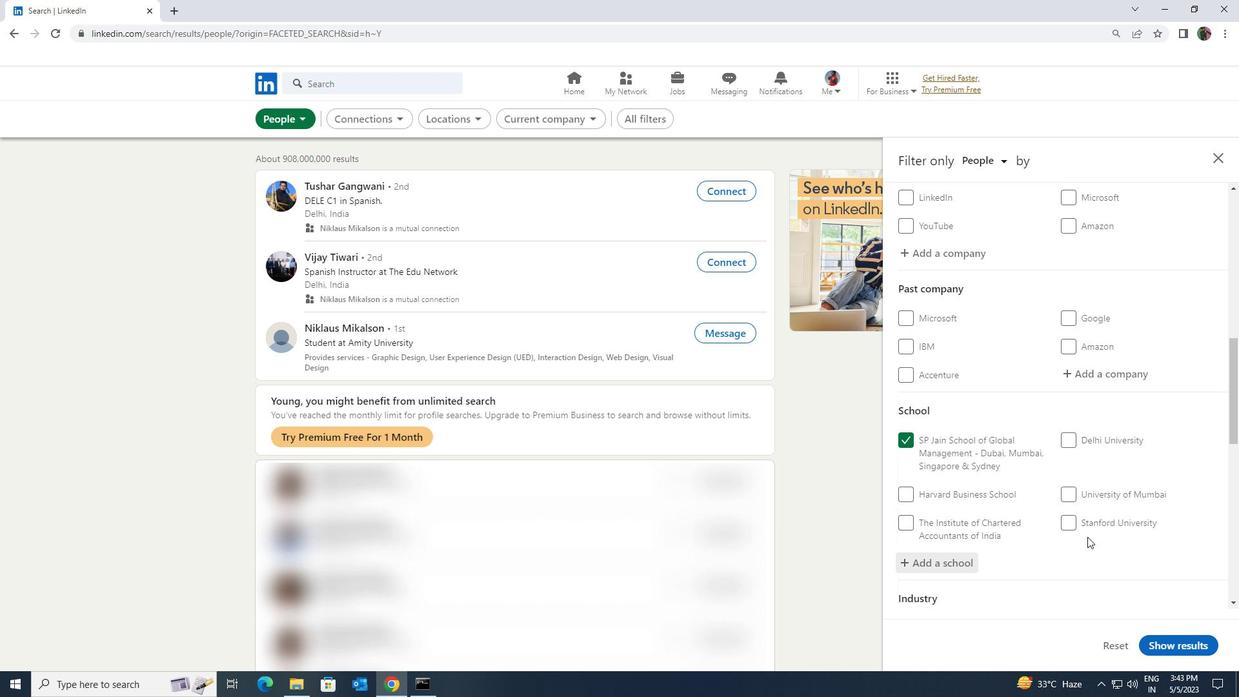 
Action: Mouse scrolled (1089, 535) with delta (0, 0)
Screenshot: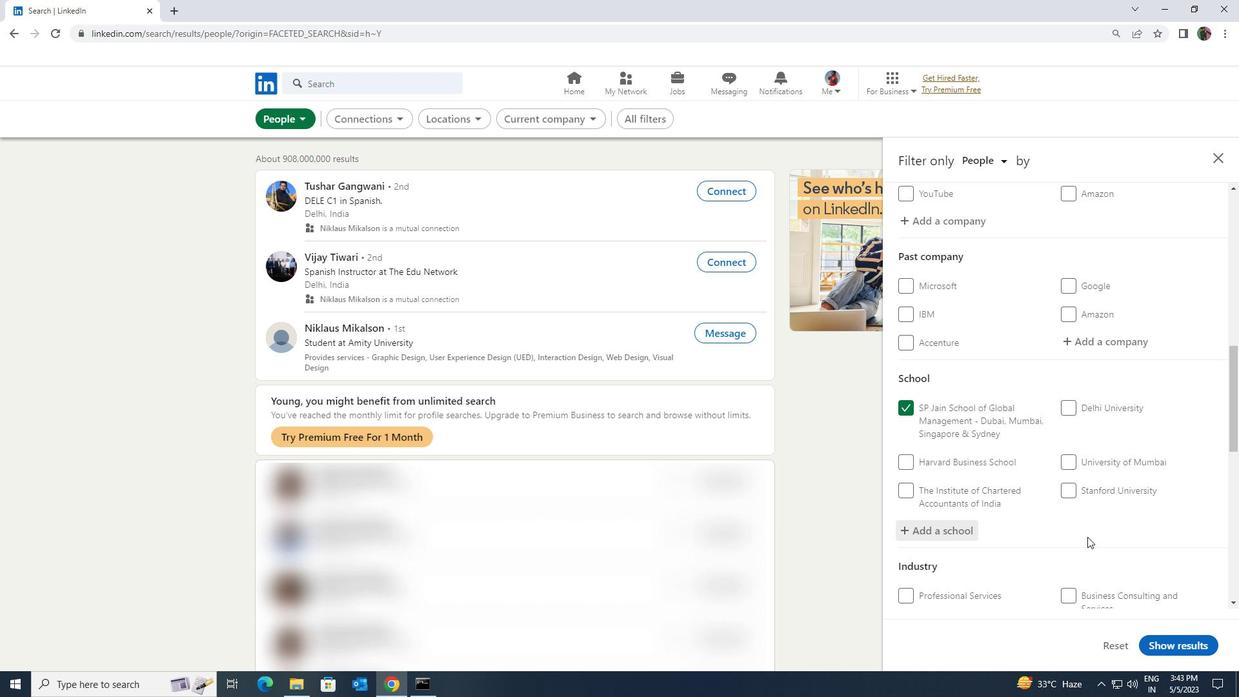 
Action: Mouse scrolled (1089, 535) with delta (0, 0)
Screenshot: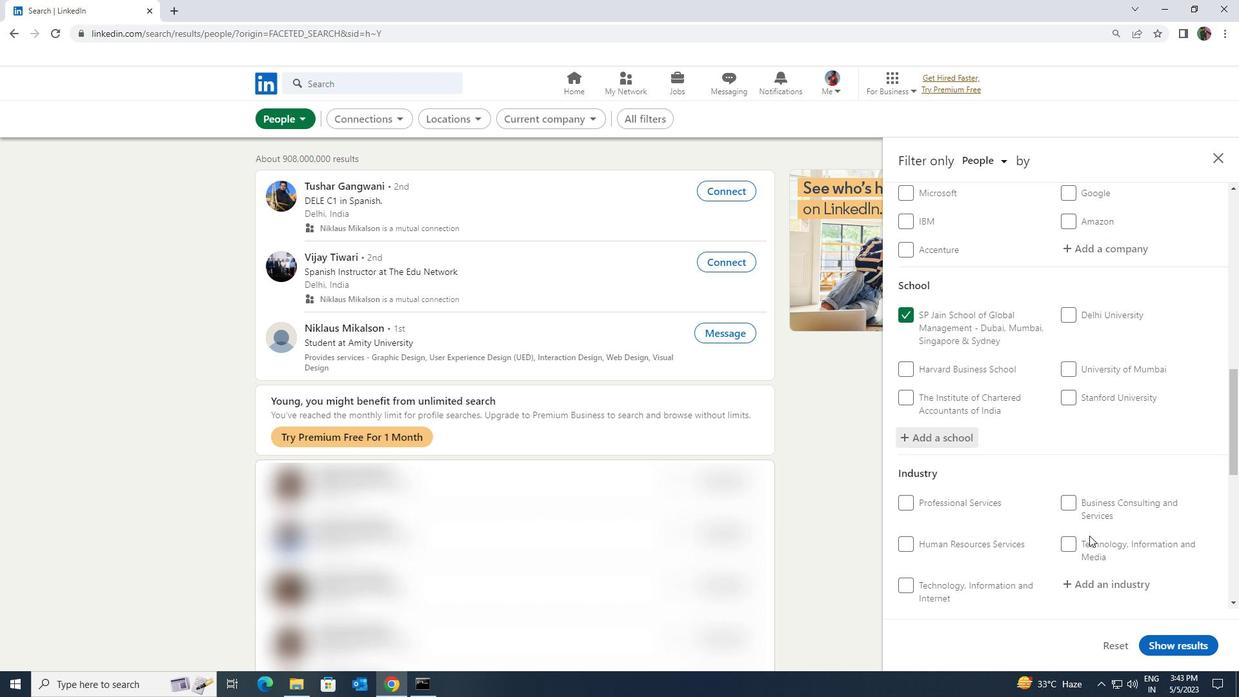 
Action: Mouse moved to (1094, 443)
Screenshot: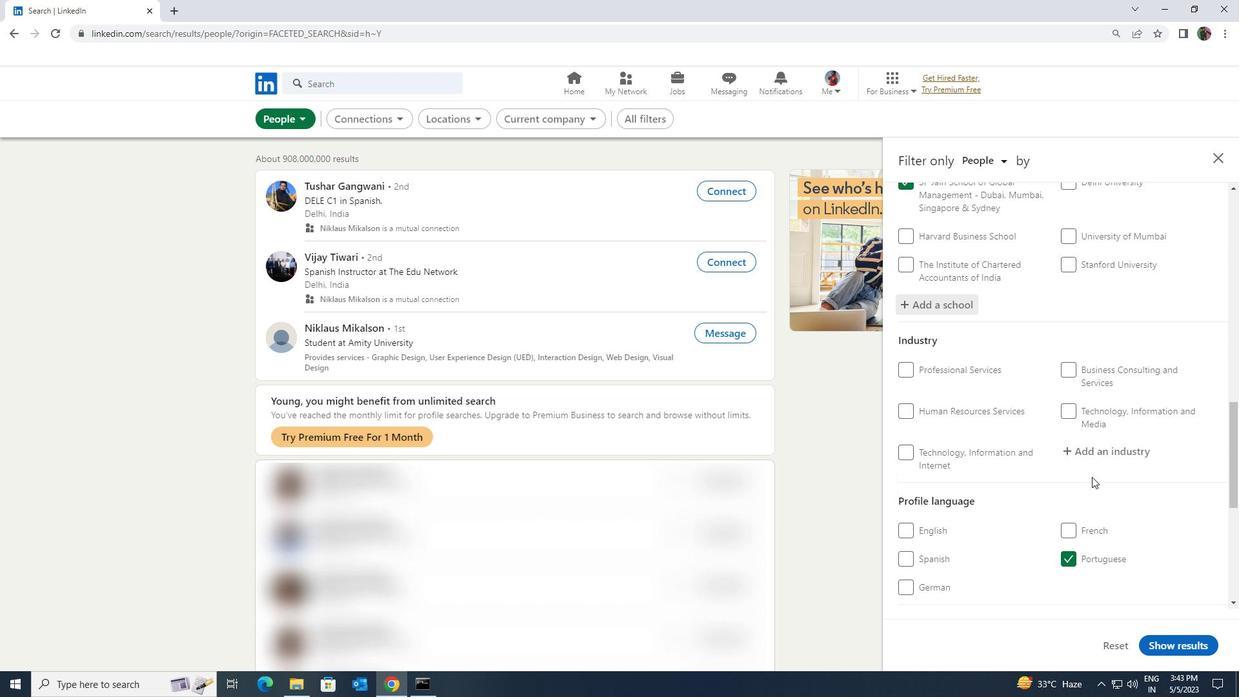 
Action: Mouse pressed left at (1094, 443)
Screenshot: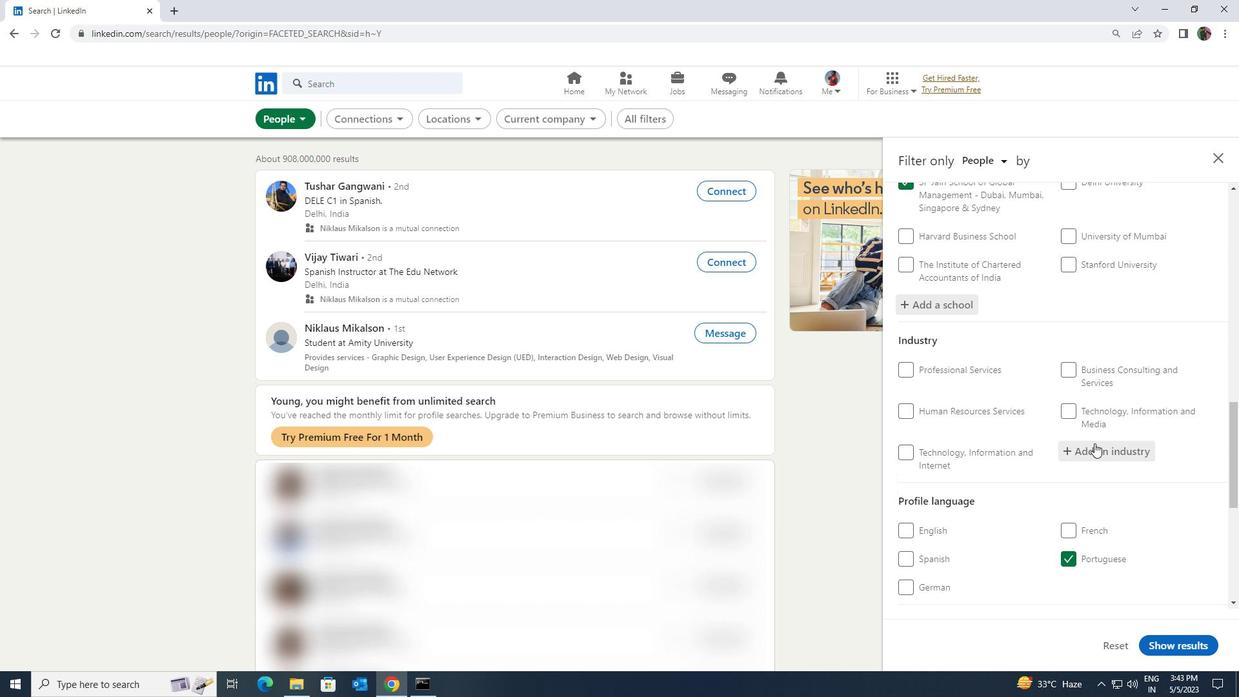 
Action: Key pressed <Key.shift><Key.shift><Key.shift><Key.shift><Key.shift><Key.shift><Key.shift><Key.shift>GLASS<Key.space>
Screenshot: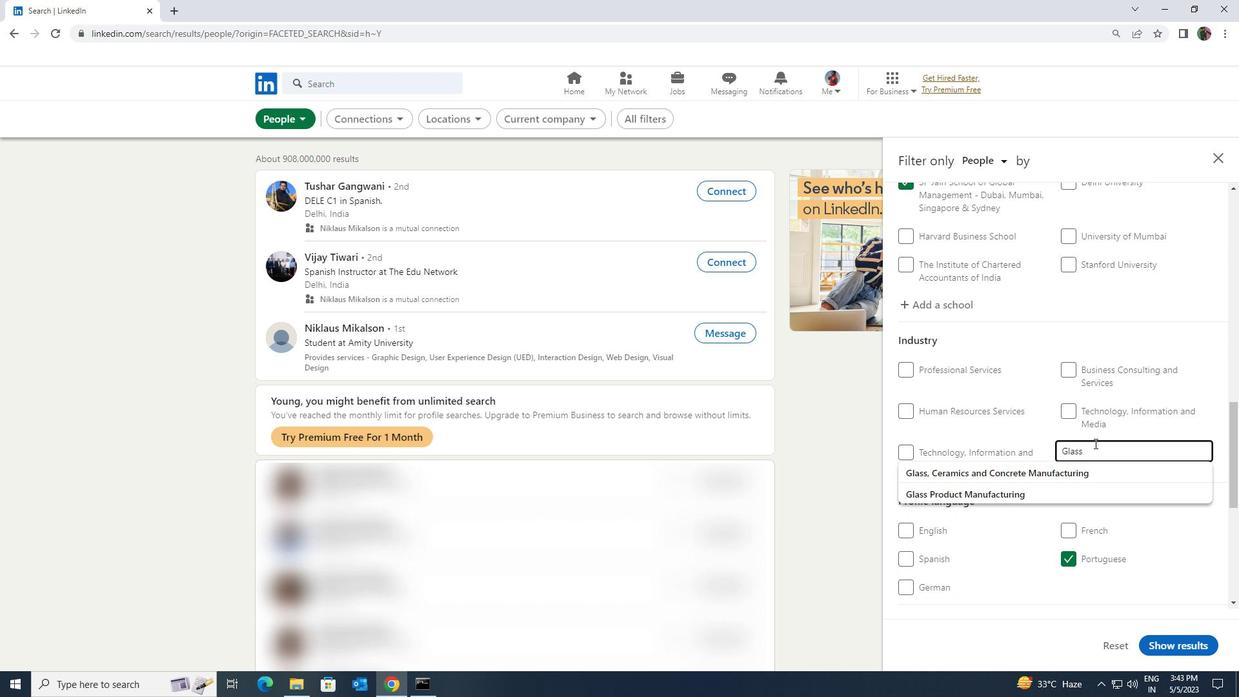 
Action: Mouse moved to (1092, 461)
Screenshot: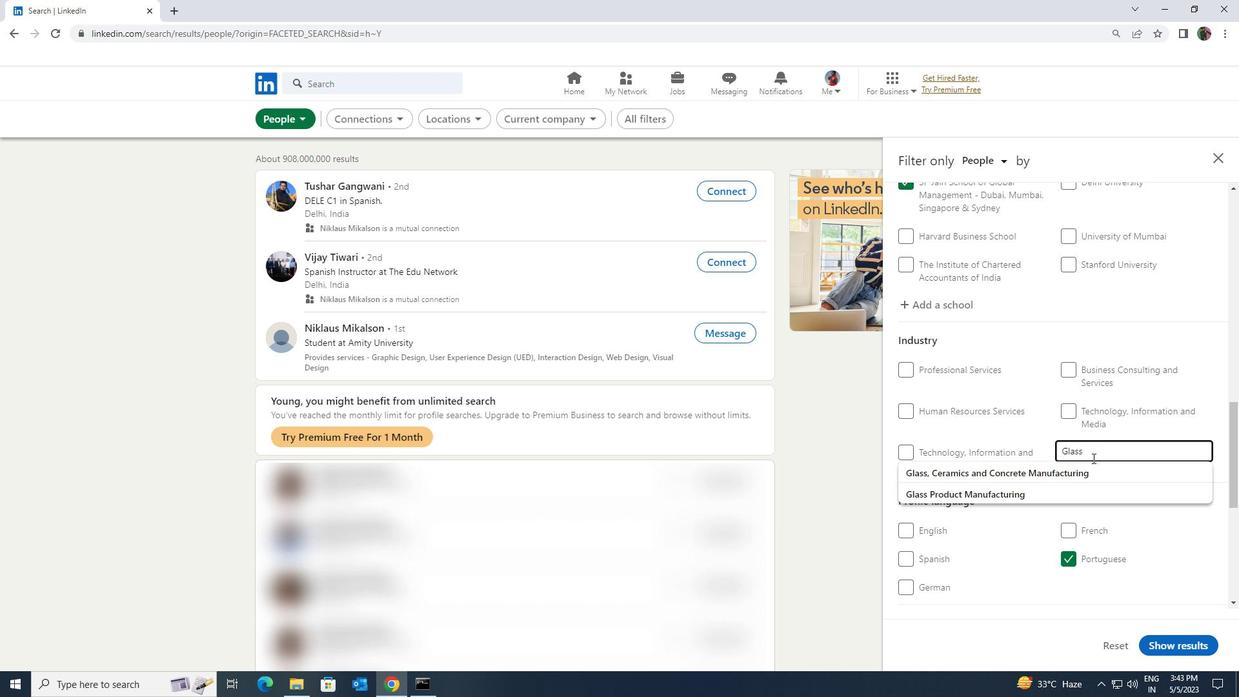 
Action: Mouse pressed left at (1092, 461)
Screenshot: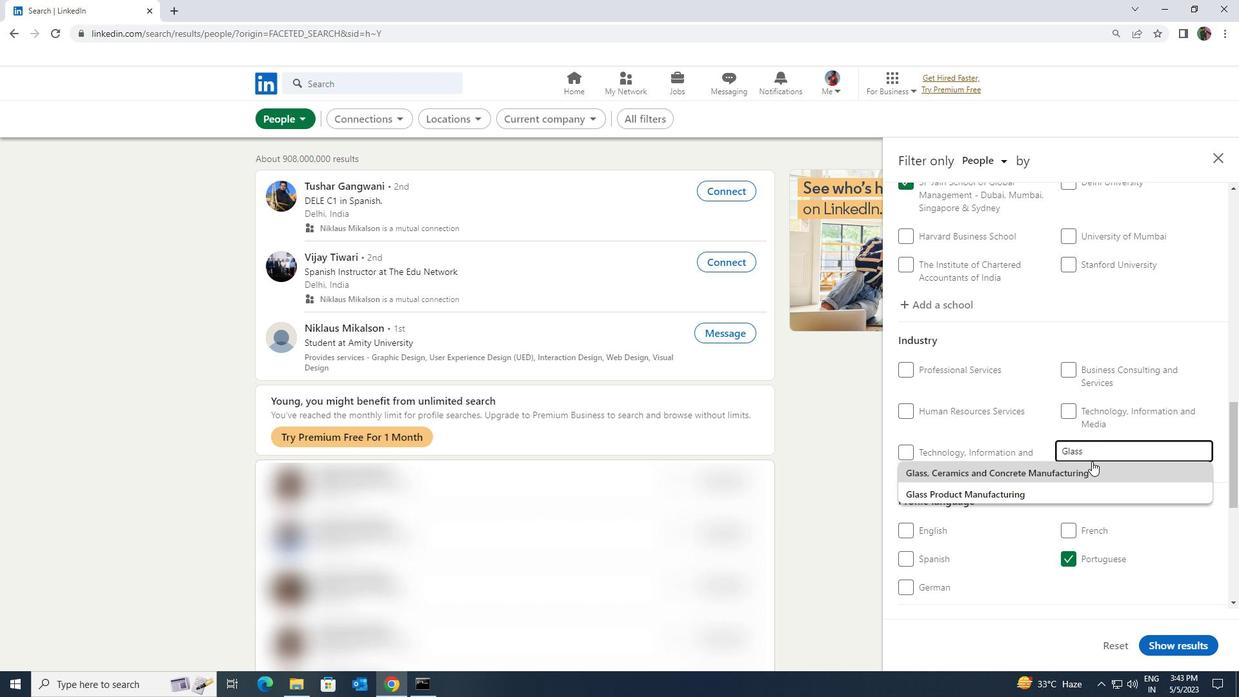 
Action: Mouse scrolled (1092, 460) with delta (0, 0)
Screenshot: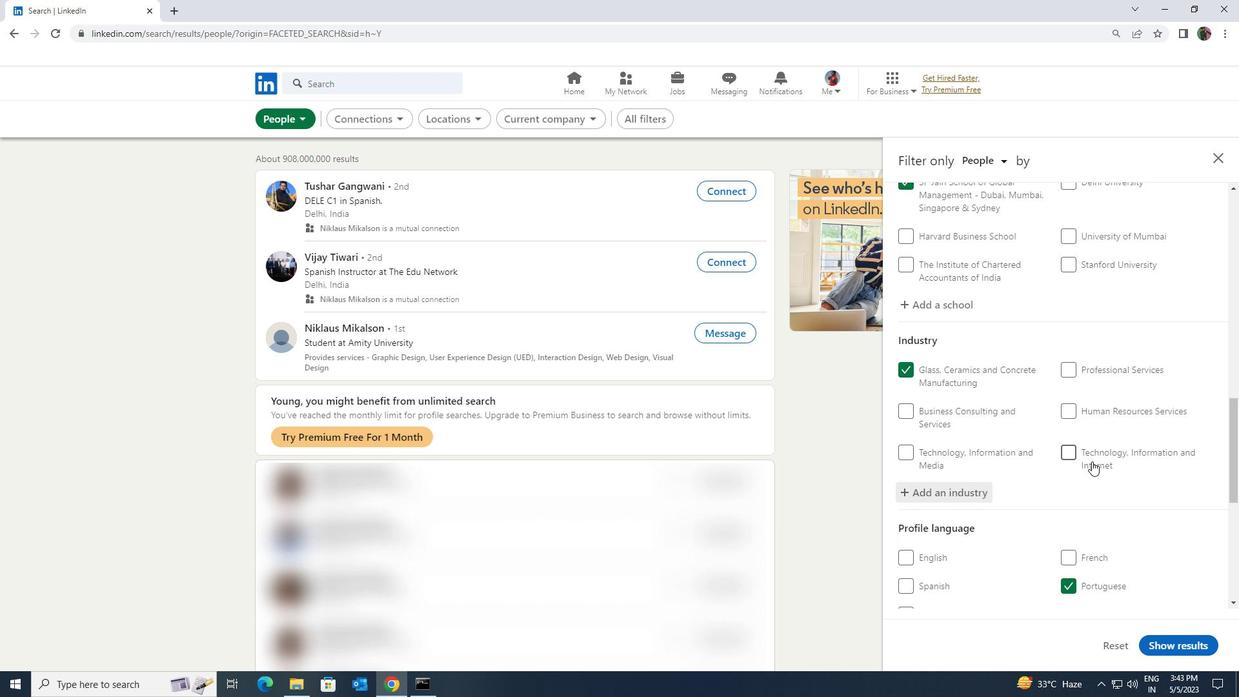 
Action: Mouse scrolled (1092, 460) with delta (0, 0)
Screenshot: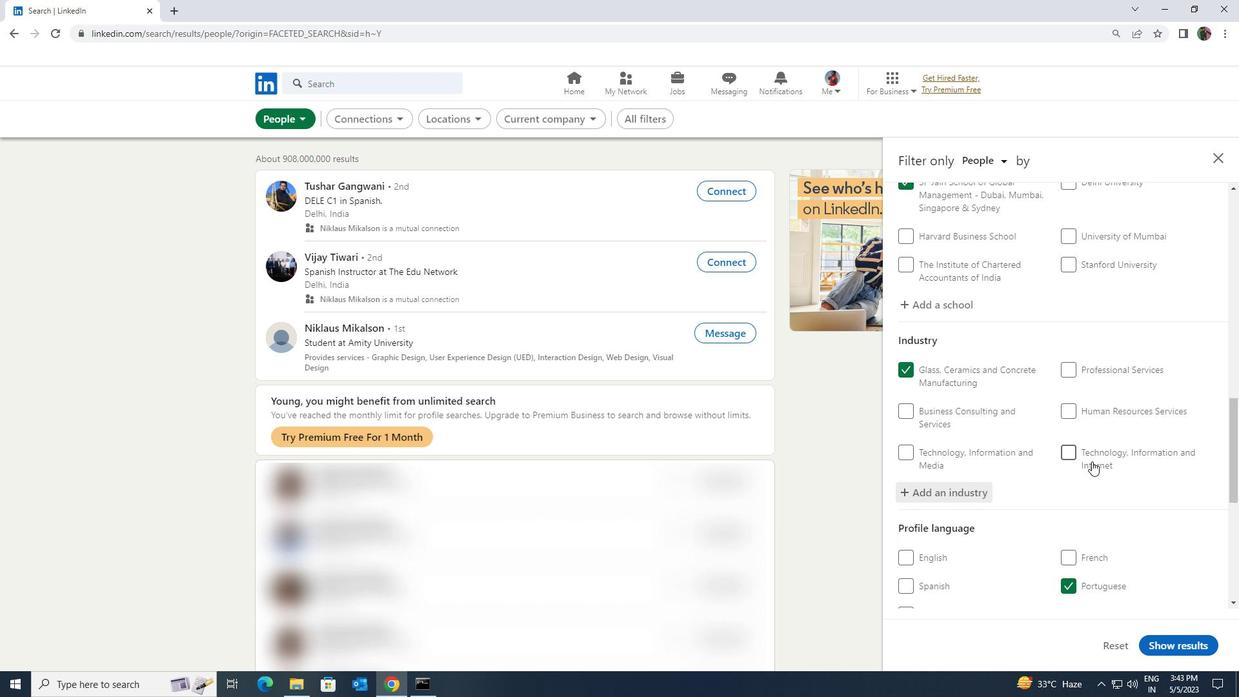 
Action: Mouse scrolled (1092, 460) with delta (0, 0)
Screenshot: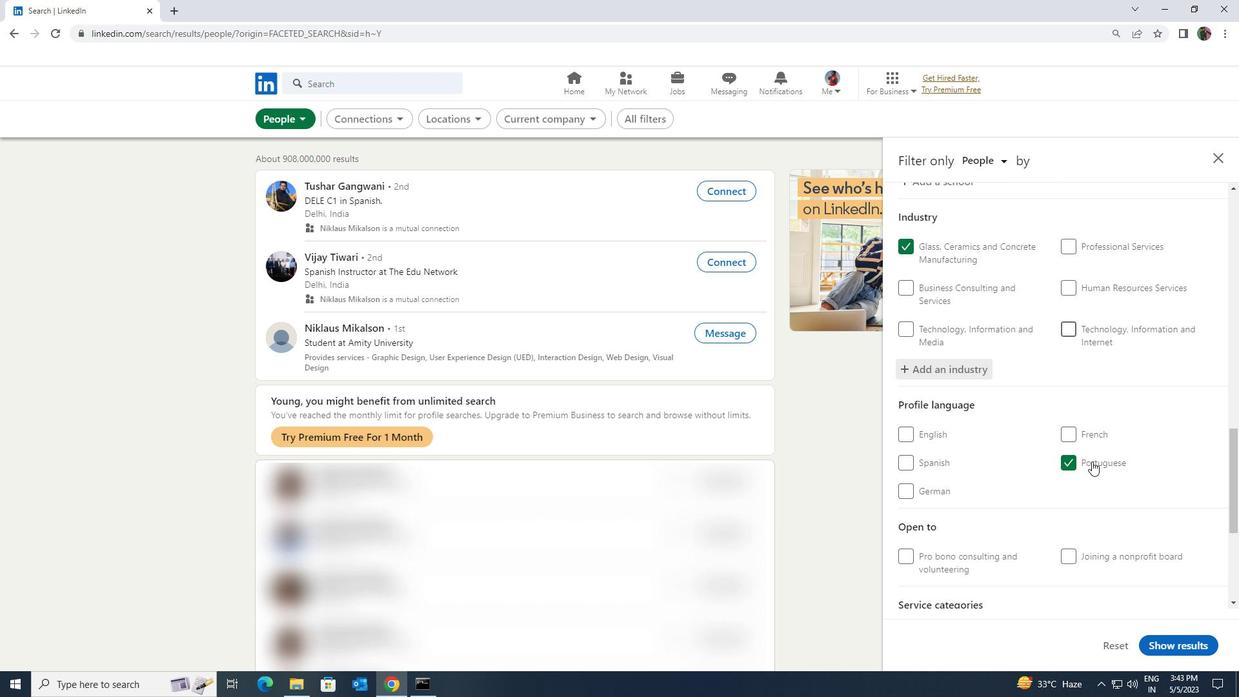 
Action: Mouse scrolled (1092, 460) with delta (0, 0)
Screenshot: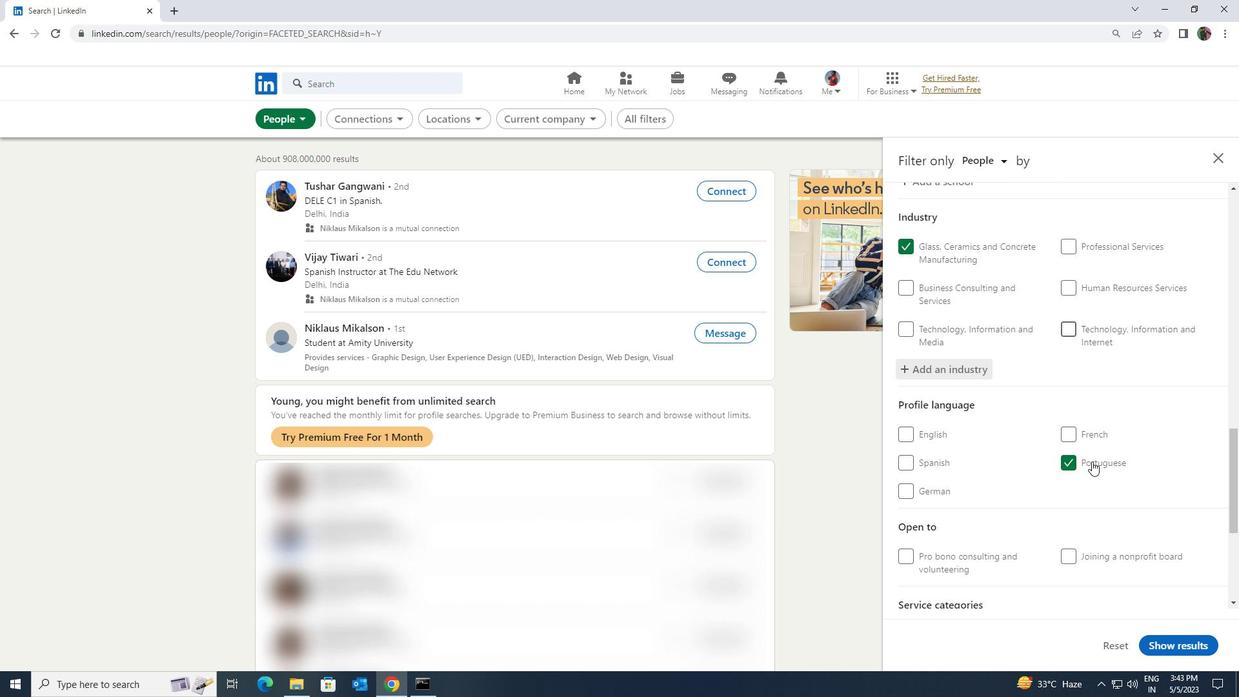 
Action: Mouse scrolled (1092, 460) with delta (0, 0)
Screenshot: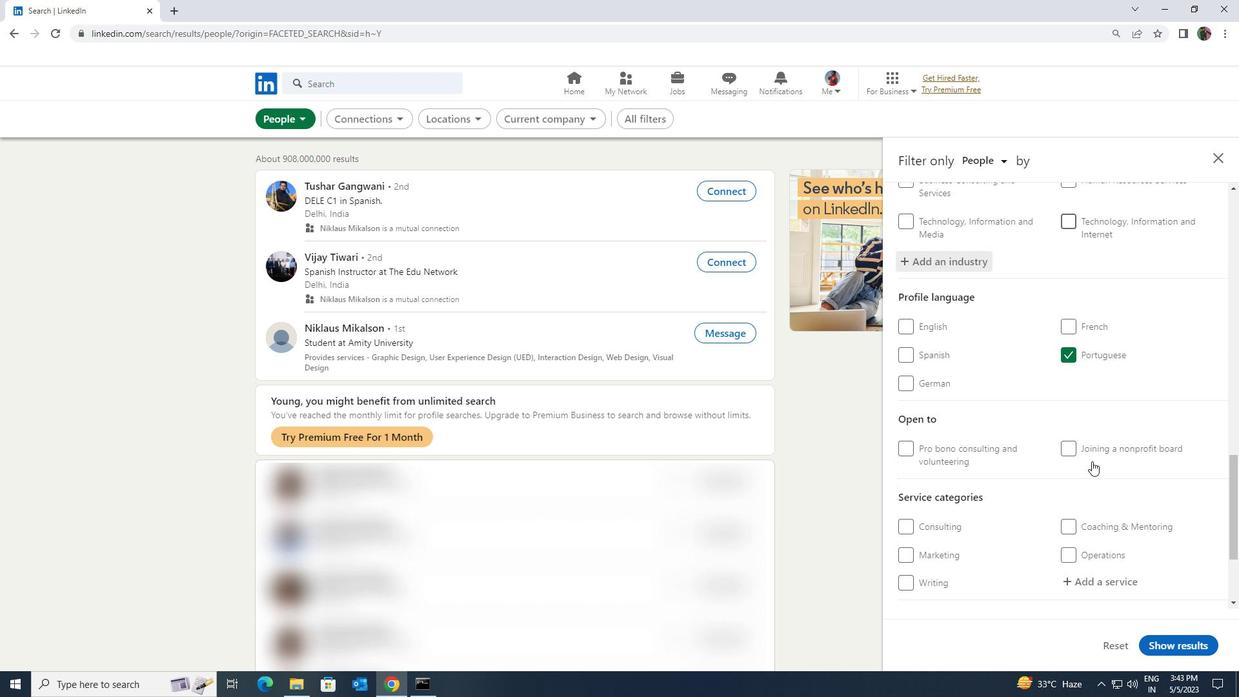 
Action: Mouse scrolled (1092, 460) with delta (0, 0)
Screenshot: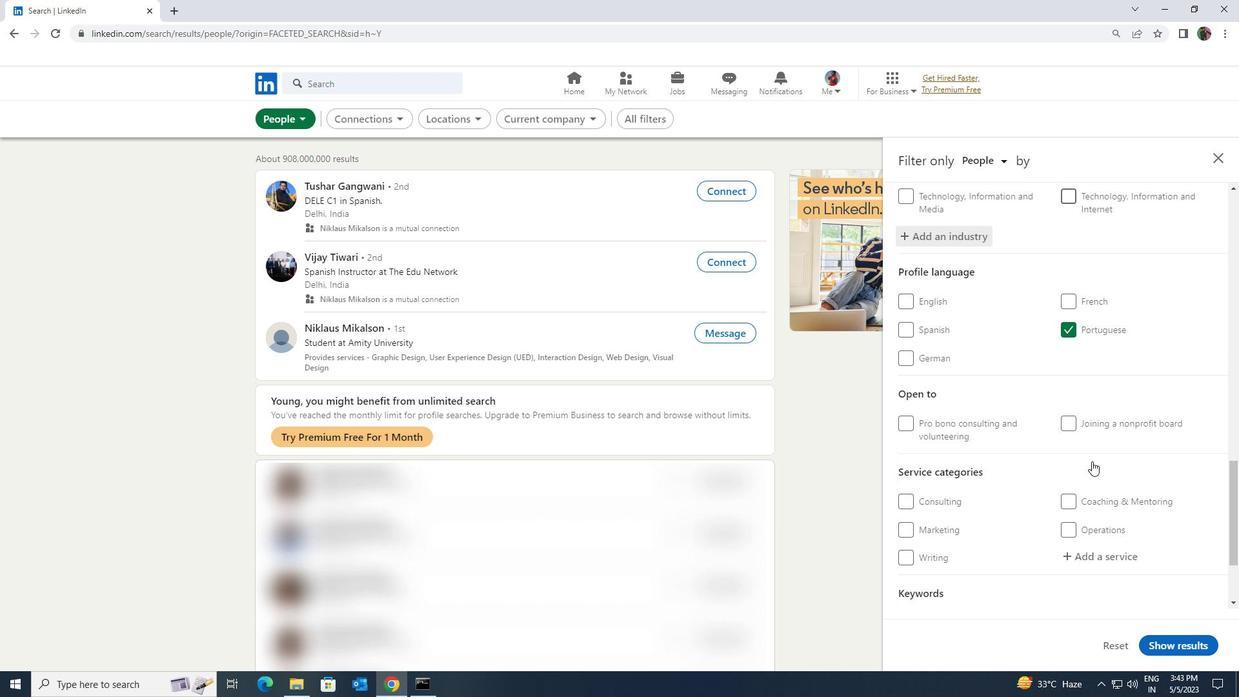 
Action: Mouse moved to (1097, 424)
Screenshot: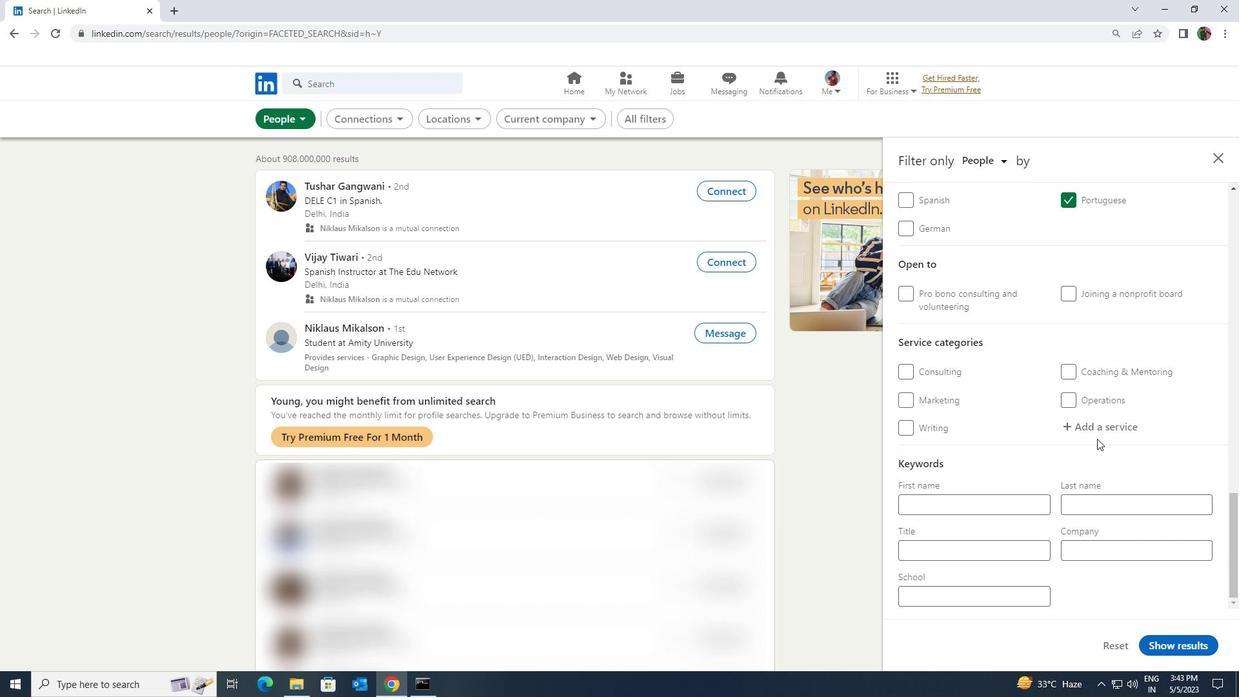 
Action: Mouse pressed left at (1097, 424)
Screenshot: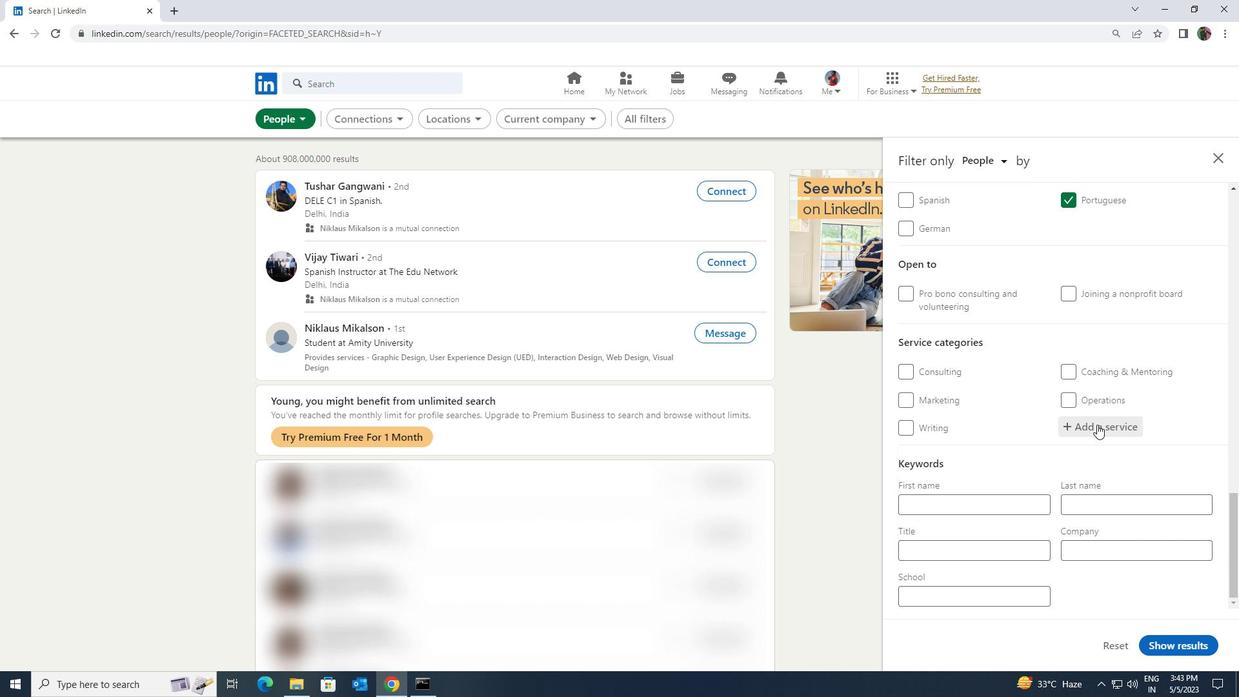 
Action: Key pressed <Key.shift><Key.shift><Key.shift><Key.shift><Key.shift><Key.shift><Key.shift><Key.shift><Key.shift><Key.shift><Key.shift><Key.shift><Key.shift><Key.shift>SUPPORT<Key.space><Key.shift>TEC
Screenshot: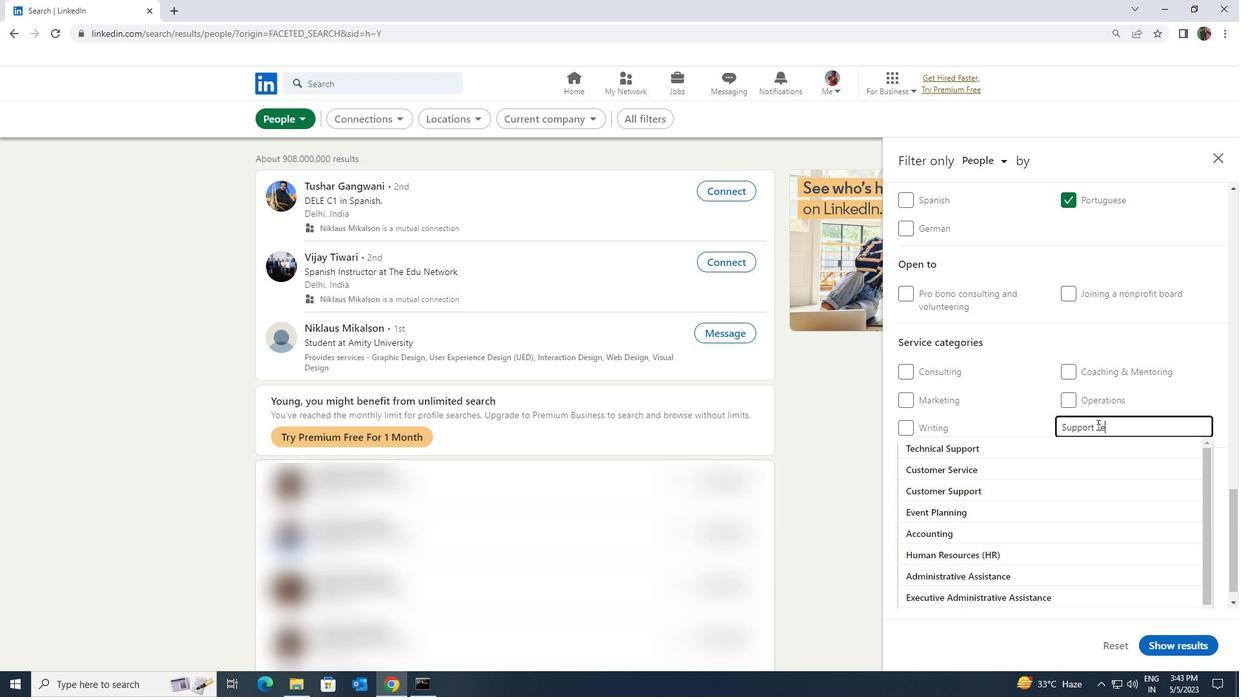 
Action: Mouse moved to (1092, 440)
Screenshot: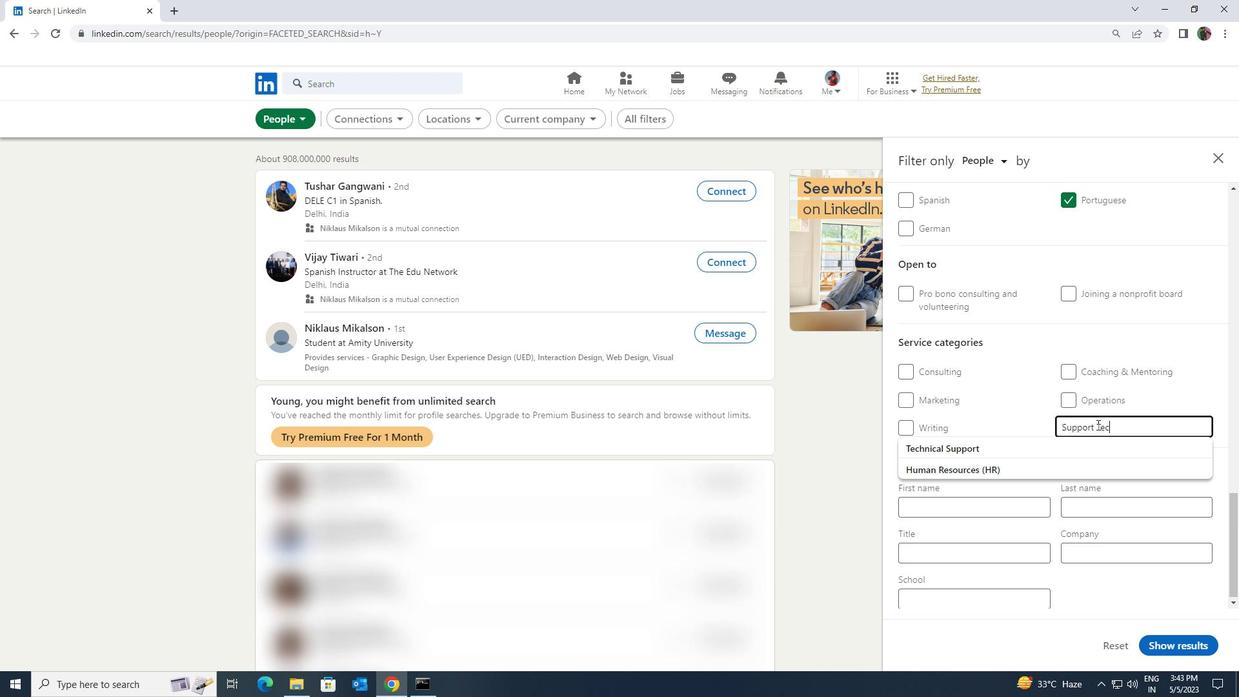 
Action: Mouse pressed left at (1092, 440)
Screenshot: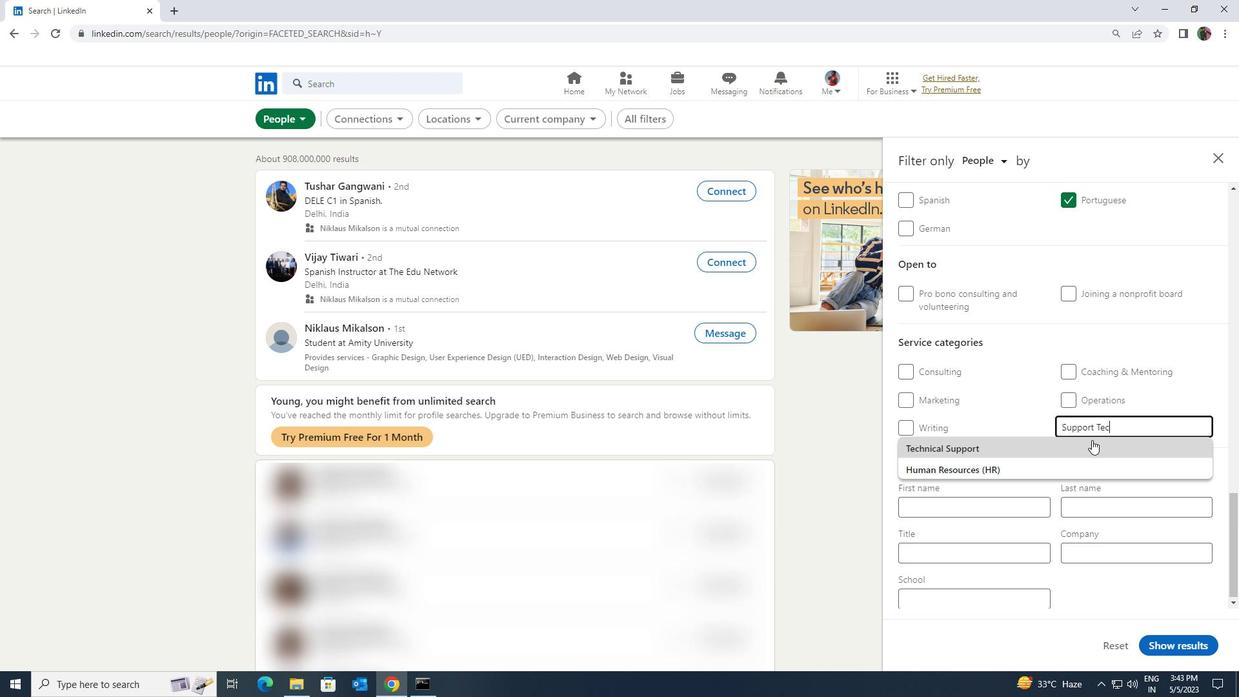 
Action: Mouse scrolled (1092, 439) with delta (0, 0)
Screenshot: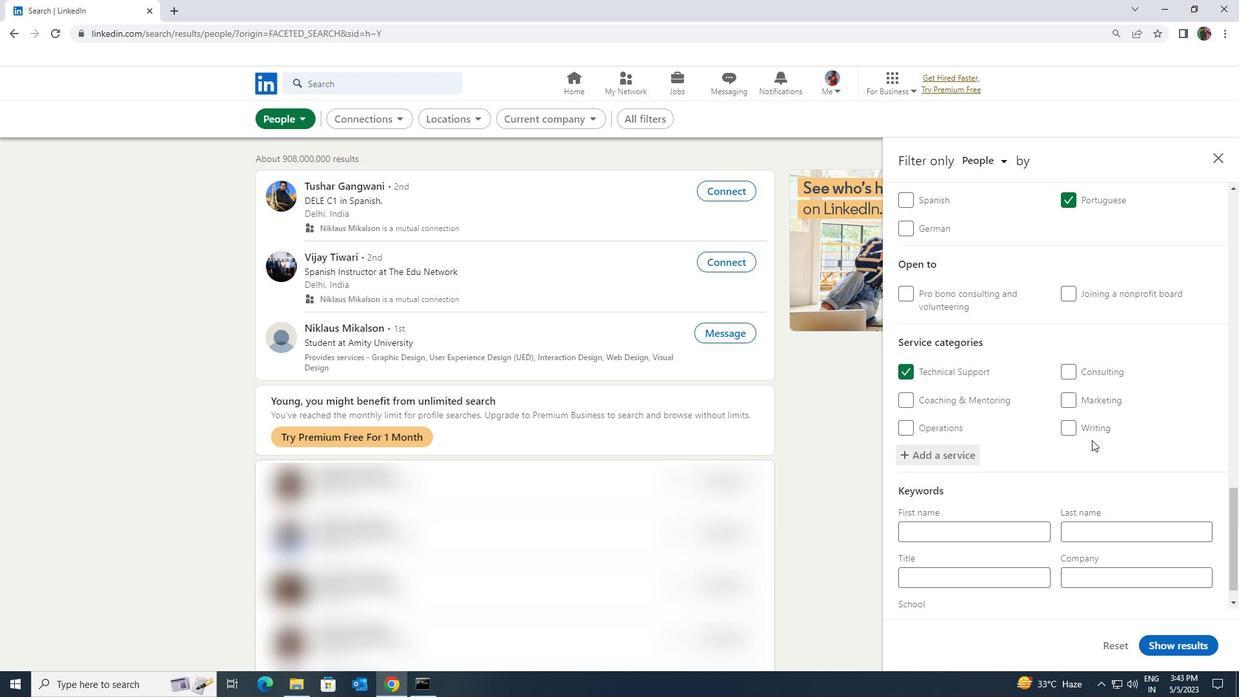 
Action: Mouse scrolled (1092, 439) with delta (0, 0)
Screenshot: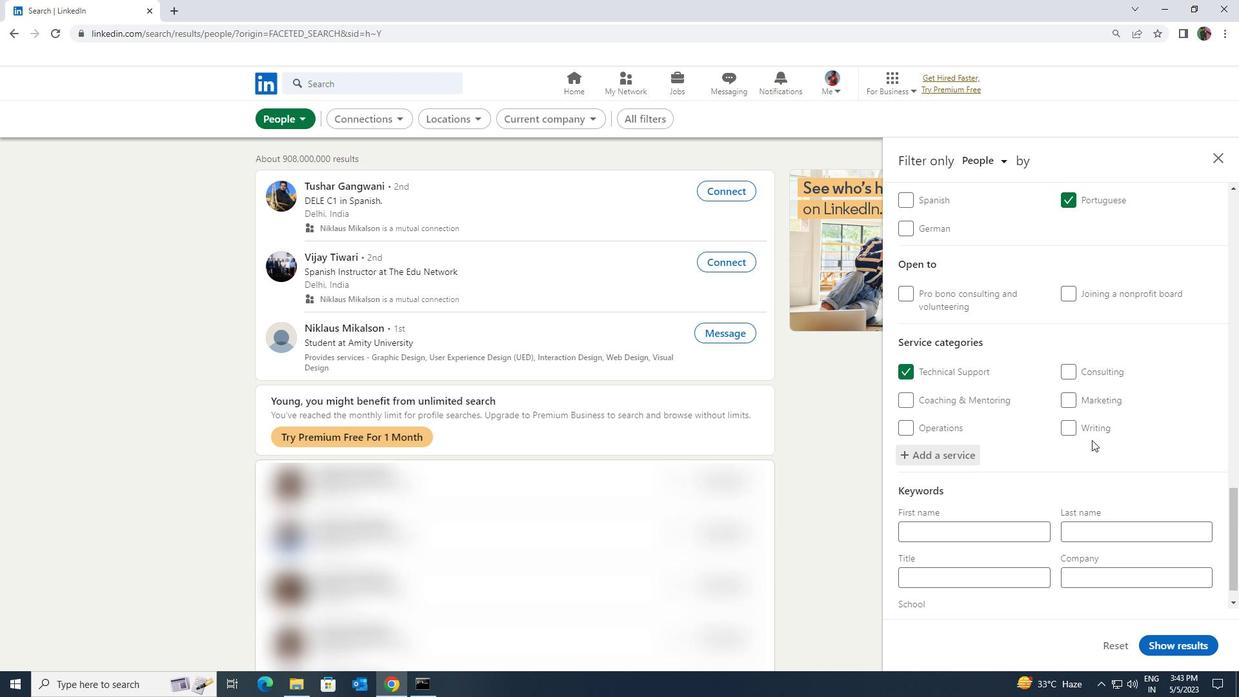 
Action: Mouse scrolled (1092, 439) with delta (0, 0)
Screenshot: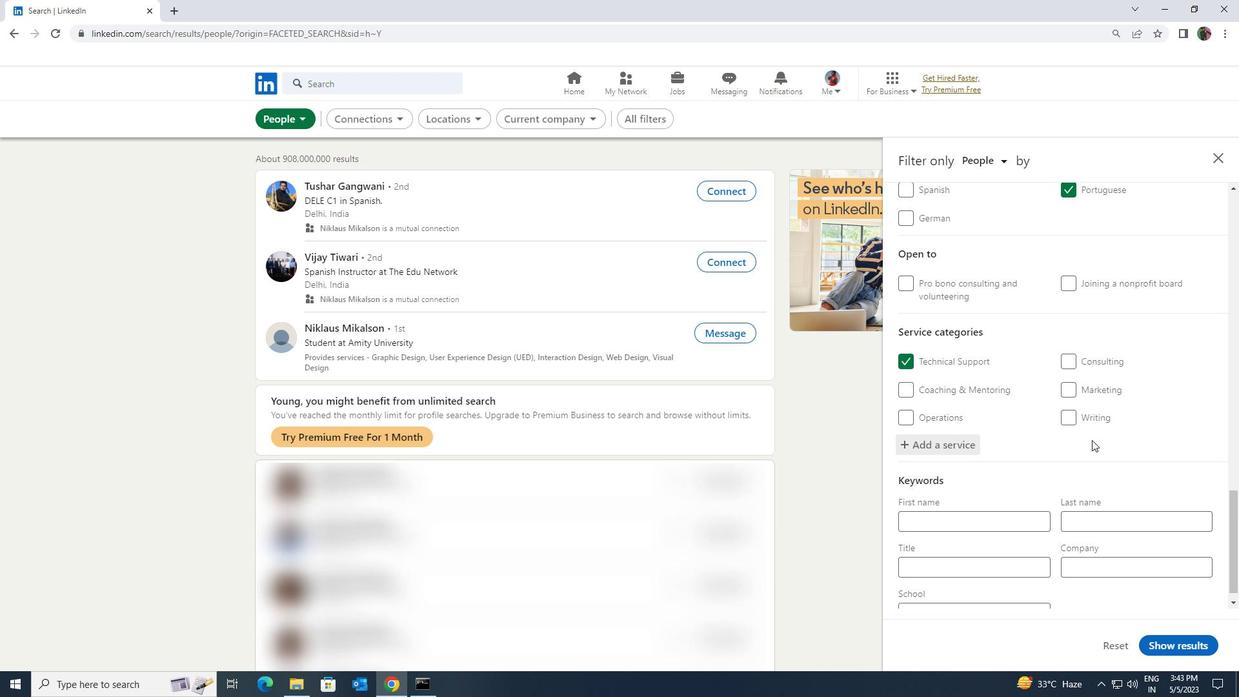 
Action: Mouse scrolled (1092, 439) with delta (0, 0)
Screenshot: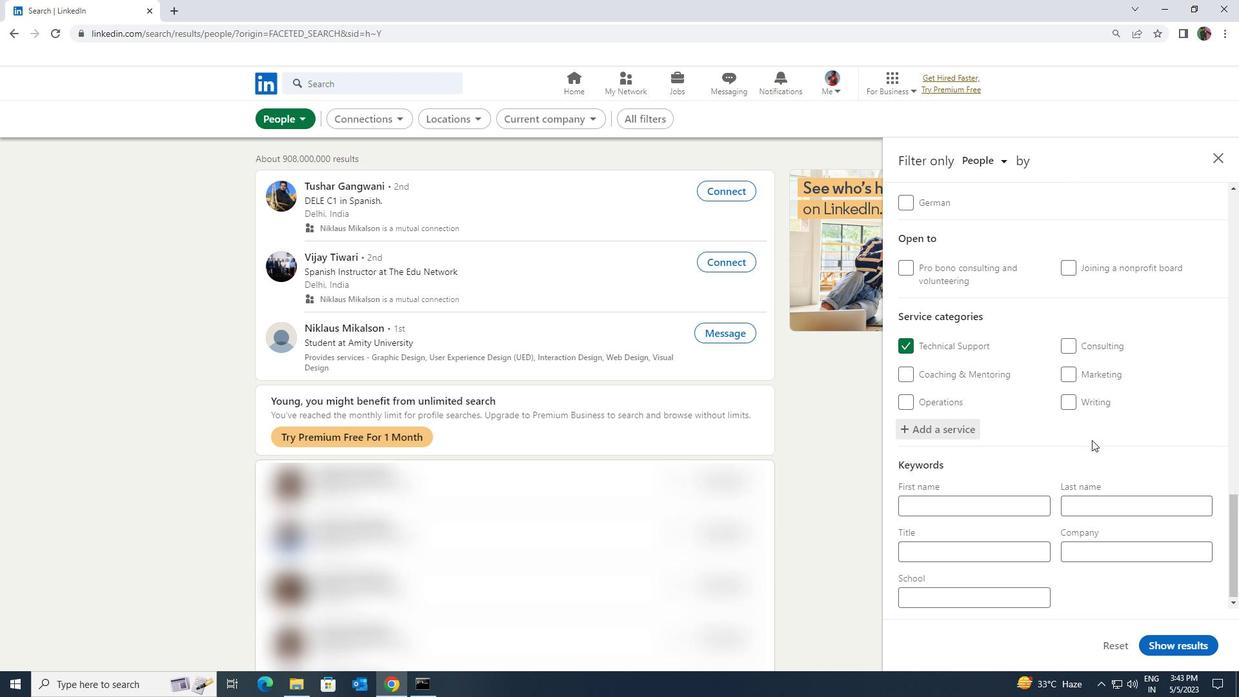 
Action: Mouse moved to (1038, 550)
Screenshot: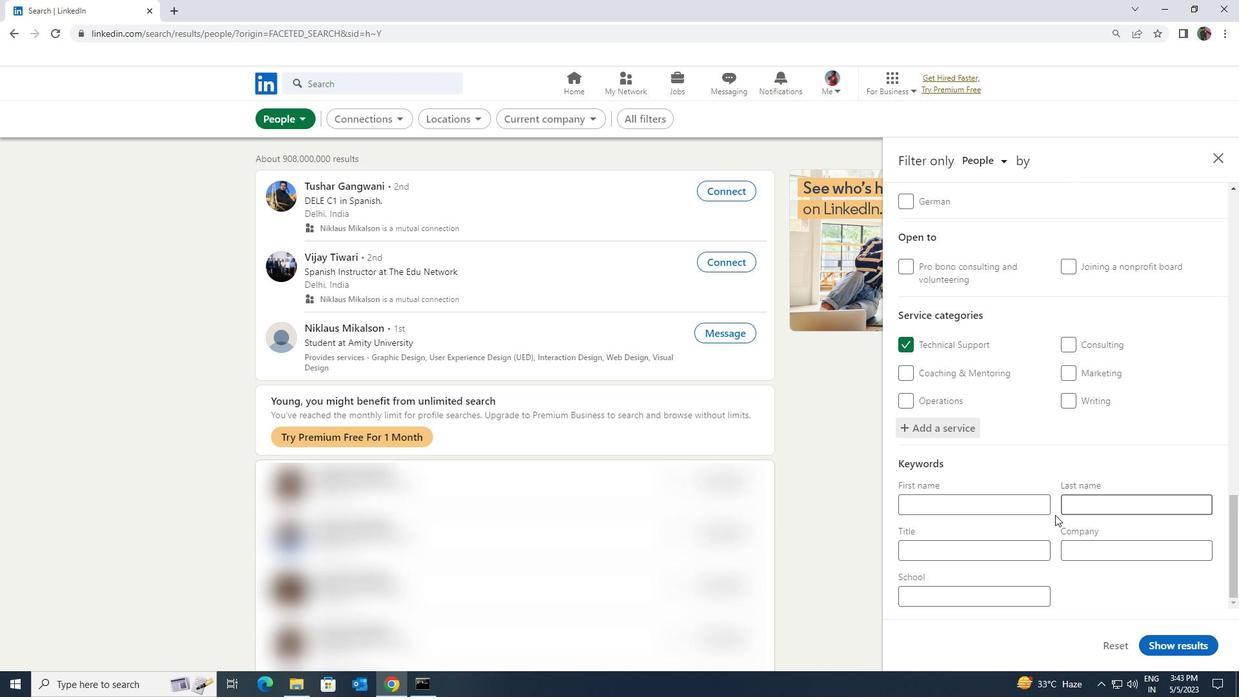 
Action: Mouse pressed left at (1038, 550)
Screenshot: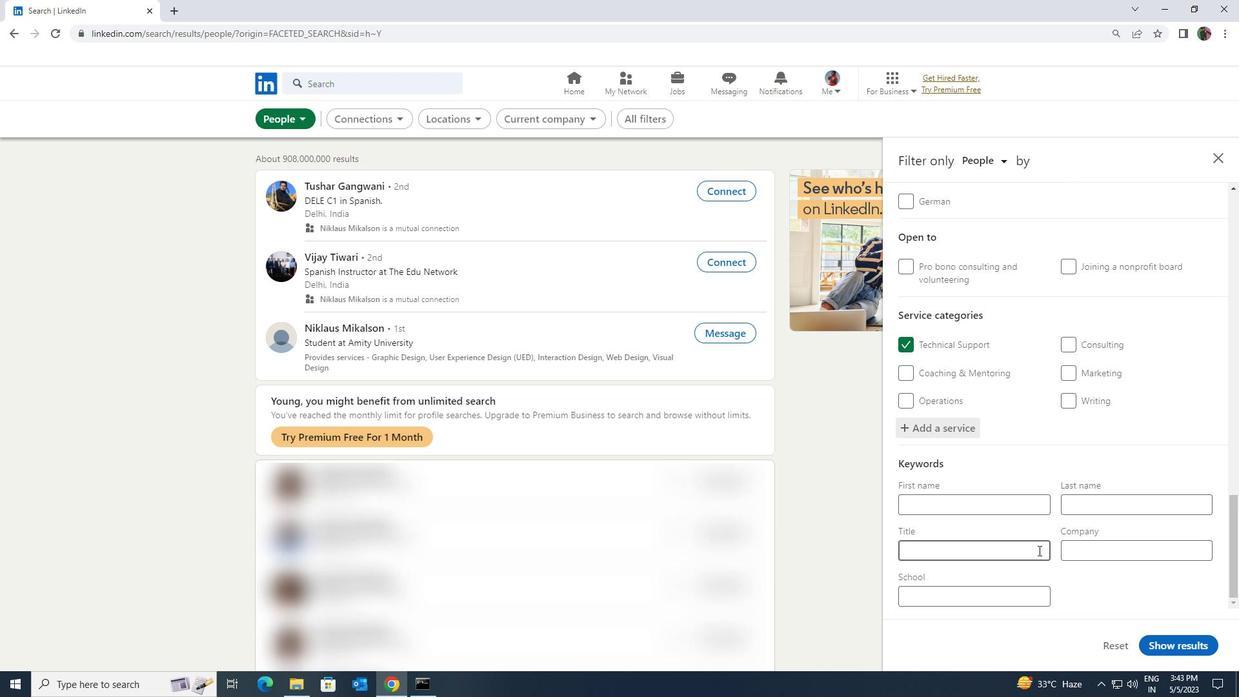 
Action: Key pressed <Key.shift><Key.shift><Key.shift><Key.shift><Key.shift><Key.shift><Key.shift><Key.shift><Key.shift>EVENT<Key.space><Key.shift>PLANNER
Screenshot: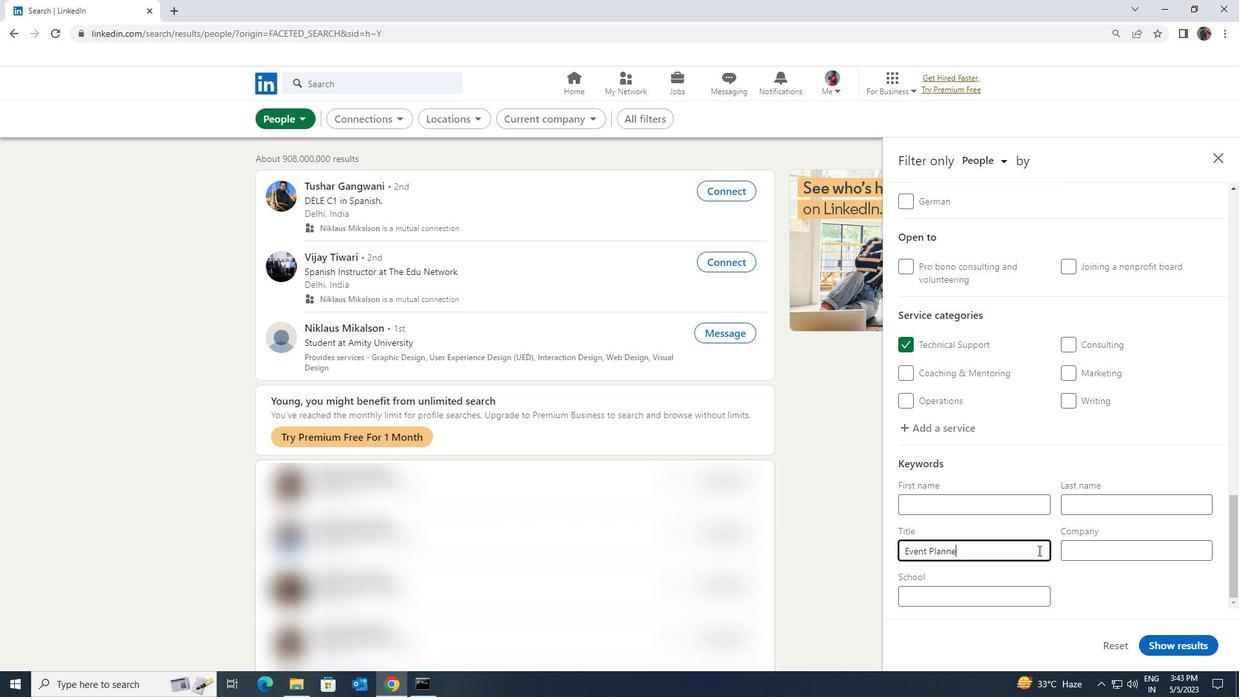 
Action: Mouse moved to (1178, 644)
Screenshot: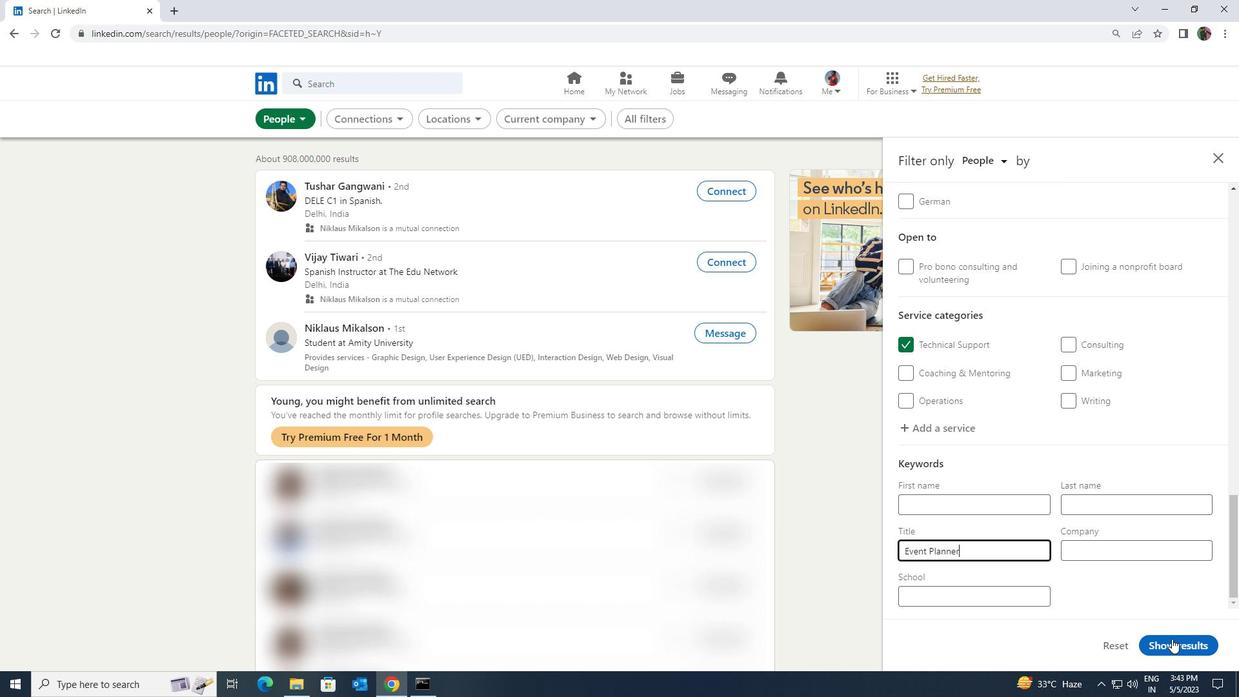 
Action: Mouse pressed left at (1178, 644)
Screenshot: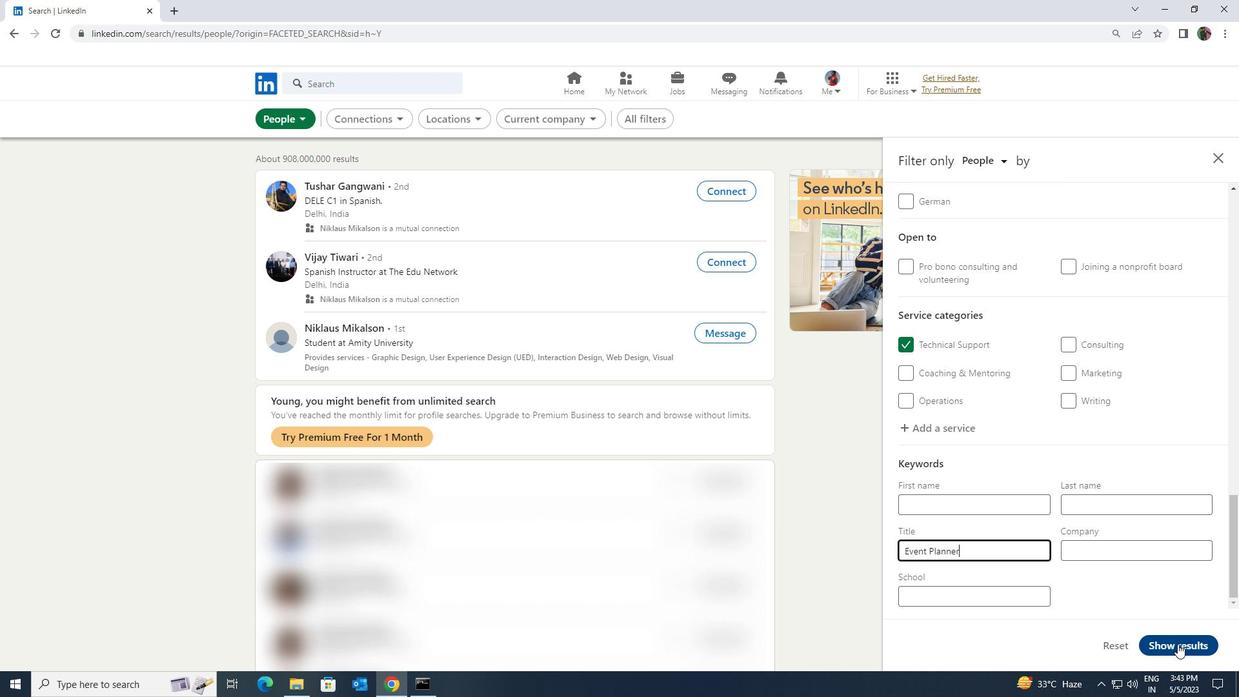 
Action: Mouse moved to (1178, 644)
Screenshot: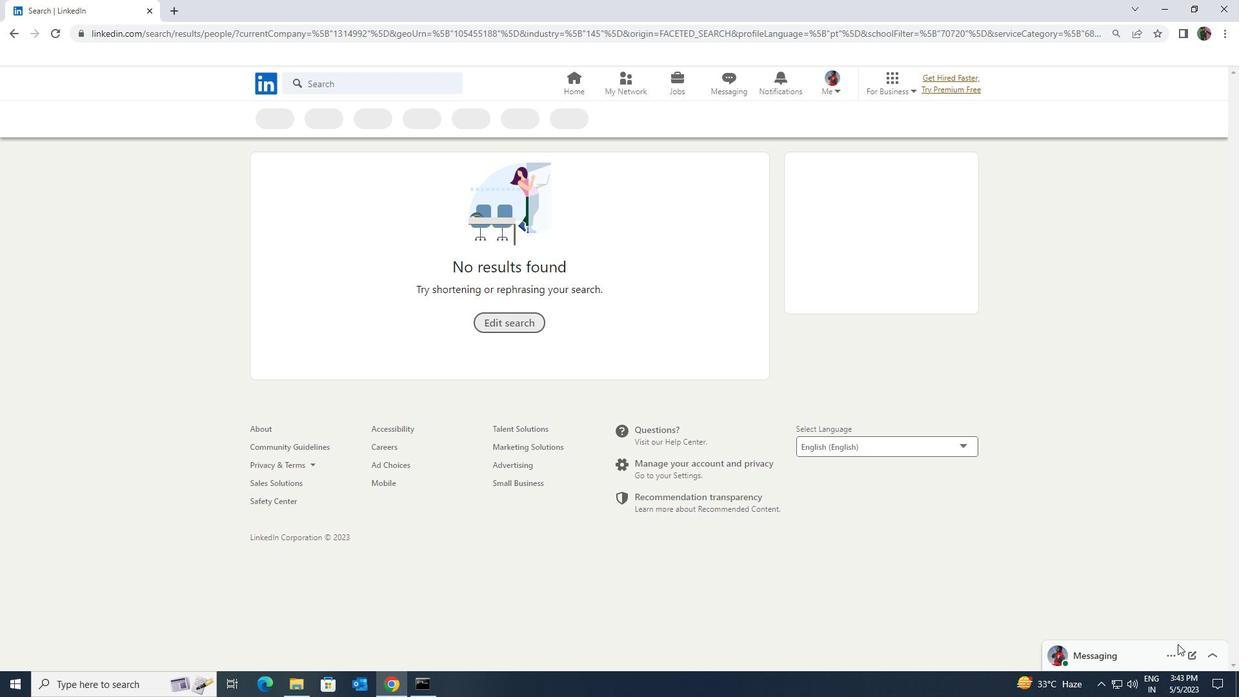 
